 Task: Determine the distance from Los Angeles to Santa Catalina Island.
Action: Mouse moved to (237, 78)
Screenshot: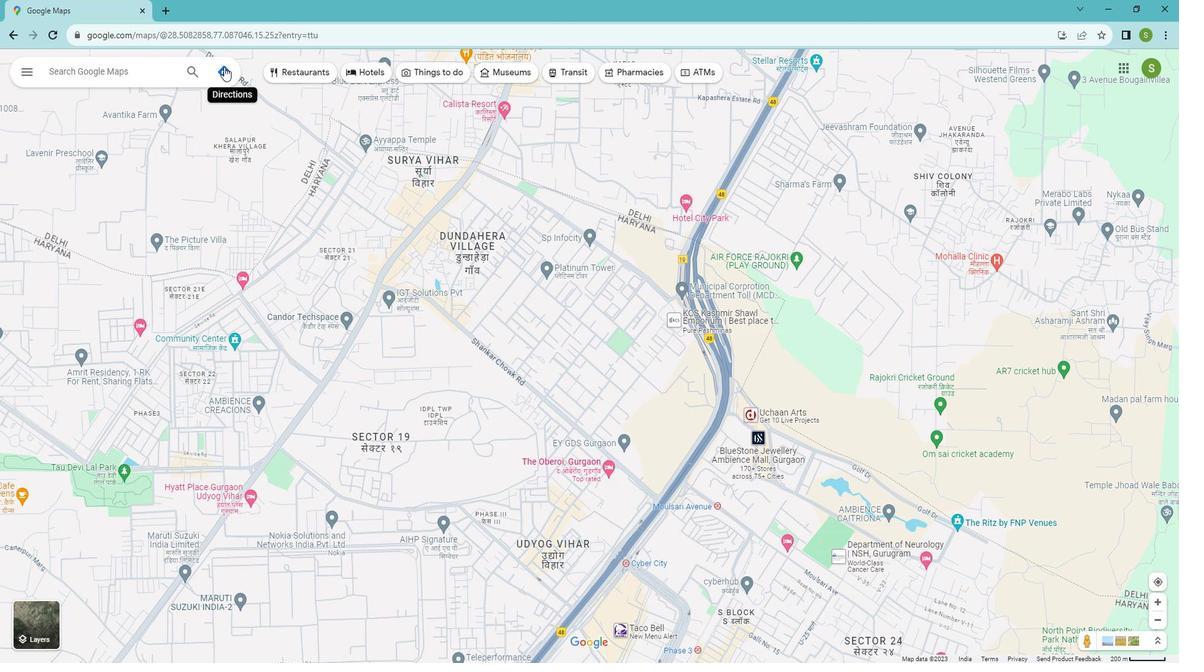 
Action: Mouse pressed left at (237, 78)
Screenshot: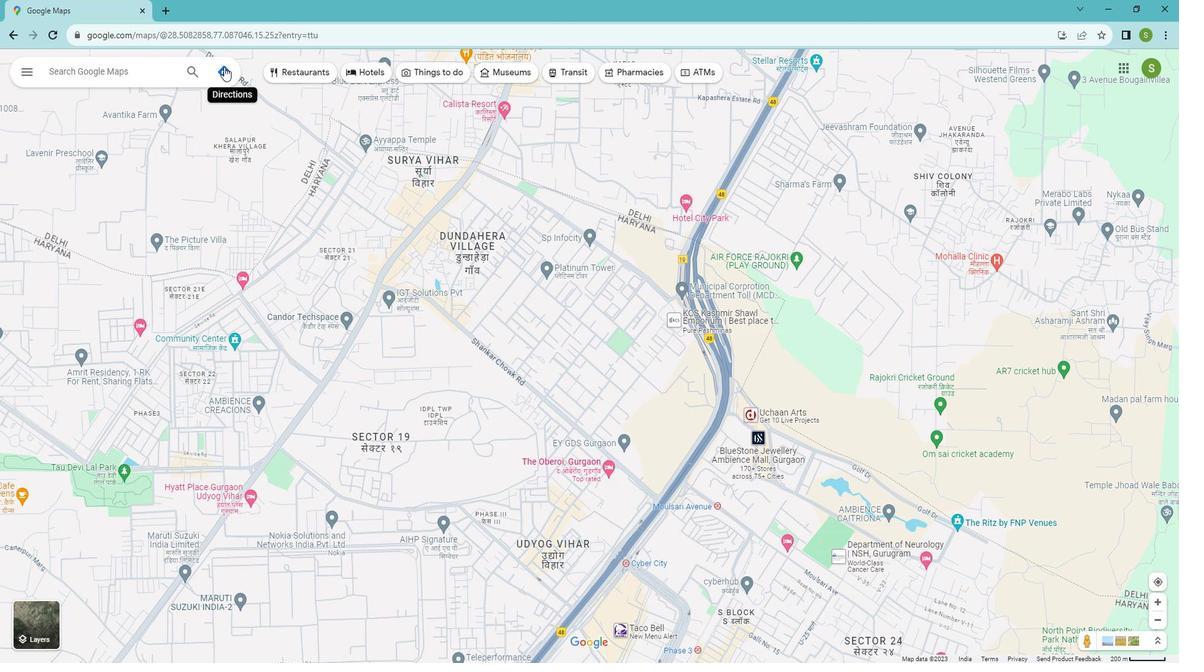 
Action: Mouse moved to (136, 117)
Screenshot: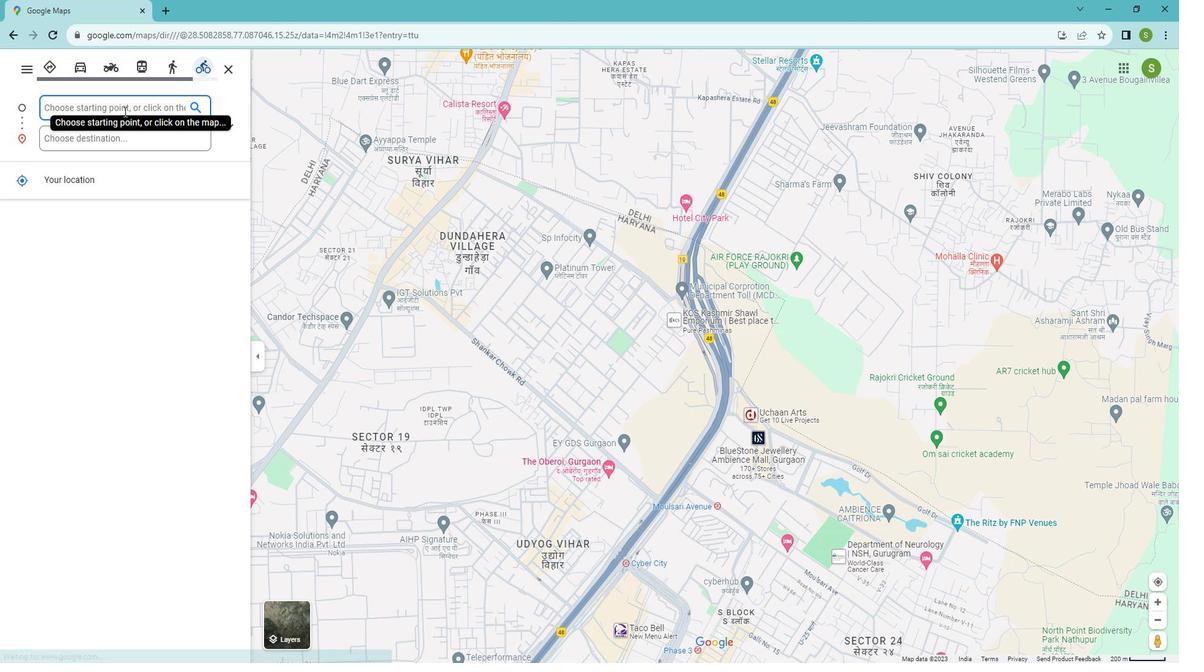 
Action: Mouse pressed left at (136, 117)
Screenshot: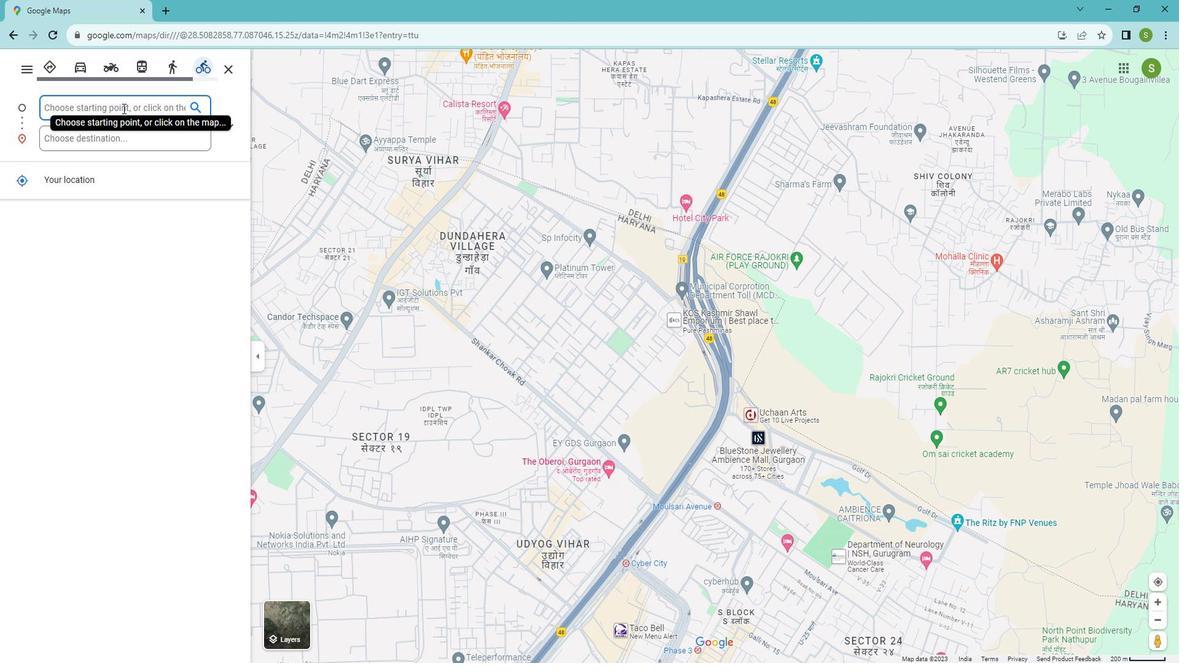 
Action: Key pressed <Key.shift>Los<Key.space><Key.shift>Angeles
Screenshot: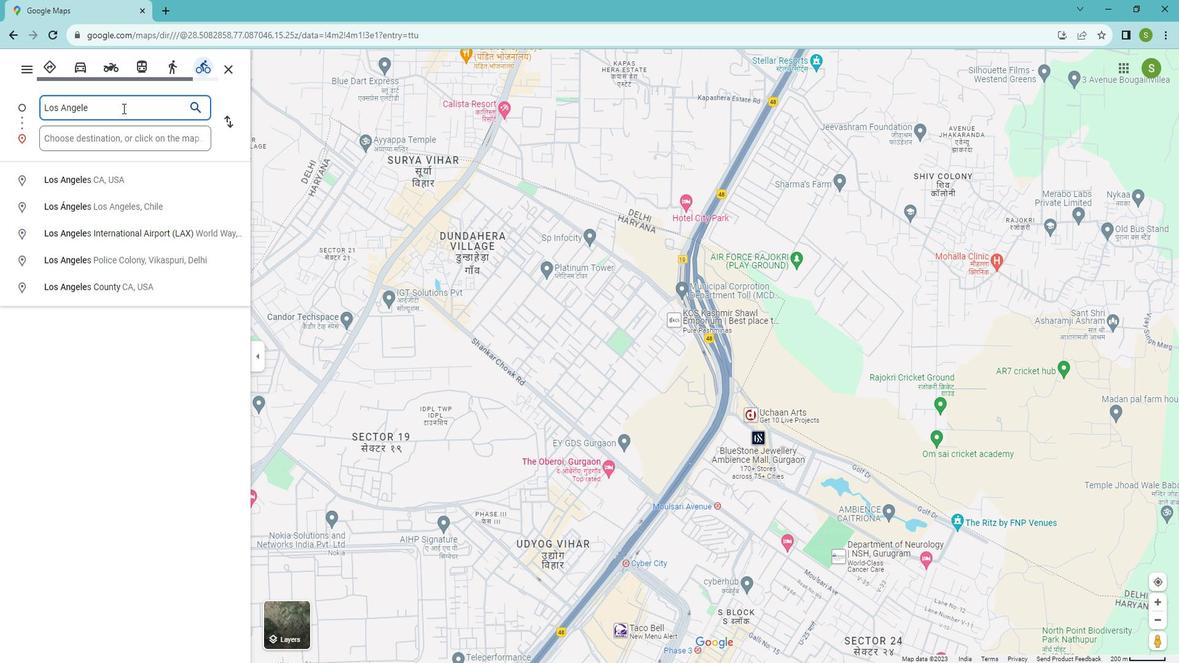 
Action: Mouse moved to (122, 176)
Screenshot: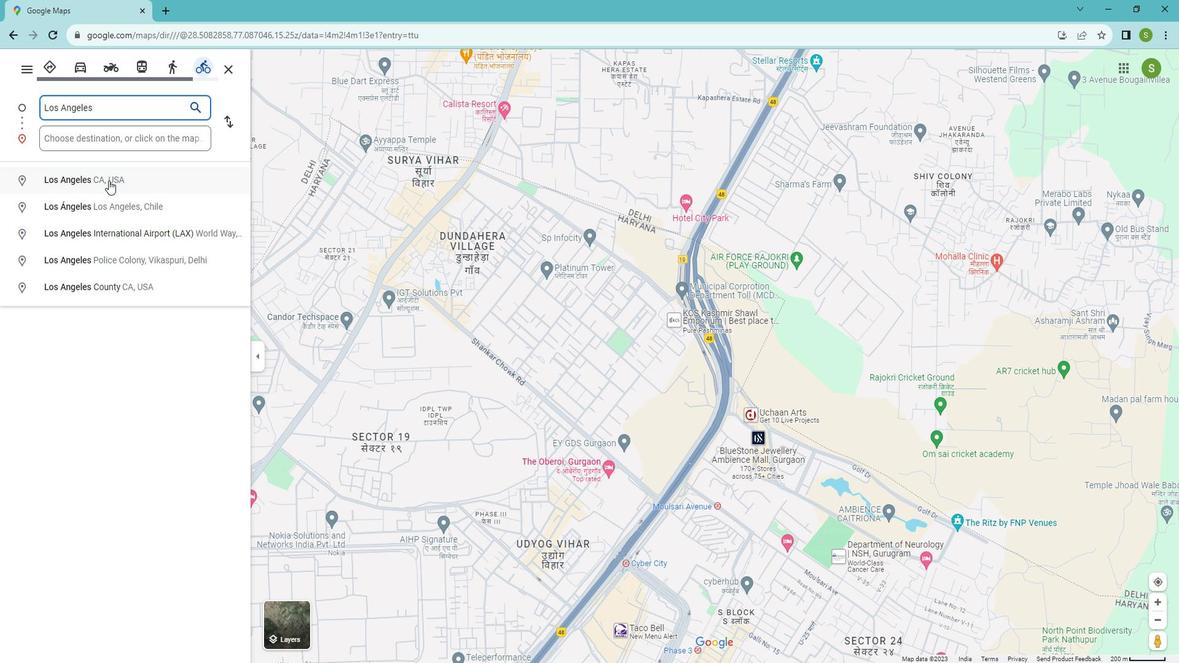
Action: Mouse pressed left at (122, 176)
Screenshot: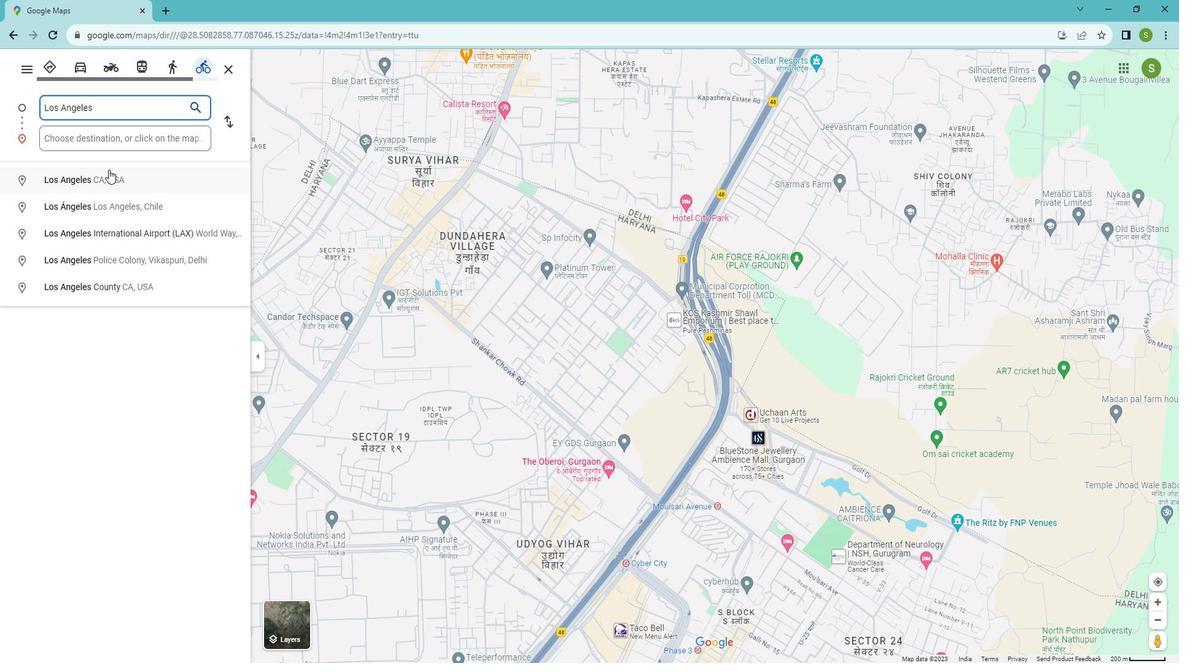 
Action: Mouse moved to (108, 143)
Screenshot: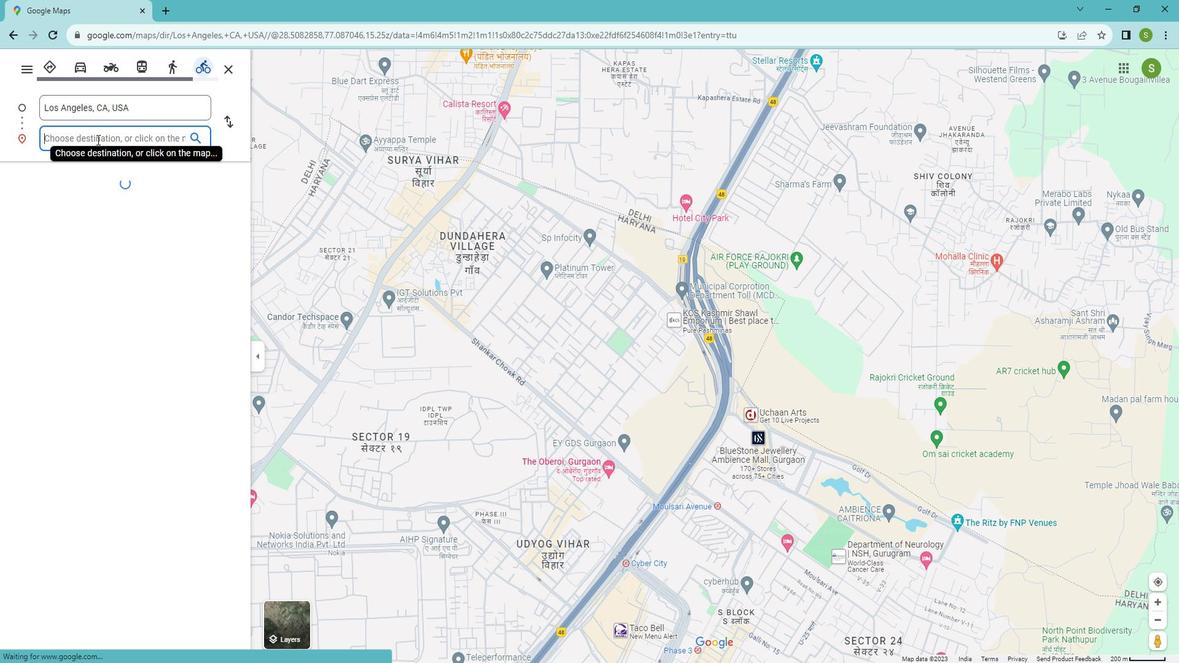 
Action: Mouse pressed left at (108, 143)
Screenshot: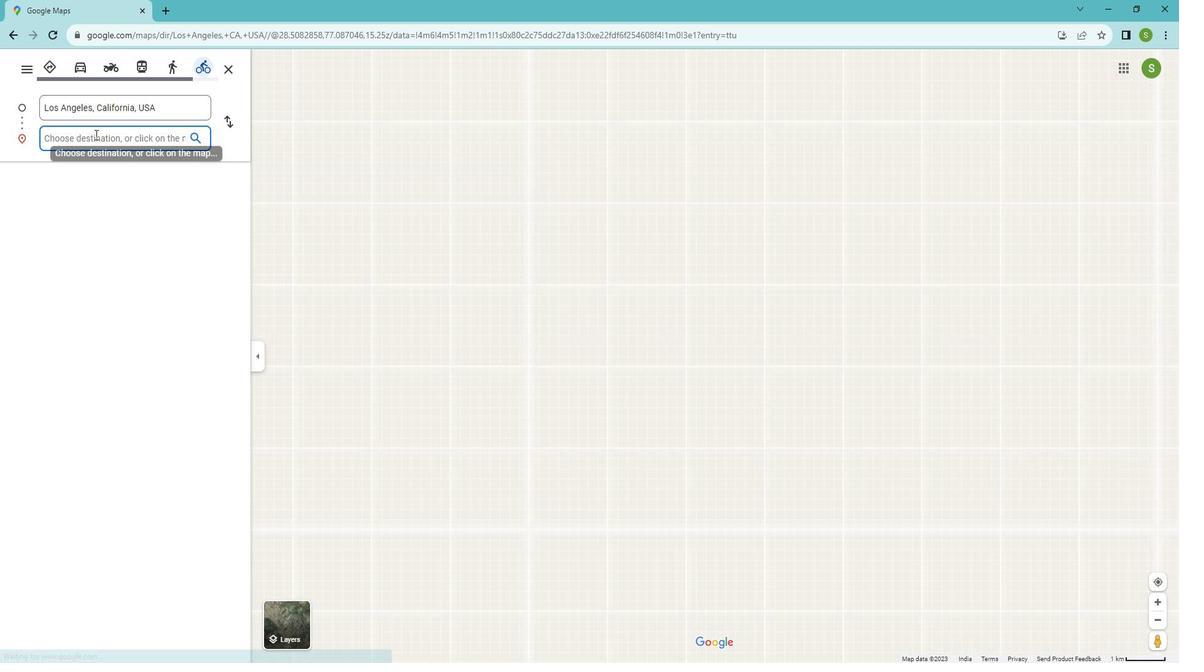 
Action: Mouse moved to (111, 145)
Screenshot: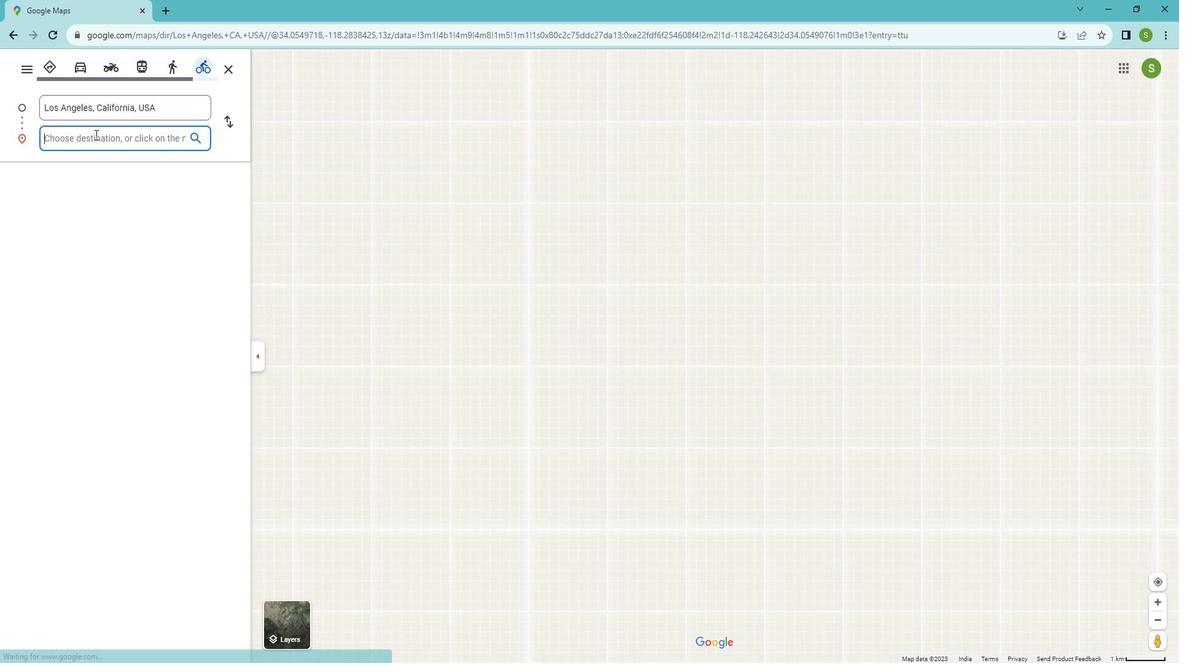 
Action: Key pressed <Key.shift>Santa<Key.space><Key.shift>Catalina<Key.space><Key.shift><Key.shift><Key.shift><Key.shift><Key.shift><Key.shift><Key.shift><Key.shift><Key.shift><Key.shift><Key.shift><Key.shift><Key.shift>Island<Key.enter>
Screenshot: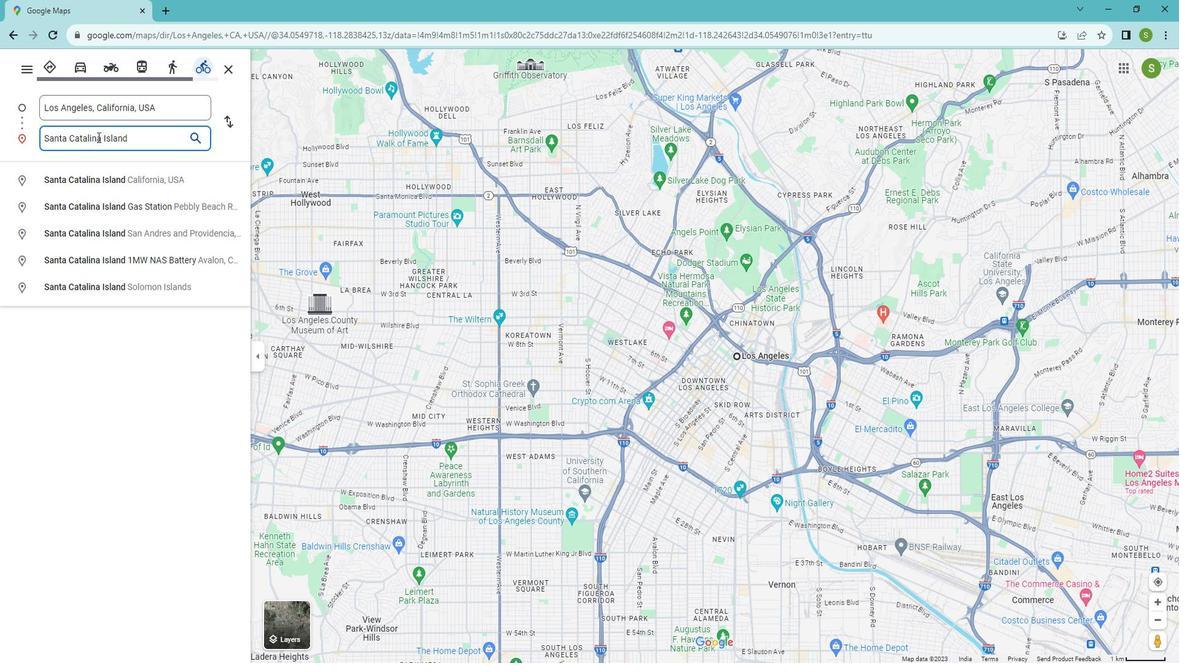 
Action: Mouse moved to (68, 331)
Screenshot: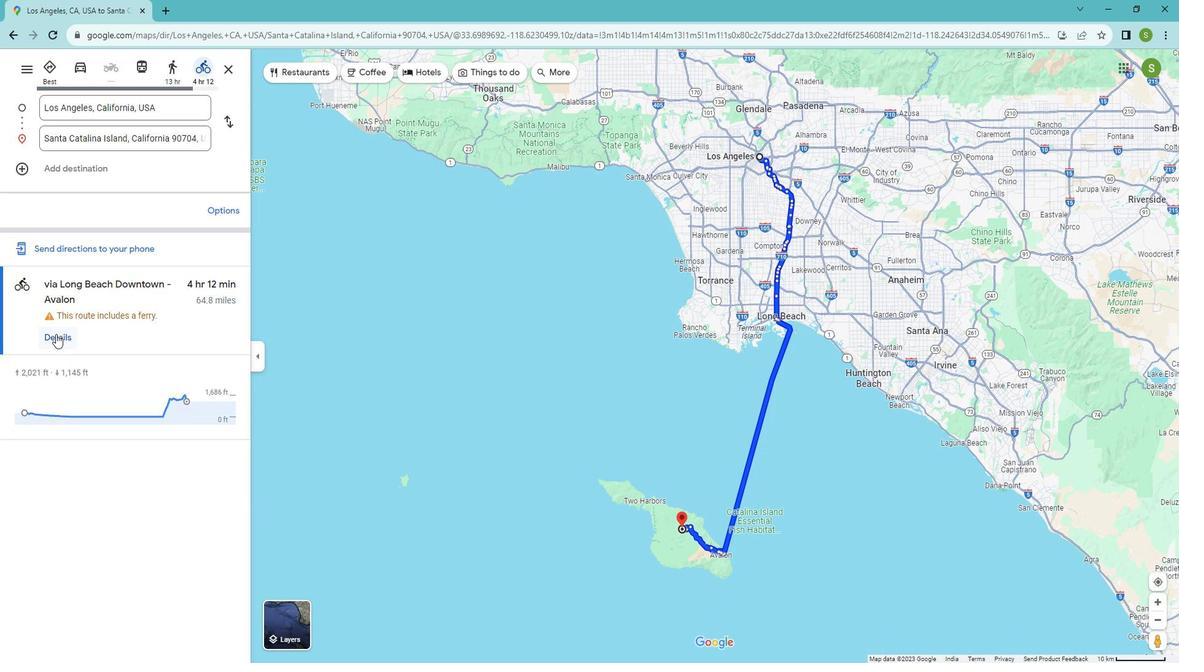 
Action: Mouse pressed left at (68, 331)
Screenshot: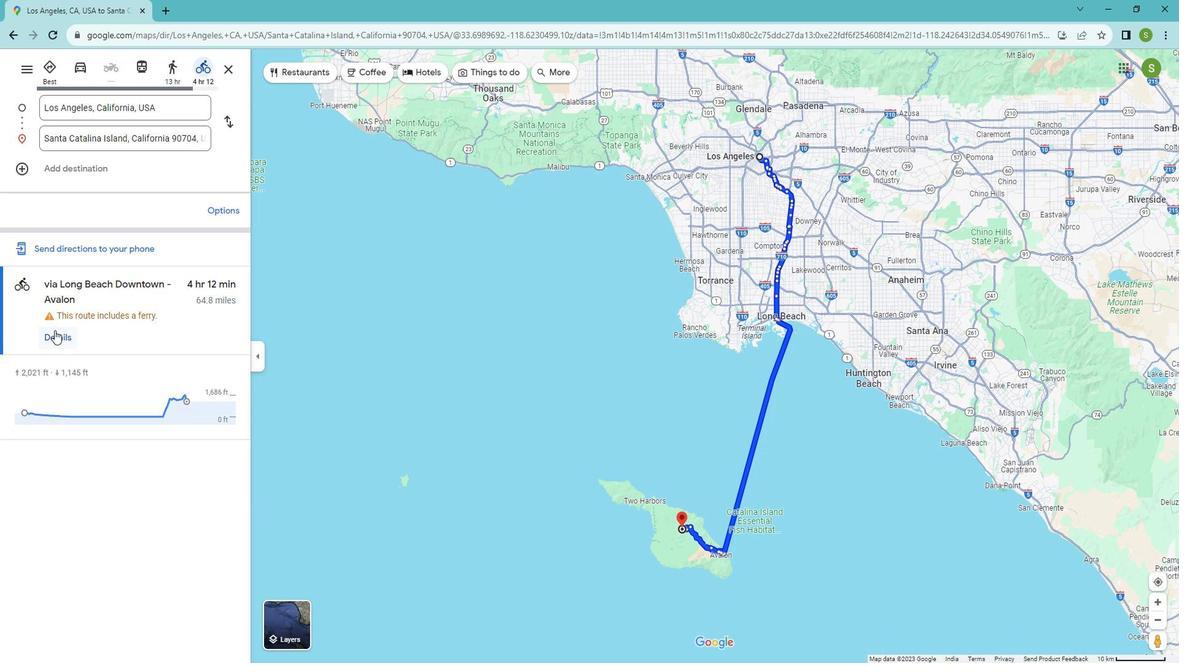 
Action: Mouse moved to (29, 73)
Screenshot: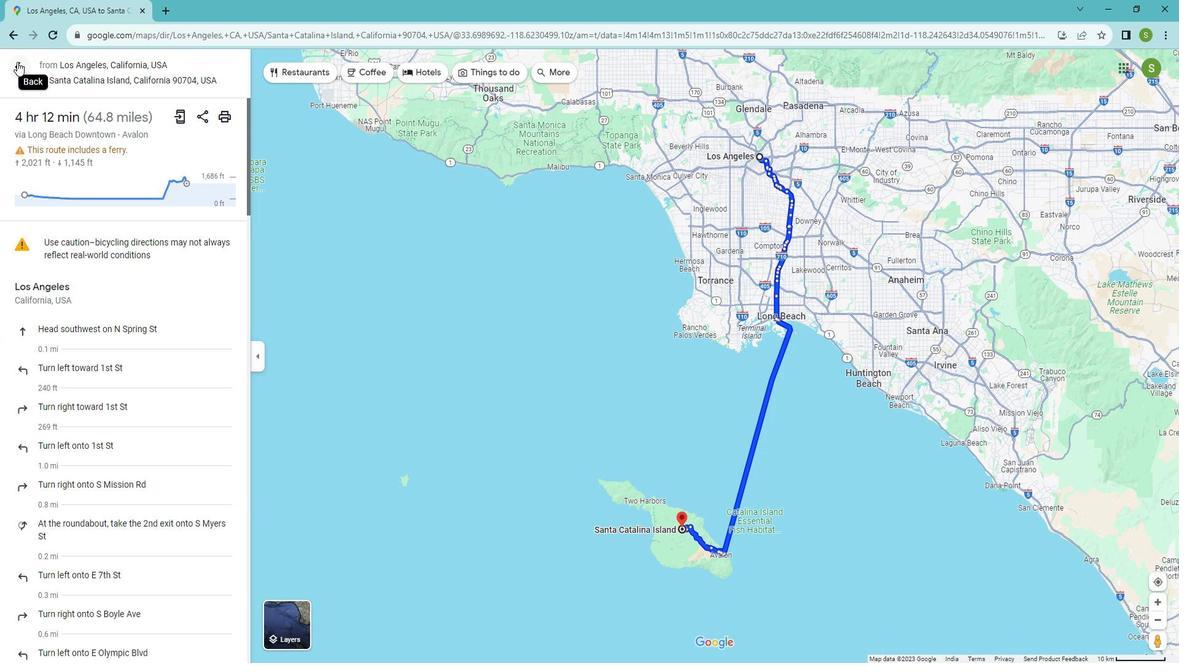 
Action: Mouse pressed left at (29, 73)
Screenshot: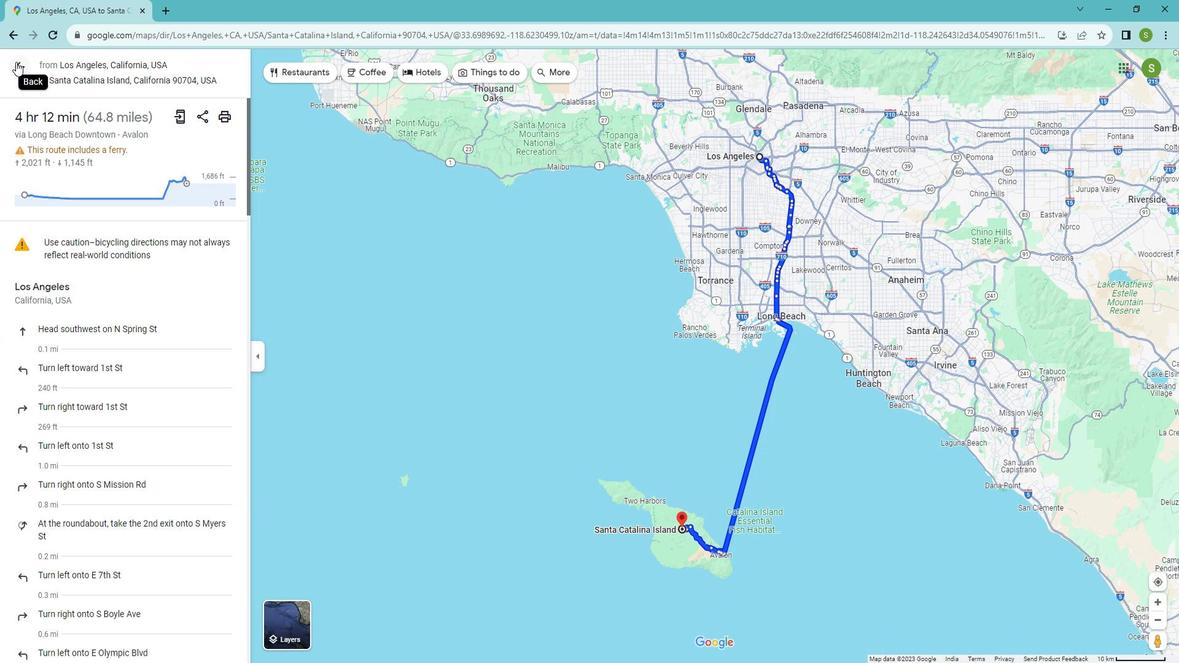 
Action: Mouse moved to (71, 343)
Screenshot: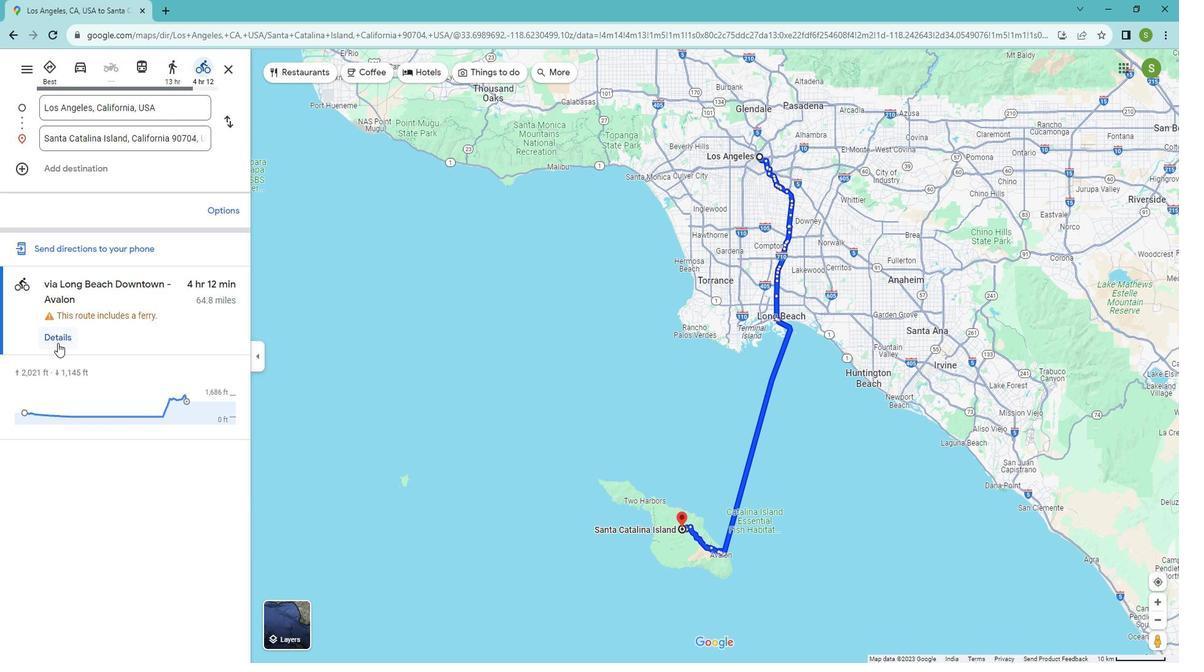 
Action: Mouse pressed left at (71, 343)
Screenshot: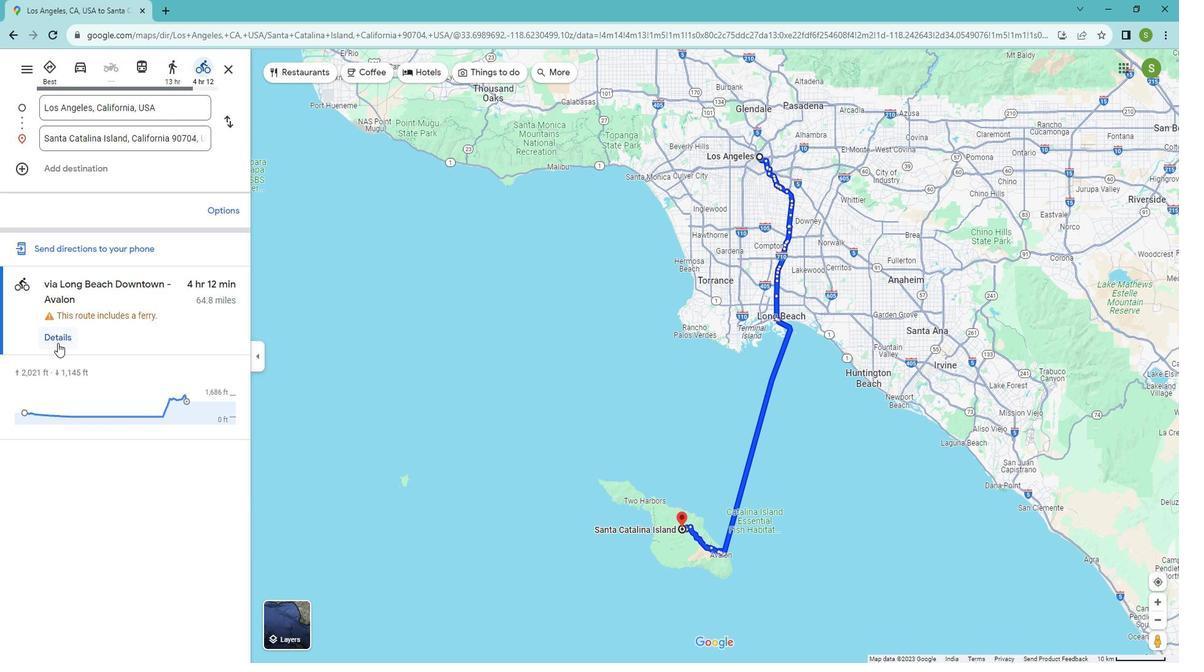 
Action: Mouse moved to (49, 364)
Screenshot: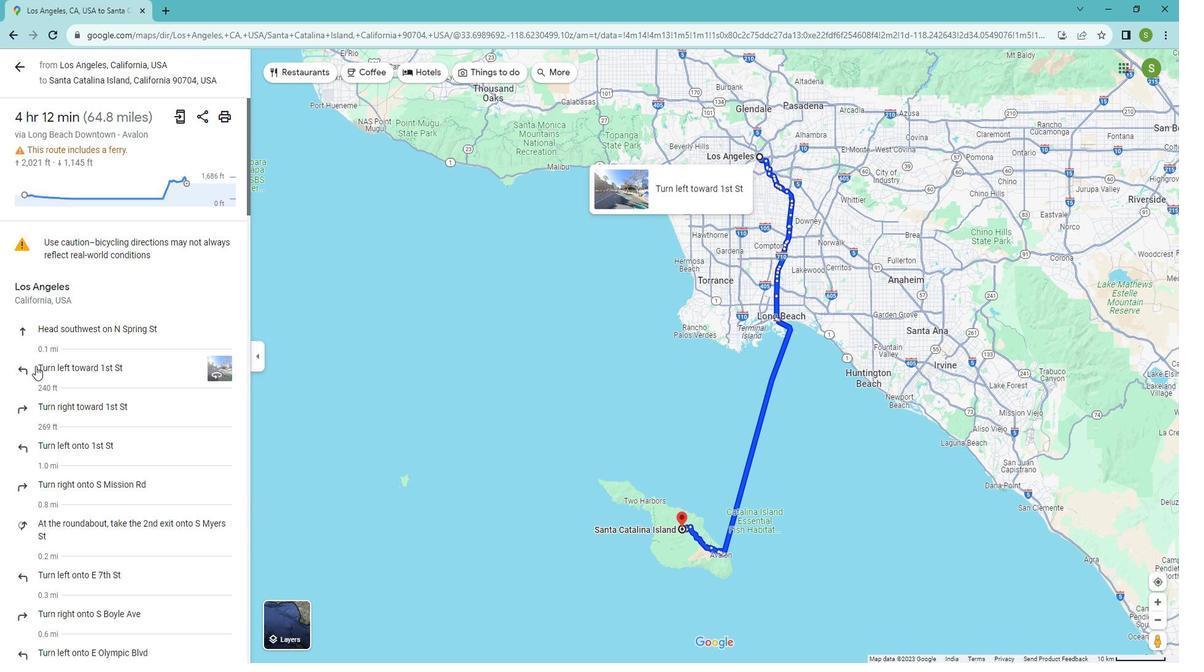 
Action: Mouse scrolled (49, 363) with delta (0, 0)
Screenshot: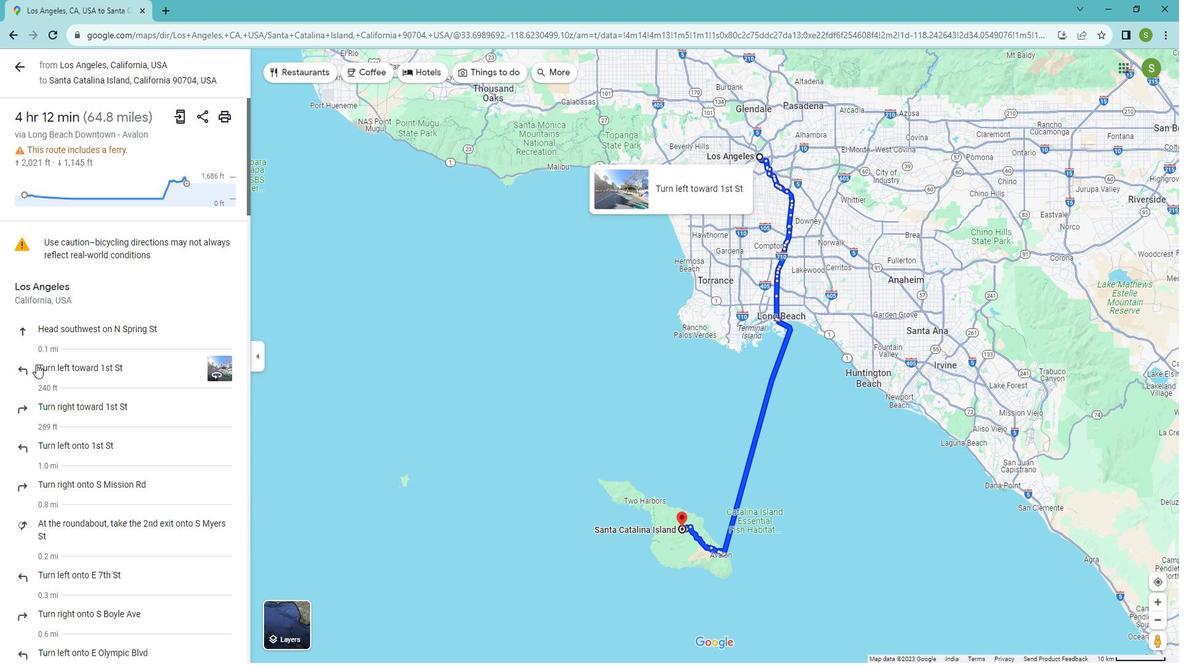 
Action: Mouse scrolled (49, 363) with delta (0, 0)
Screenshot: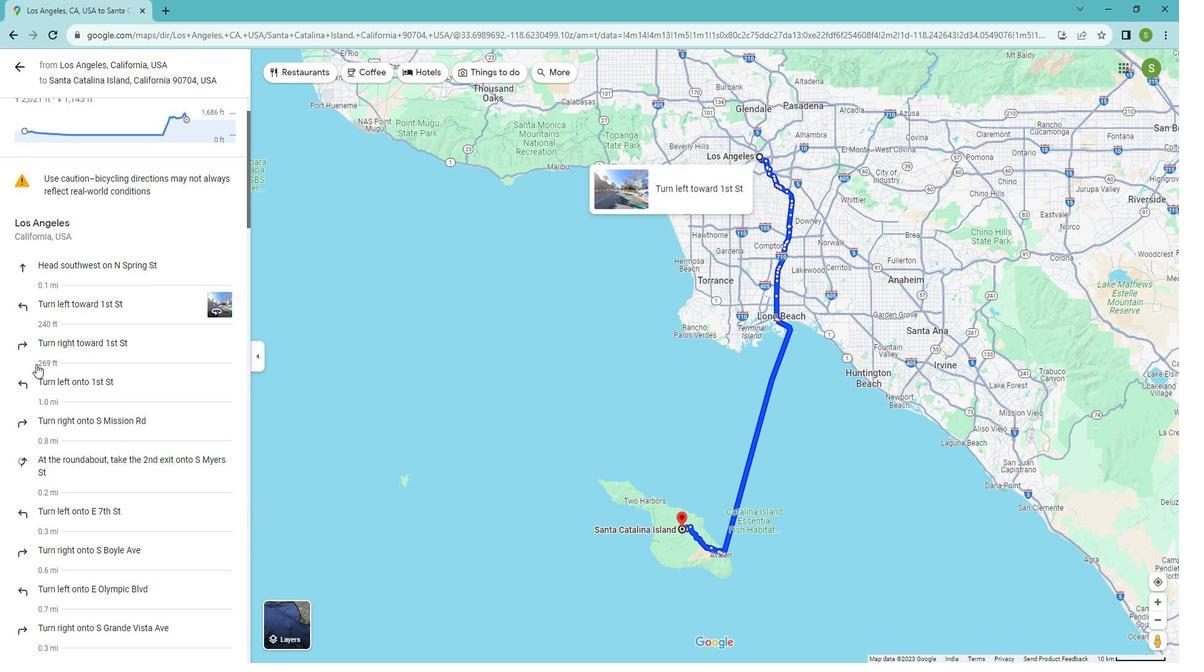 
Action: Mouse scrolled (49, 363) with delta (0, 0)
Screenshot: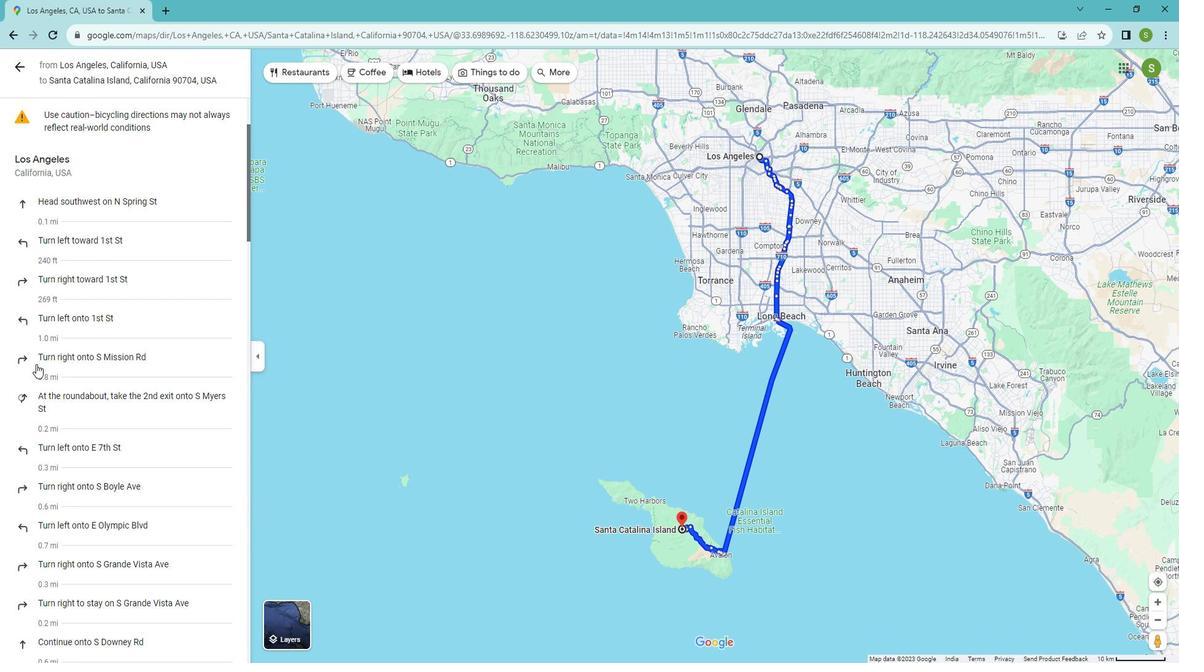 
Action: Mouse moved to (49, 361)
Screenshot: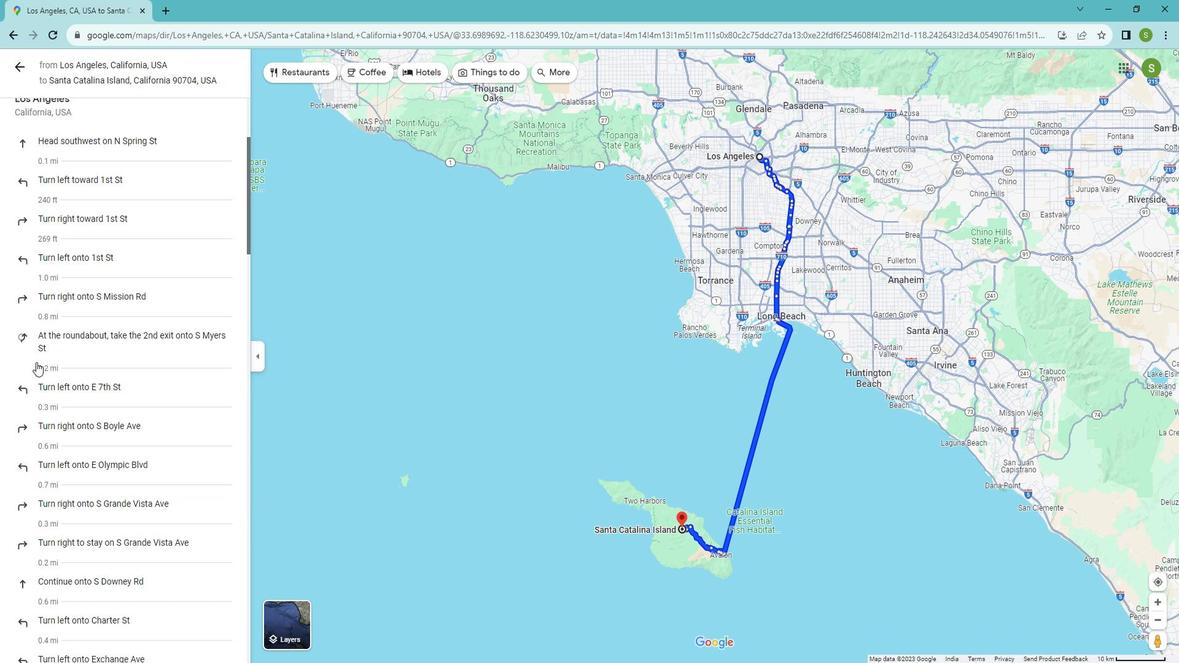 
Action: Mouse scrolled (49, 361) with delta (0, 0)
Screenshot: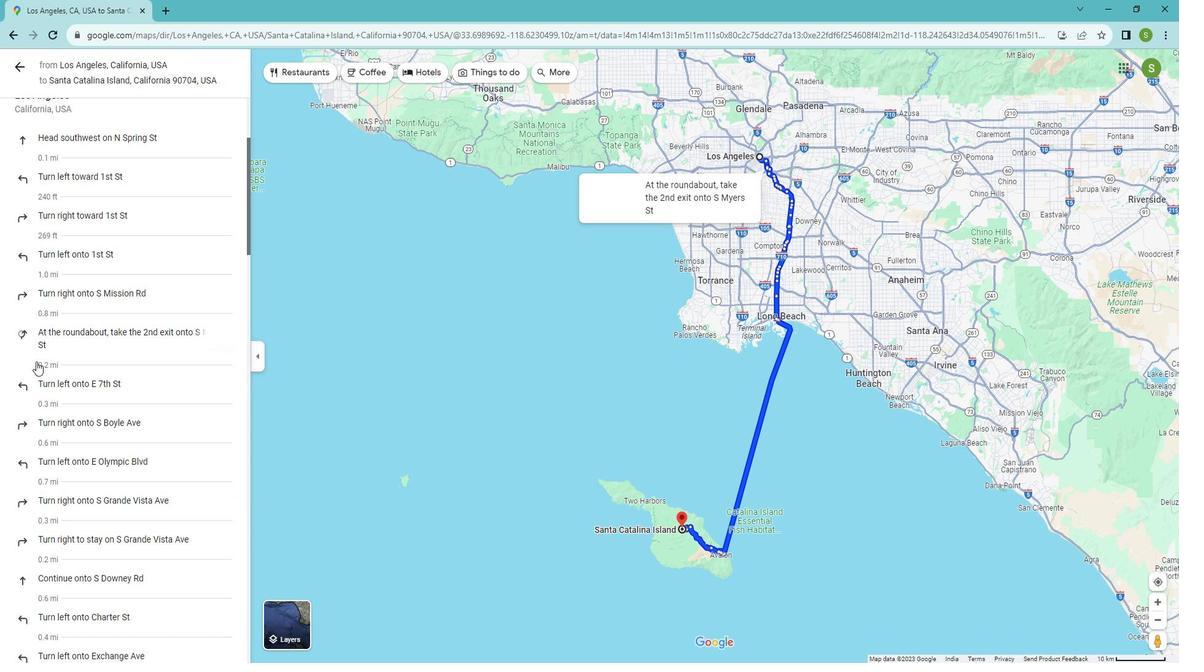 
Action: Mouse moved to (51, 358)
Screenshot: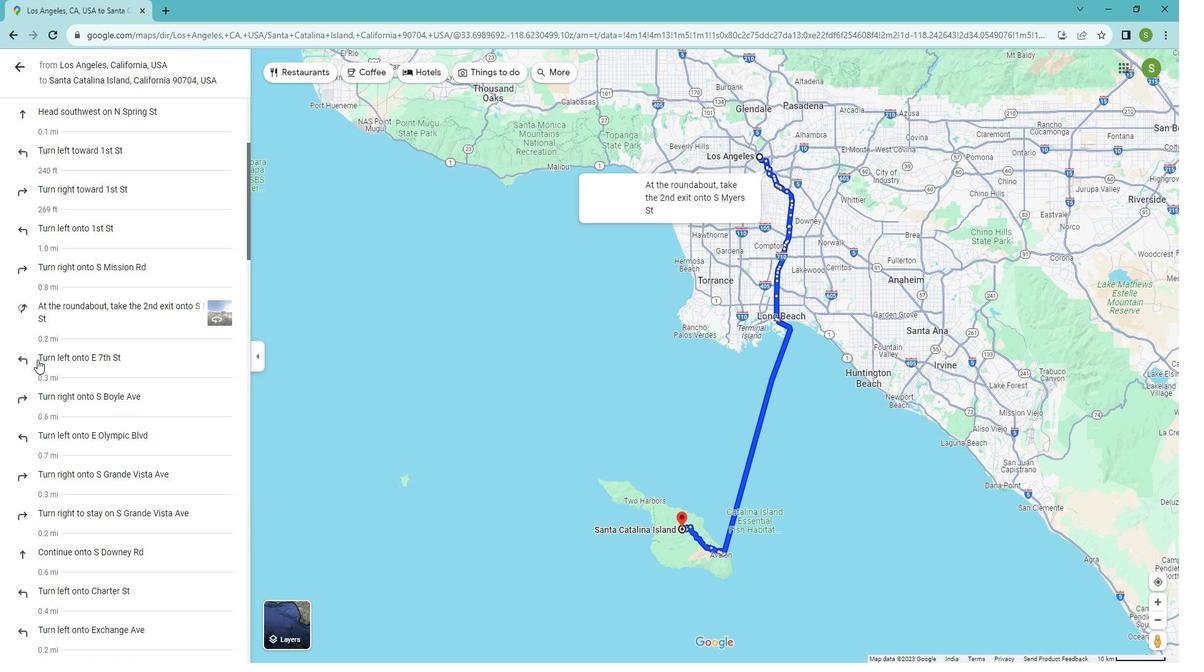 
Action: Mouse scrolled (51, 358) with delta (0, 0)
Screenshot: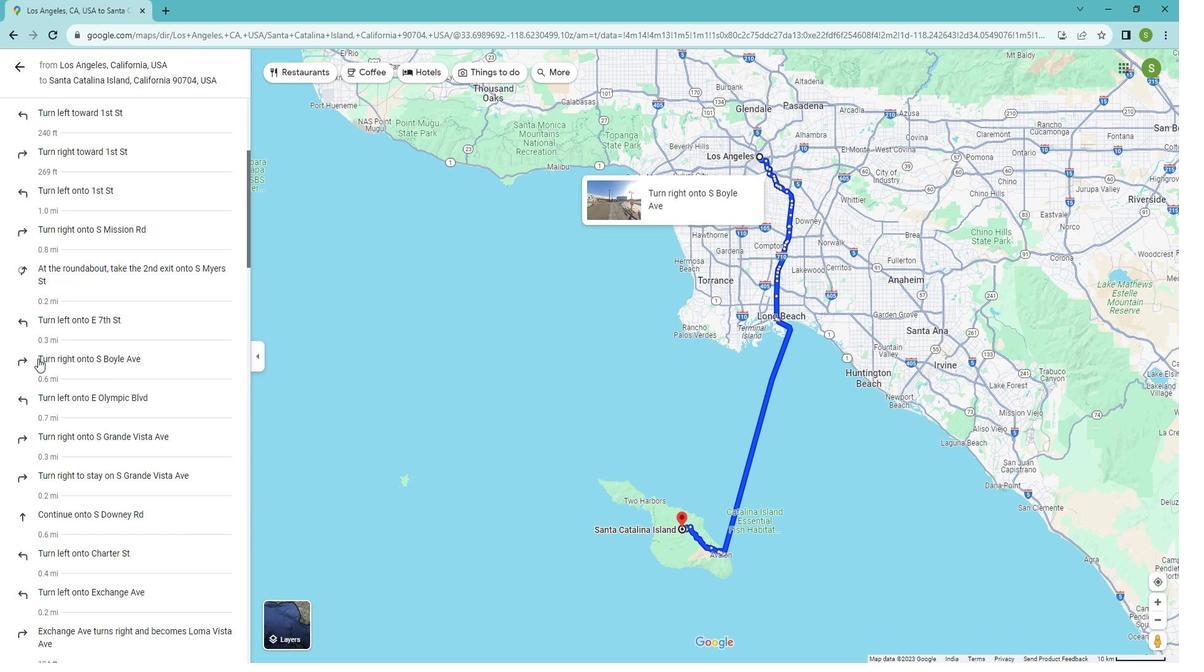 
Action: Mouse moved to (52, 352)
Screenshot: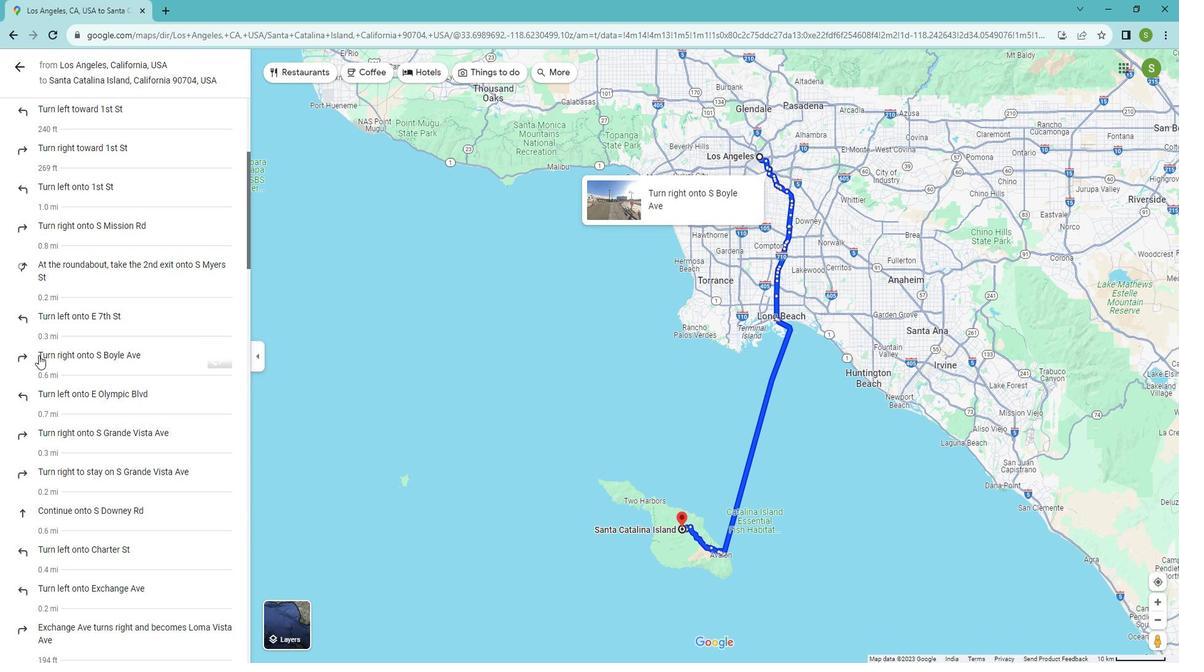 
Action: Mouse scrolled (52, 351) with delta (0, 0)
Screenshot: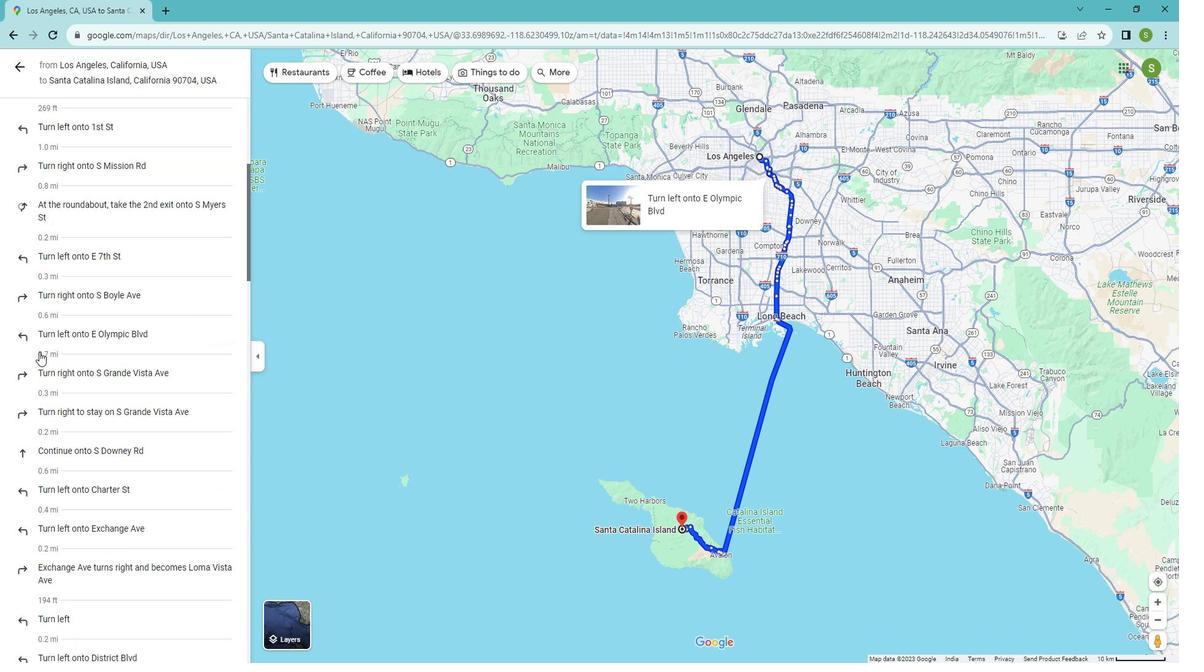 
Action: Mouse scrolled (52, 351) with delta (0, 0)
Screenshot: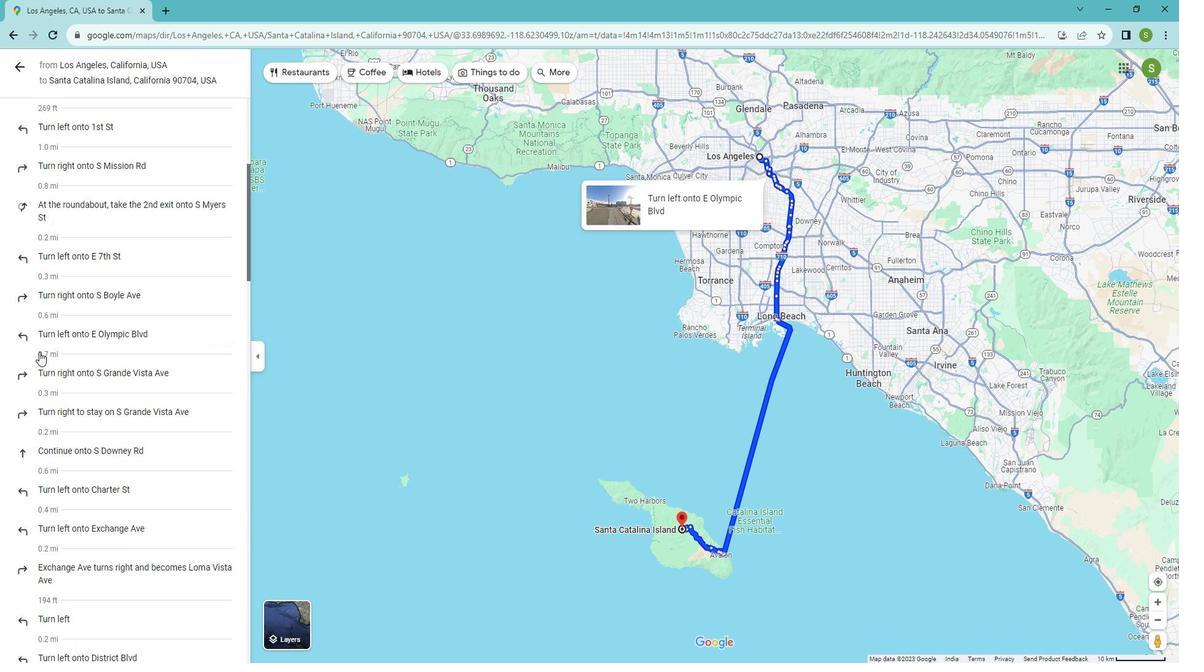 
Action: Mouse moved to (52, 351)
Screenshot: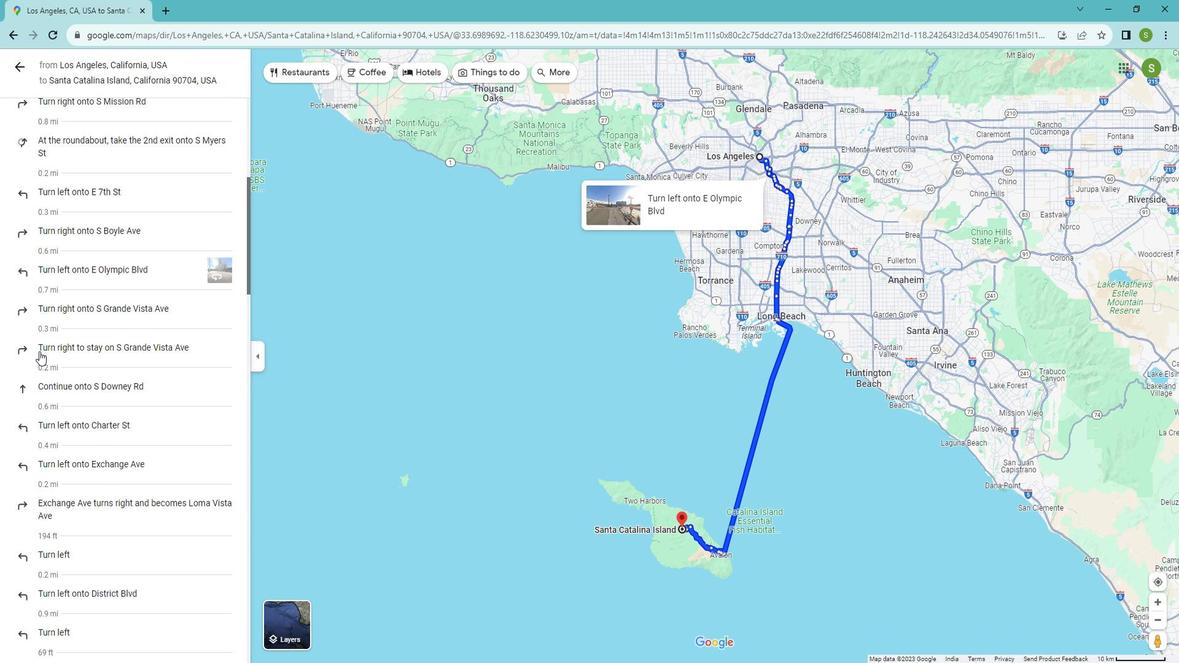 
Action: Mouse scrolled (52, 350) with delta (0, 0)
Screenshot: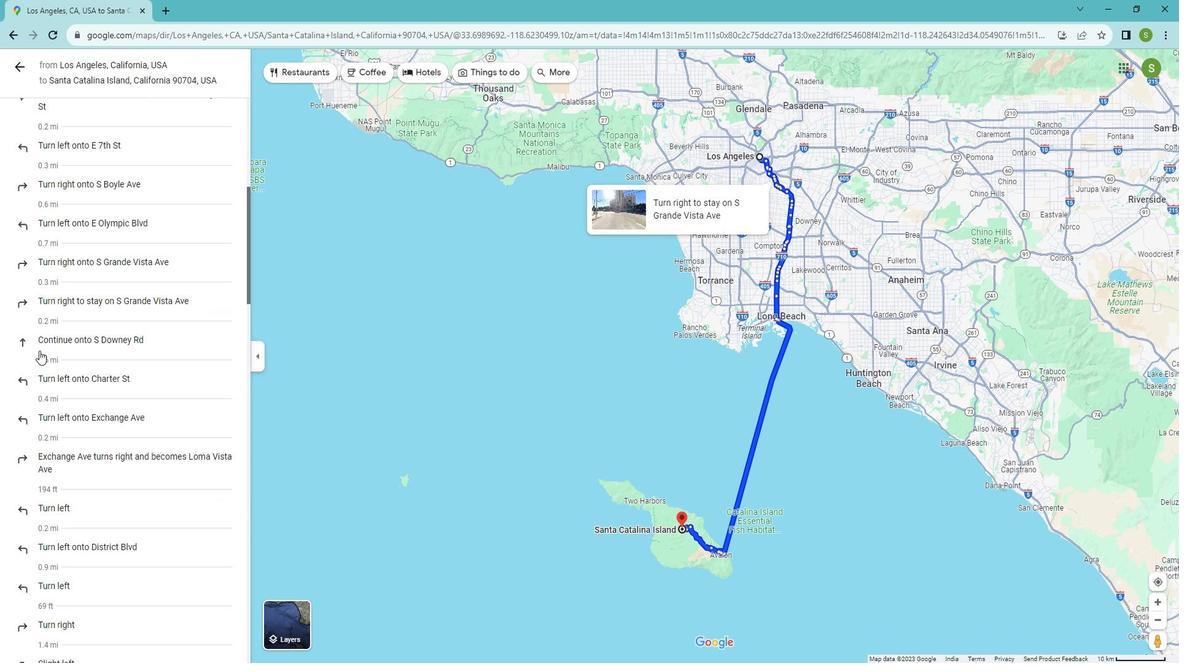 
Action: Mouse scrolled (52, 350) with delta (0, 0)
Screenshot: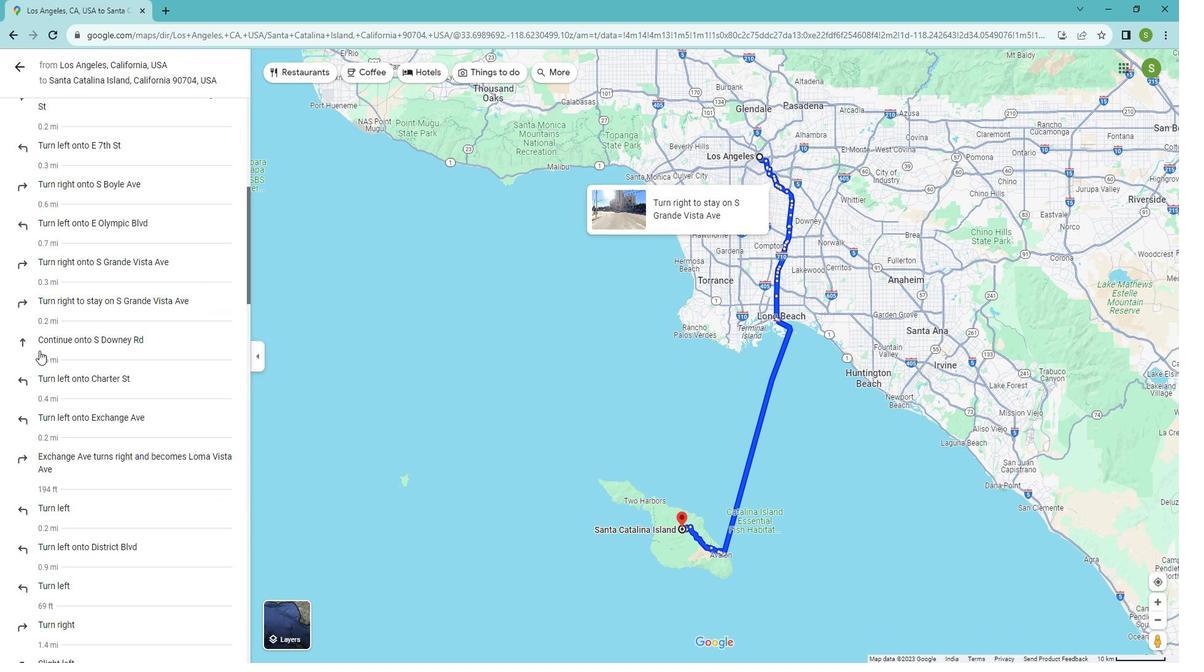 
Action: Mouse scrolled (52, 350) with delta (0, 0)
Screenshot: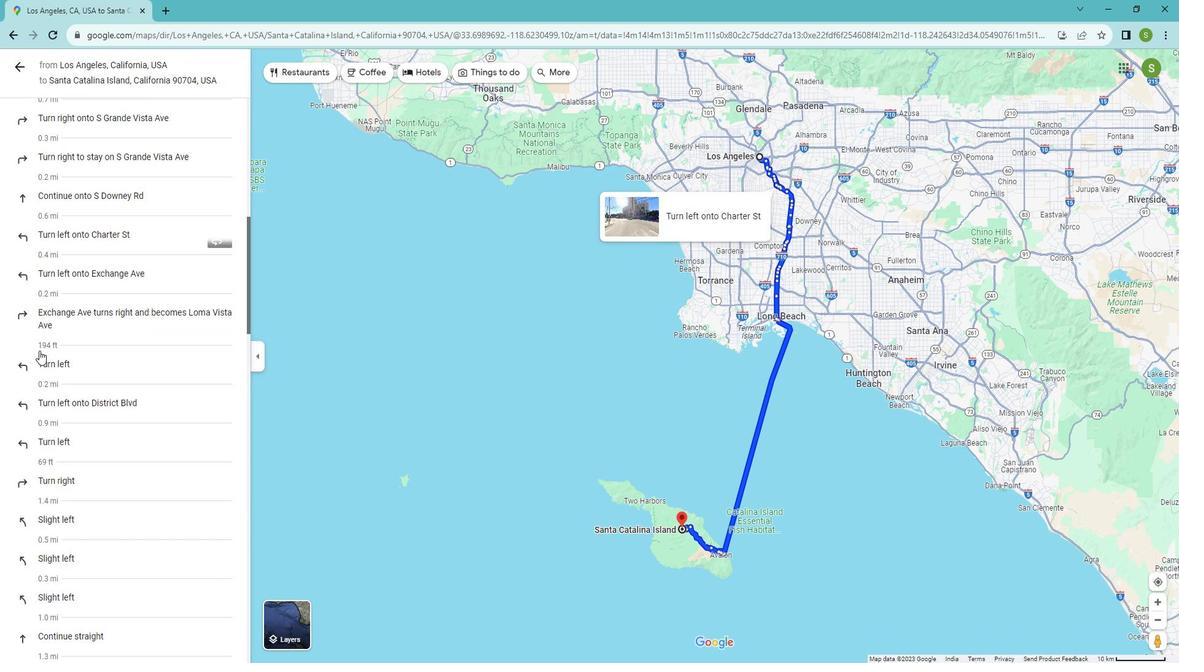 
Action: Mouse scrolled (52, 350) with delta (0, 0)
Screenshot: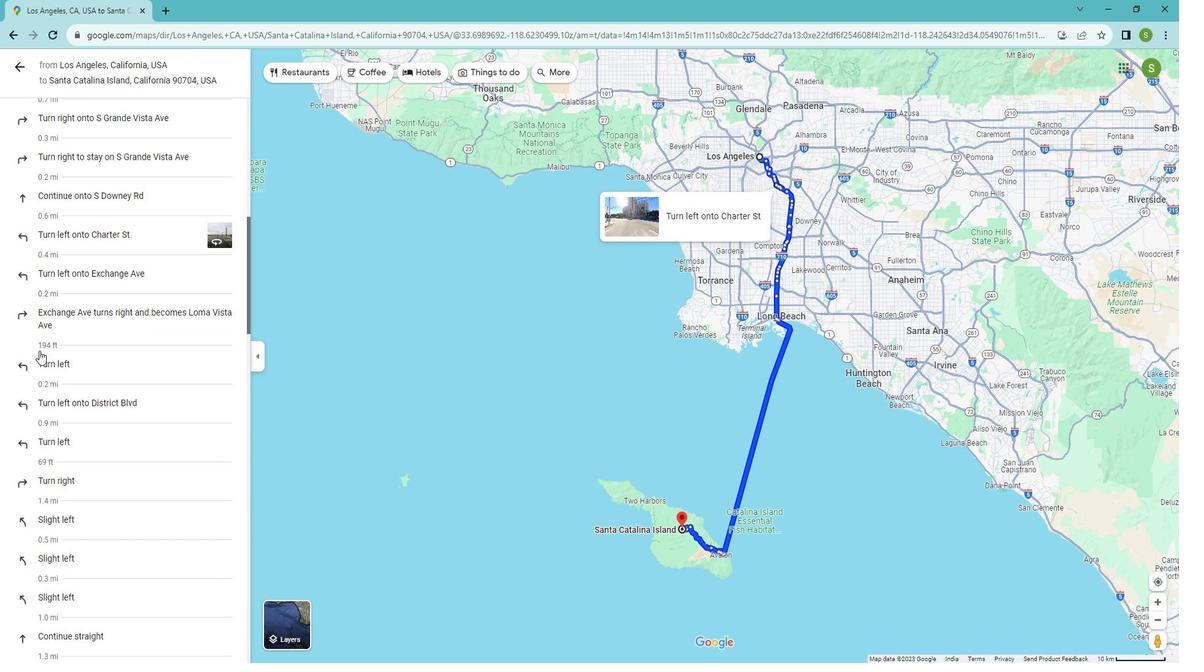 
Action: Mouse scrolled (52, 350) with delta (0, 0)
Screenshot: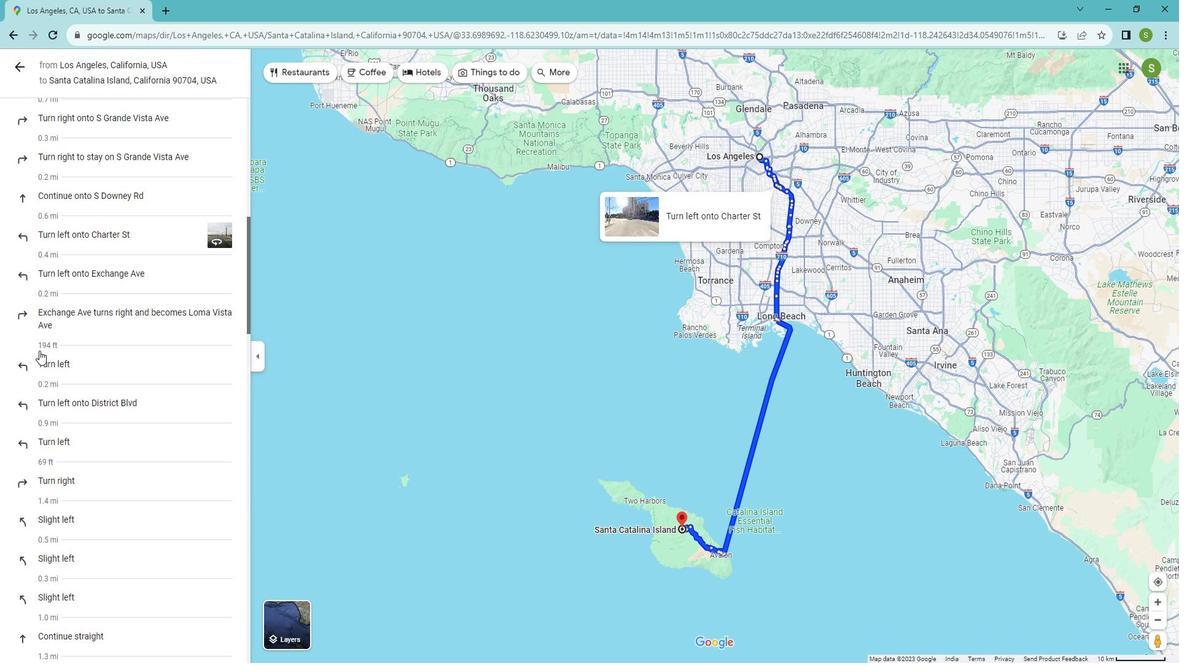 
Action: Mouse scrolled (52, 350) with delta (0, 0)
Screenshot: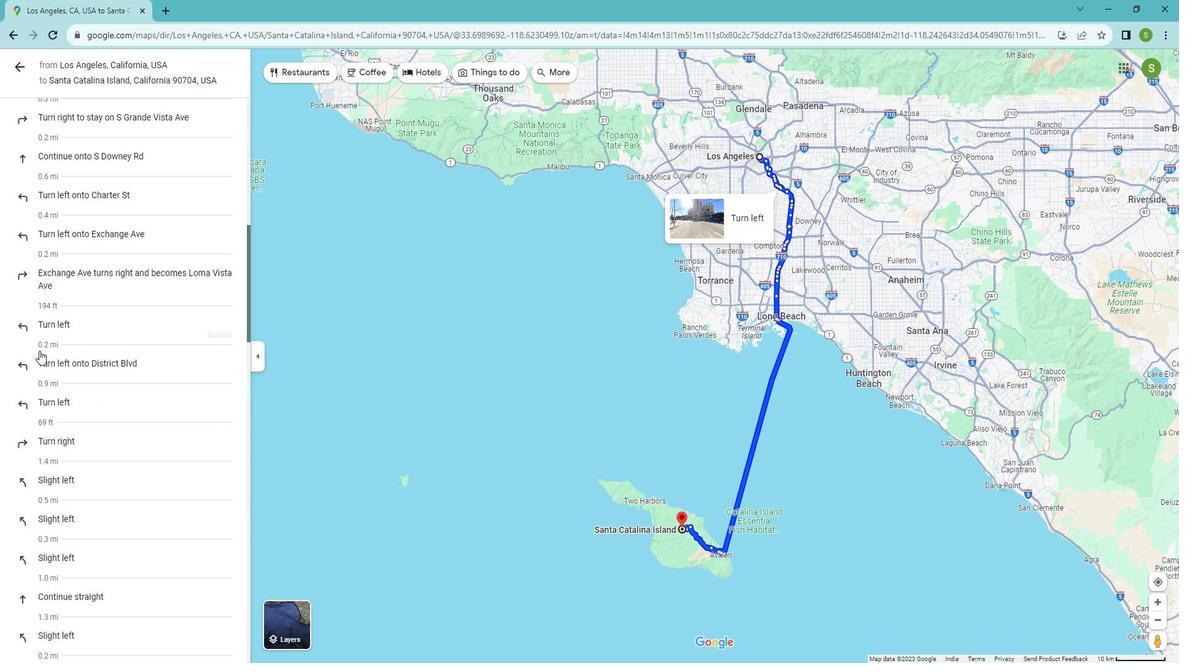
Action: Mouse scrolled (52, 350) with delta (0, 0)
Screenshot: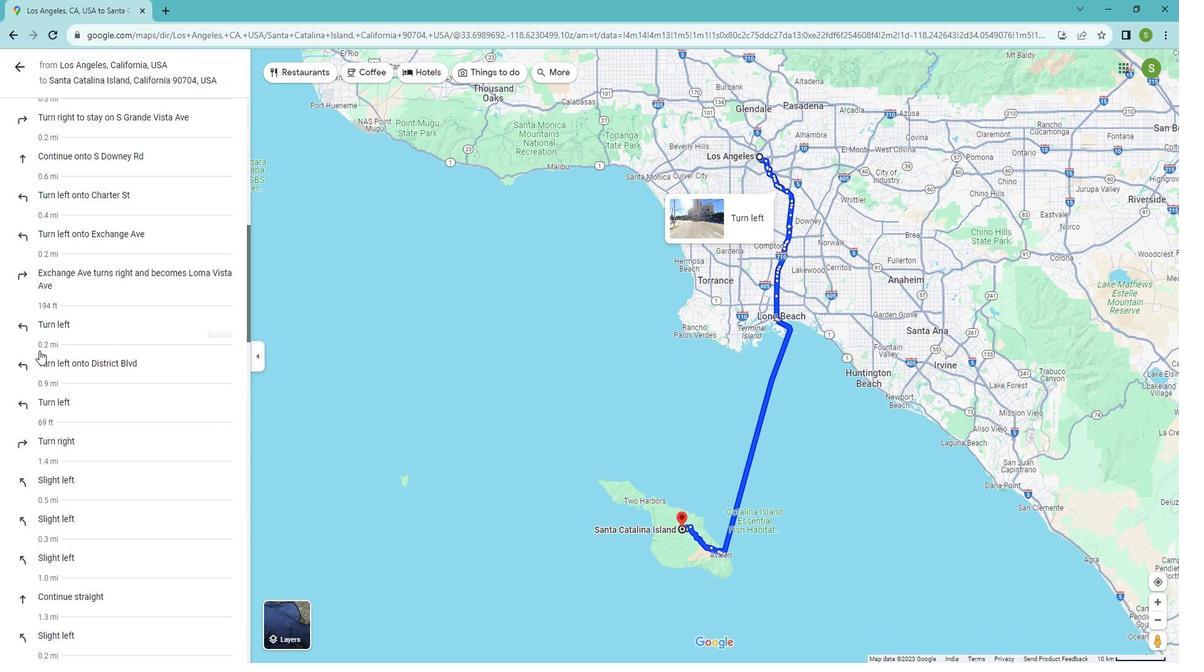 
Action: Mouse moved to (52, 351)
Screenshot: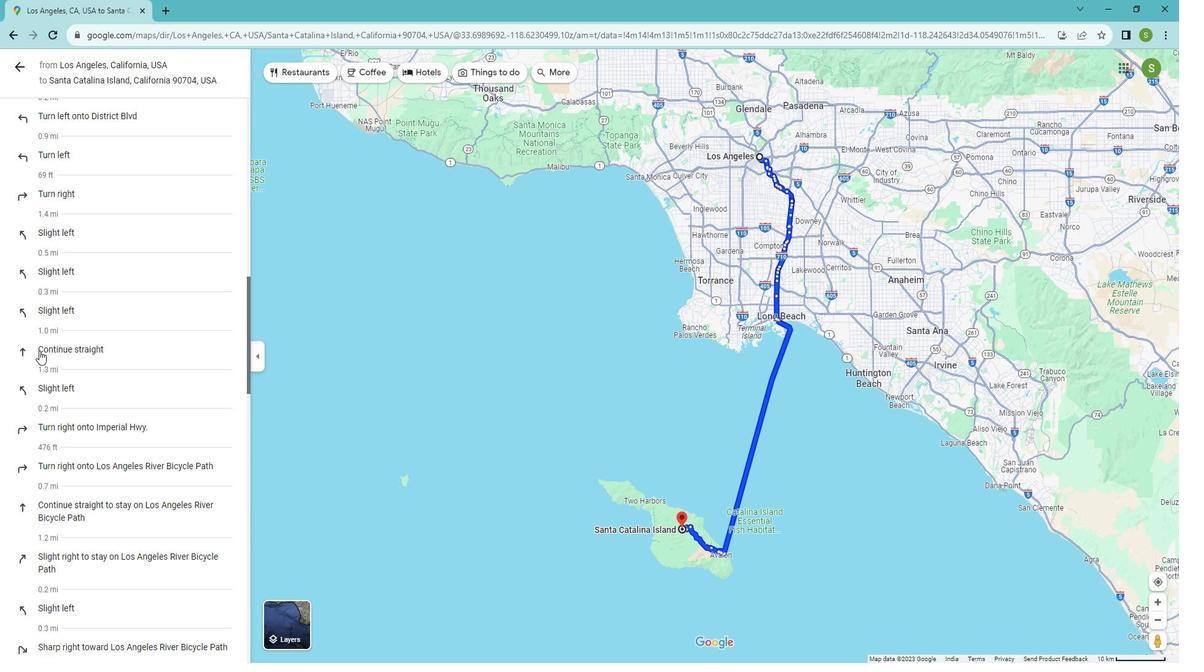 
Action: Mouse scrolled (52, 350) with delta (0, 0)
Screenshot: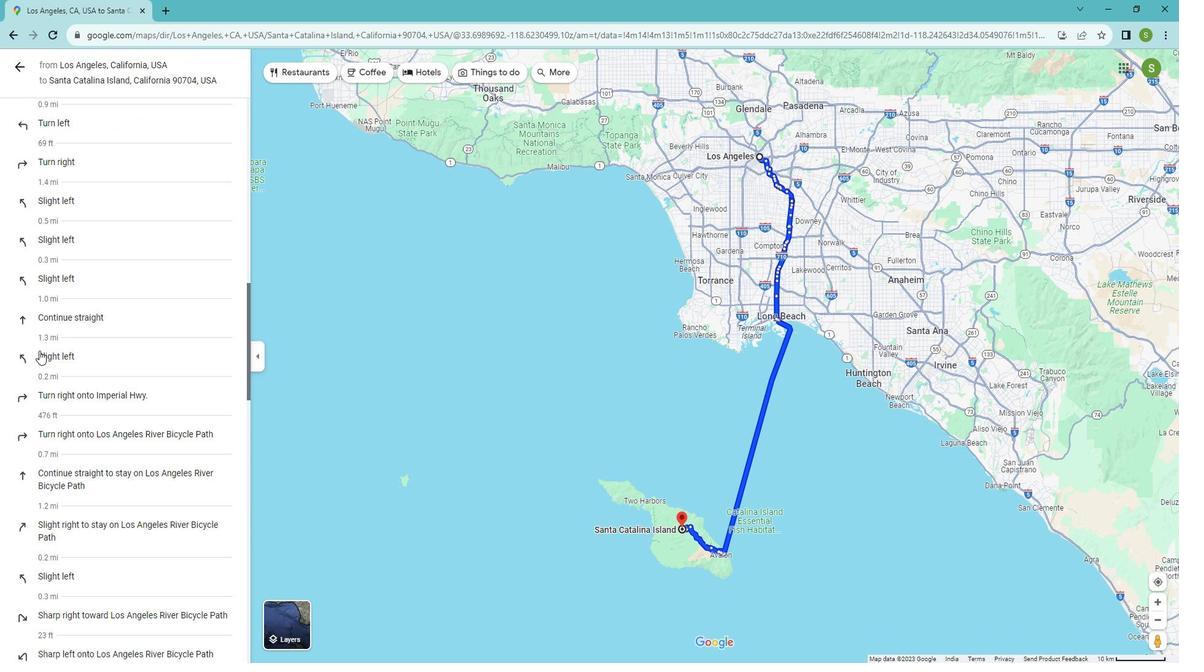 
Action: Mouse scrolled (52, 350) with delta (0, 0)
Screenshot: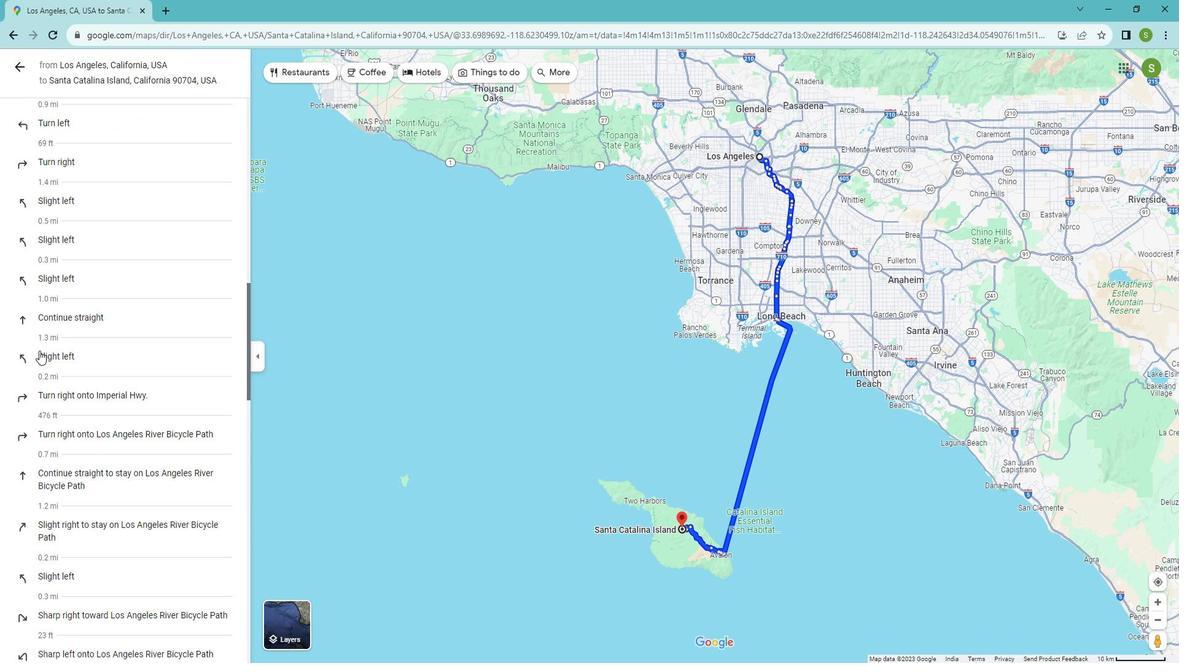 
Action: Mouse scrolled (52, 350) with delta (0, 0)
Screenshot: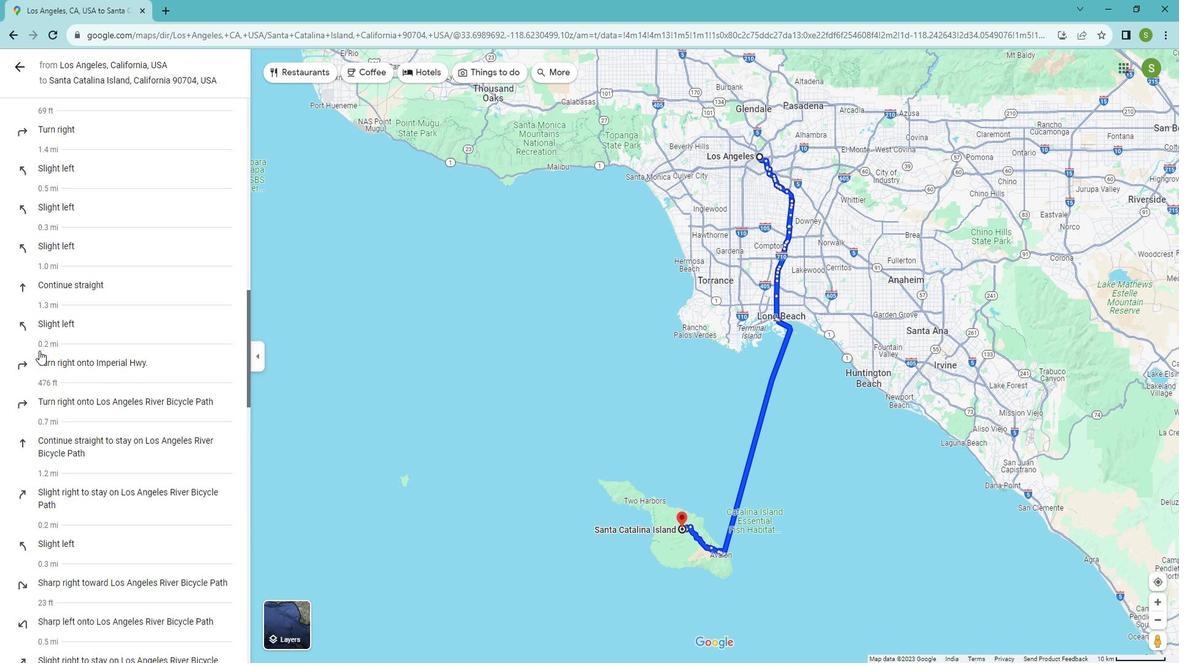 
Action: Mouse moved to (54, 348)
Screenshot: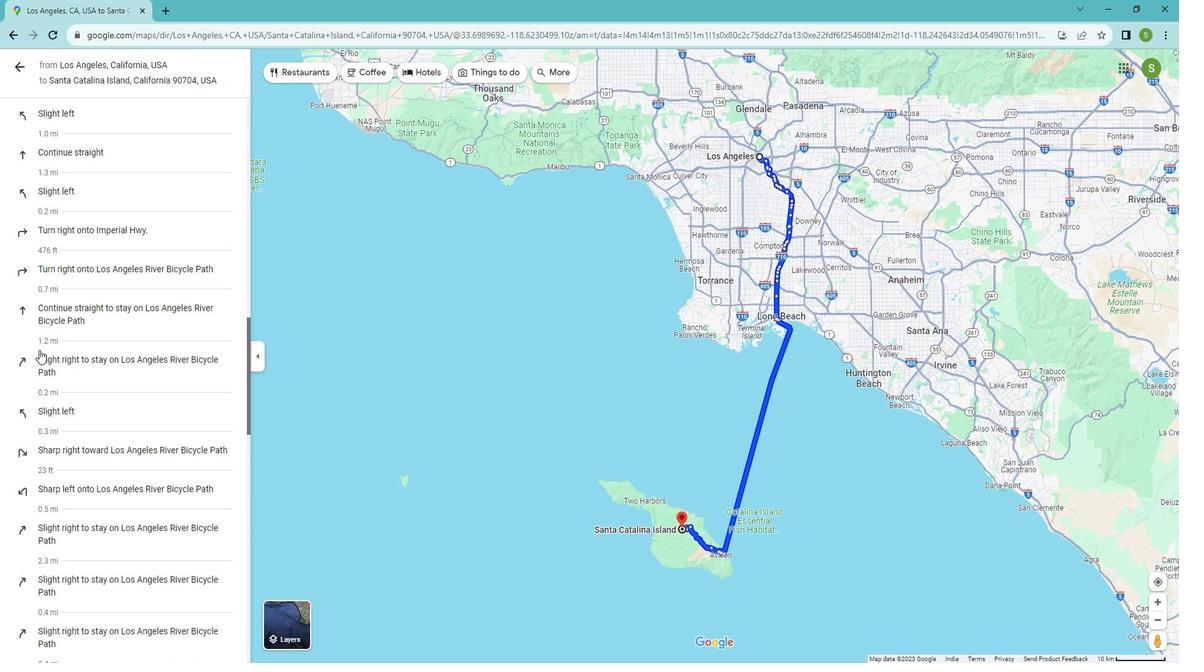 
Action: Mouse scrolled (54, 348) with delta (0, 0)
Screenshot: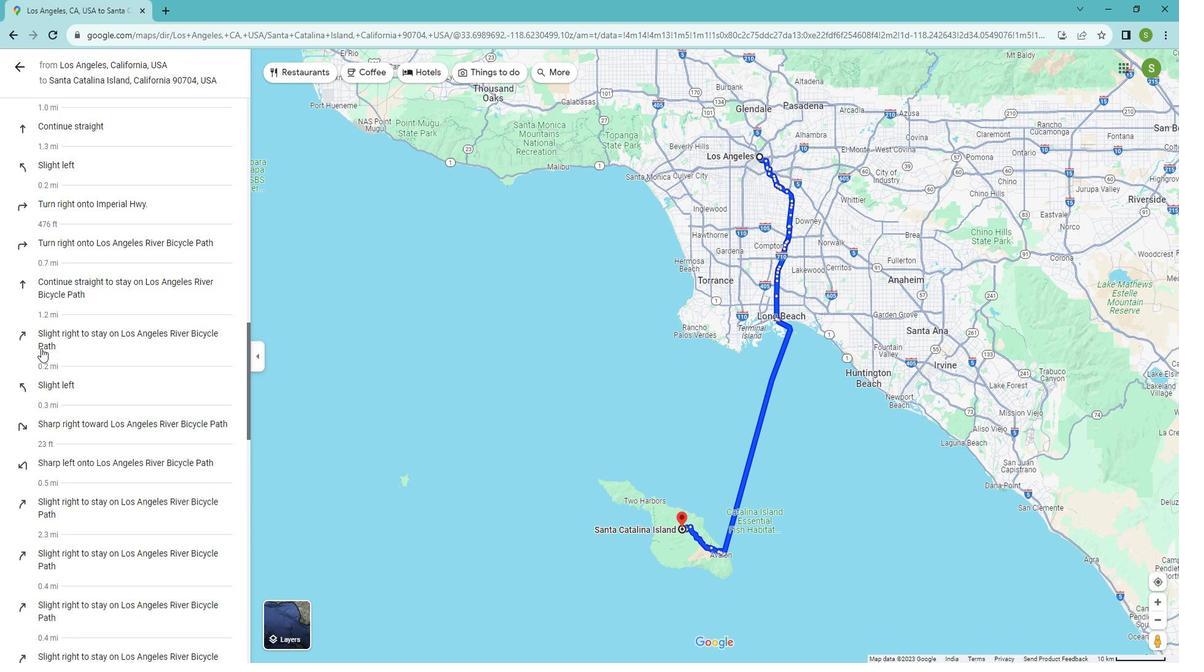 
Action: Mouse scrolled (54, 348) with delta (0, 0)
Screenshot: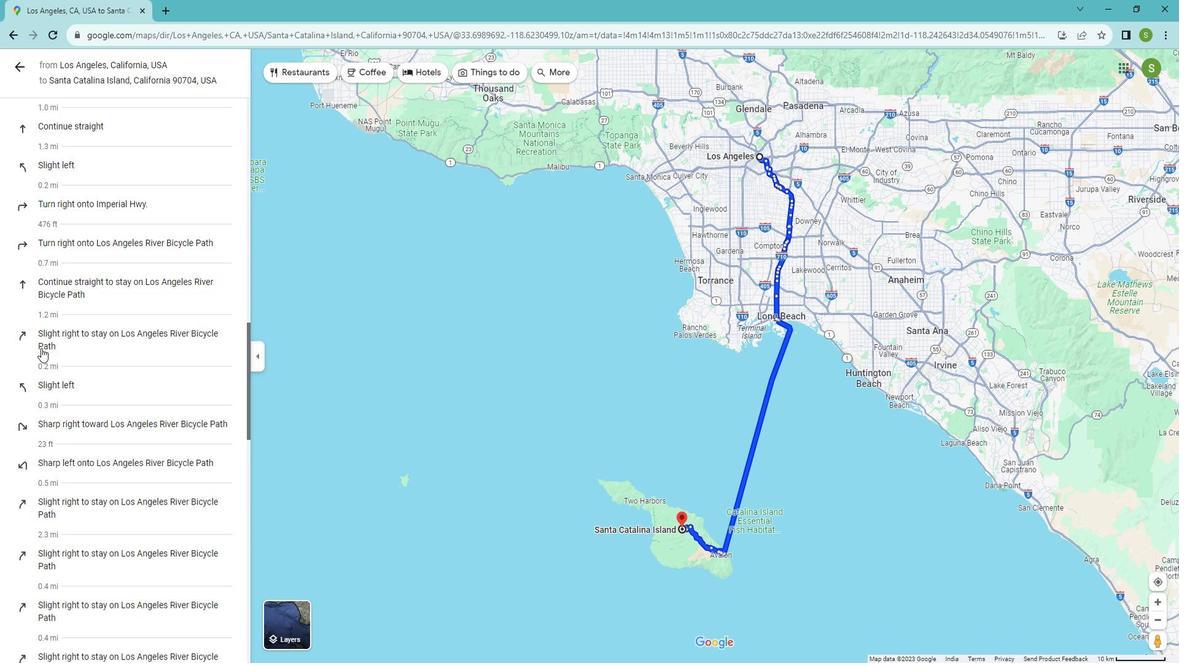 
Action: Mouse scrolled (54, 348) with delta (0, 0)
Screenshot: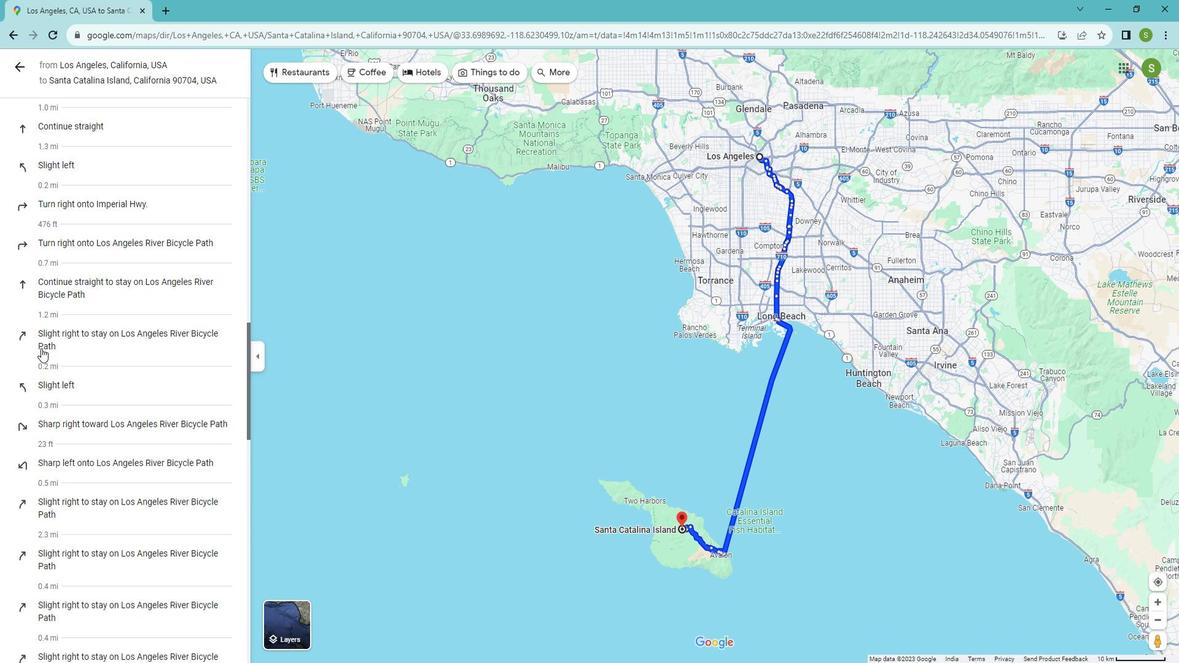 
Action: Mouse scrolled (54, 348) with delta (0, 0)
Screenshot: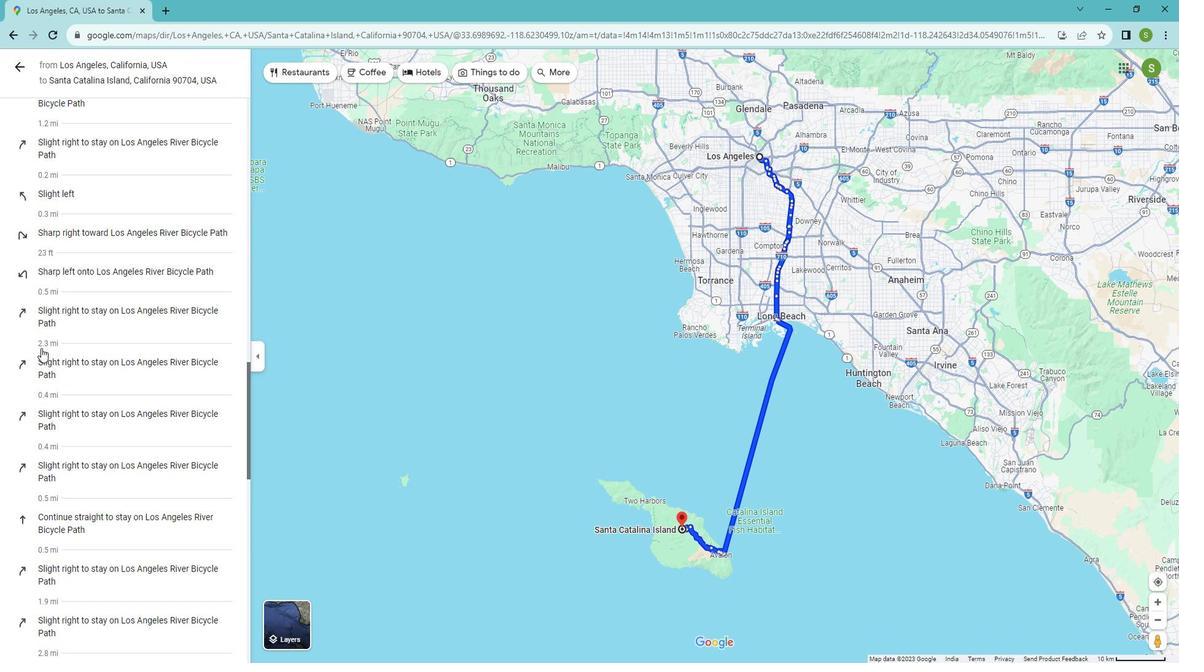 
Action: Mouse scrolled (54, 348) with delta (0, 0)
Screenshot: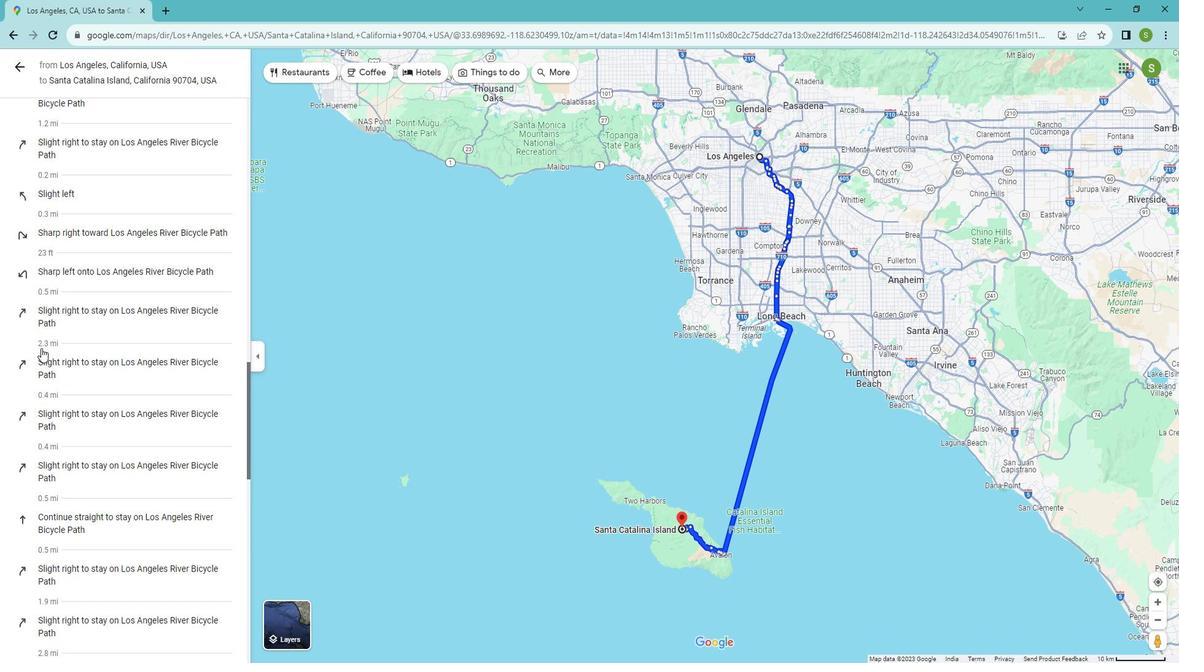 
Action: Mouse scrolled (54, 348) with delta (0, 0)
Screenshot: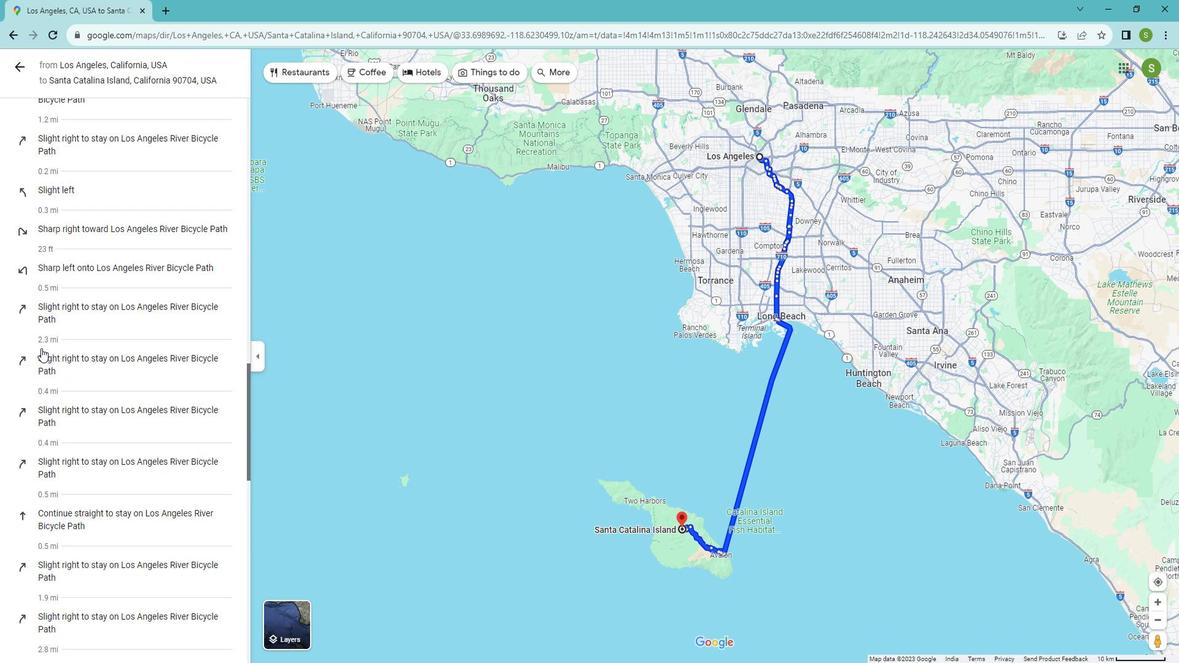 
Action: Mouse scrolled (54, 348) with delta (0, 0)
Screenshot: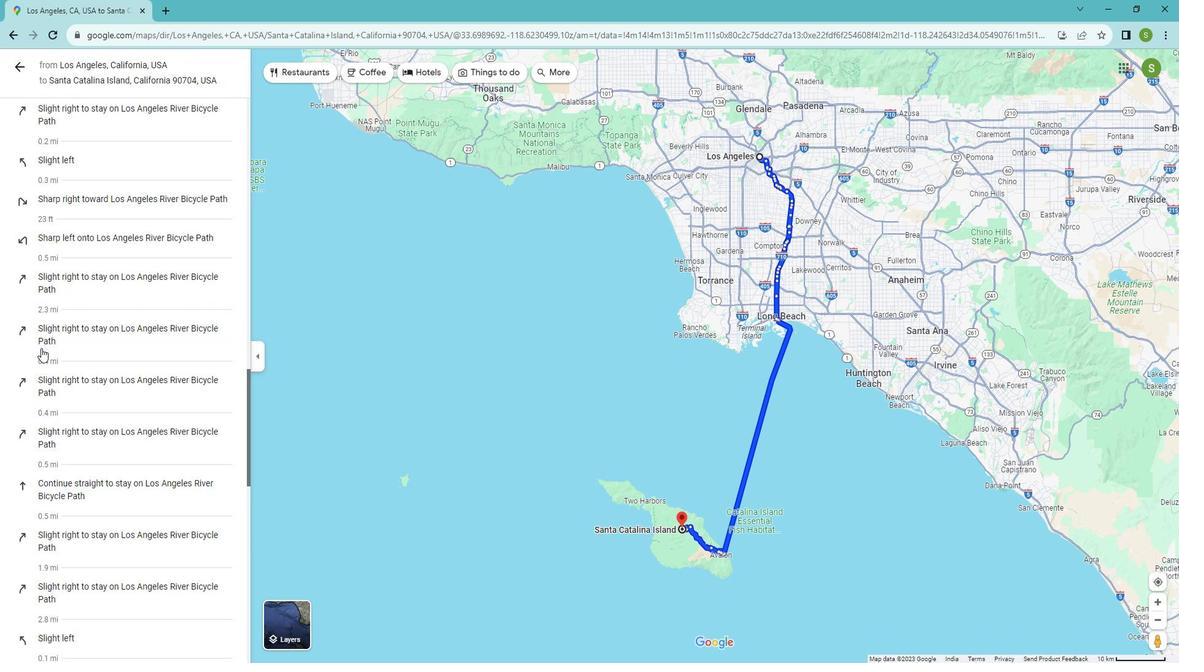 
Action: Mouse moved to (55, 348)
Screenshot: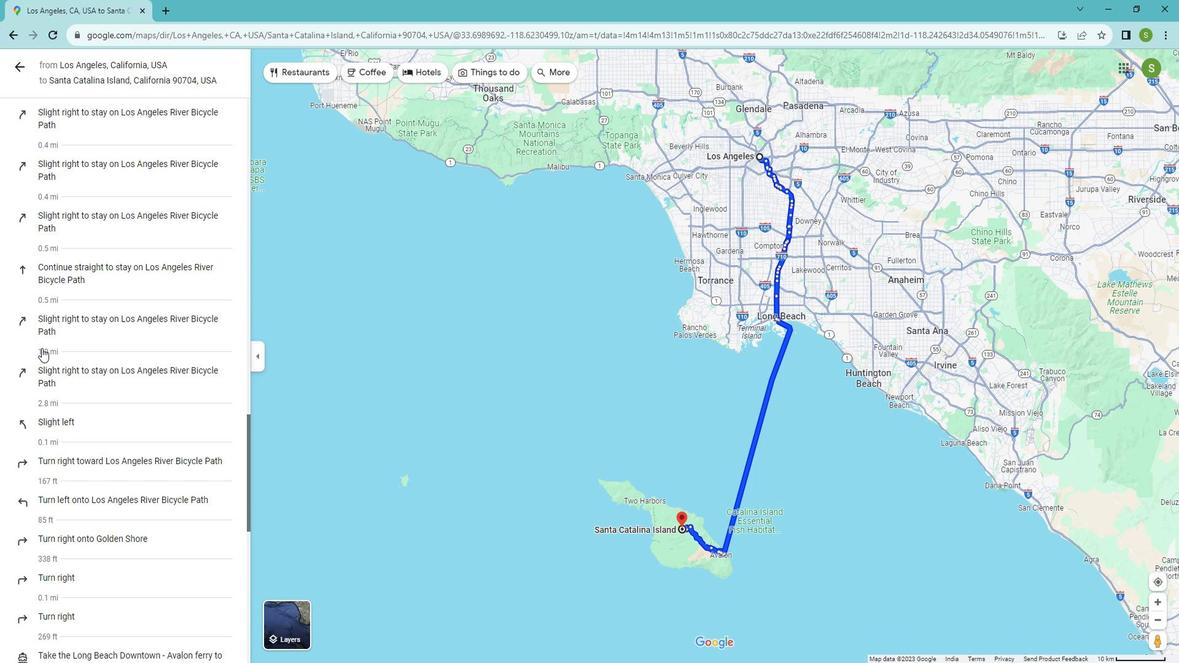 
Action: Mouse scrolled (55, 348) with delta (0, 0)
Screenshot: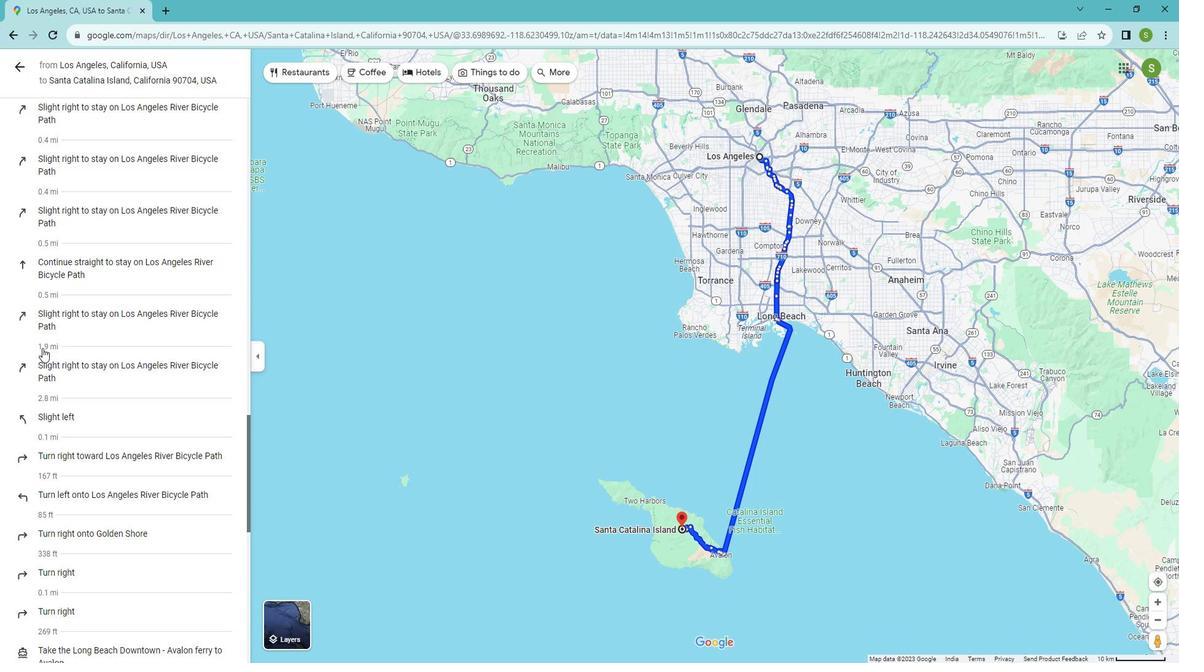 
Action: Mouse scrolled (55, 348) with delta (0, 0)
Screenshot: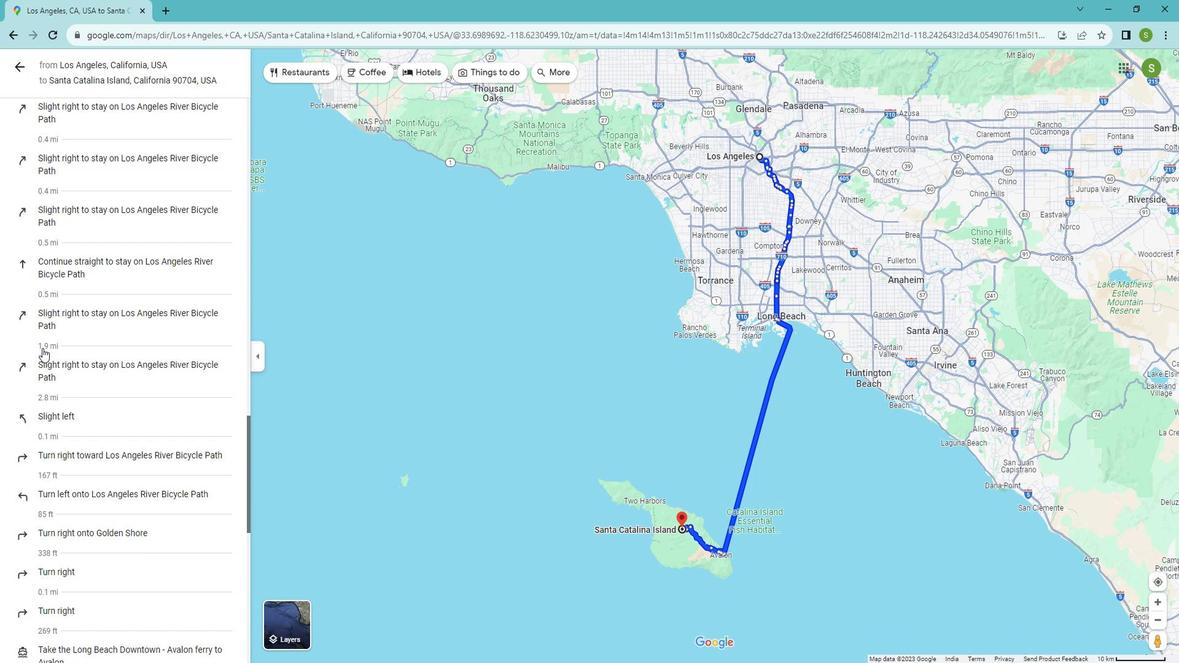 
Action: Mouse moved to (56, 348)
Screenshot: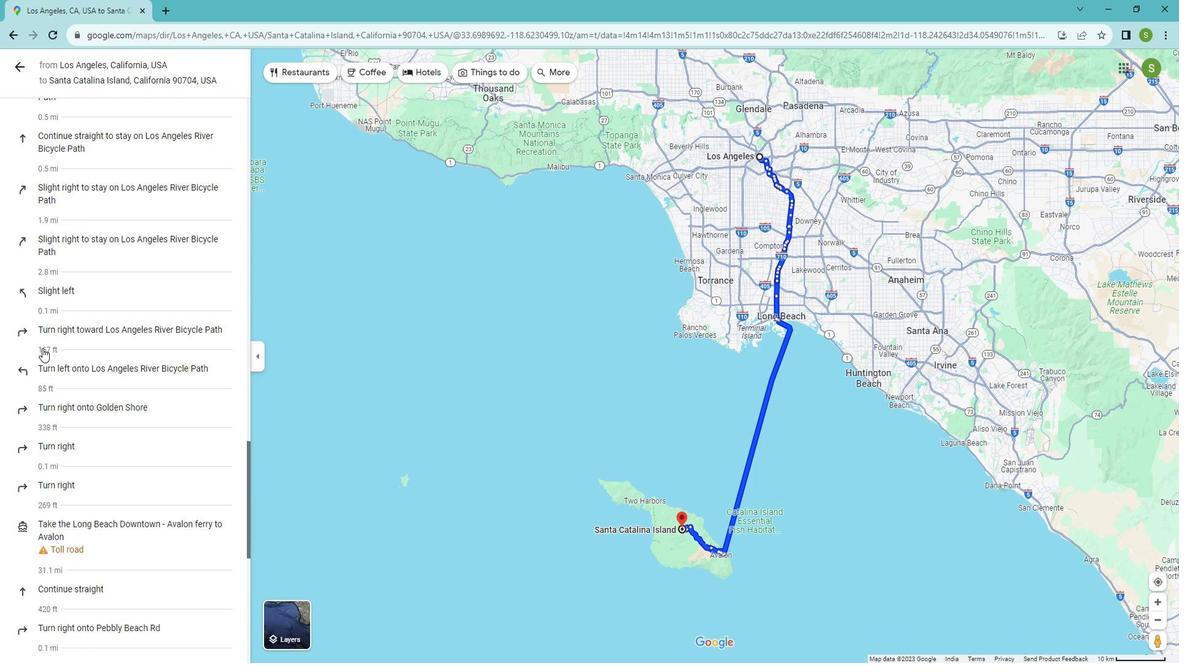 
Action: Mouse scrolled (56, 347) with delta (0, 0)
Screenshot: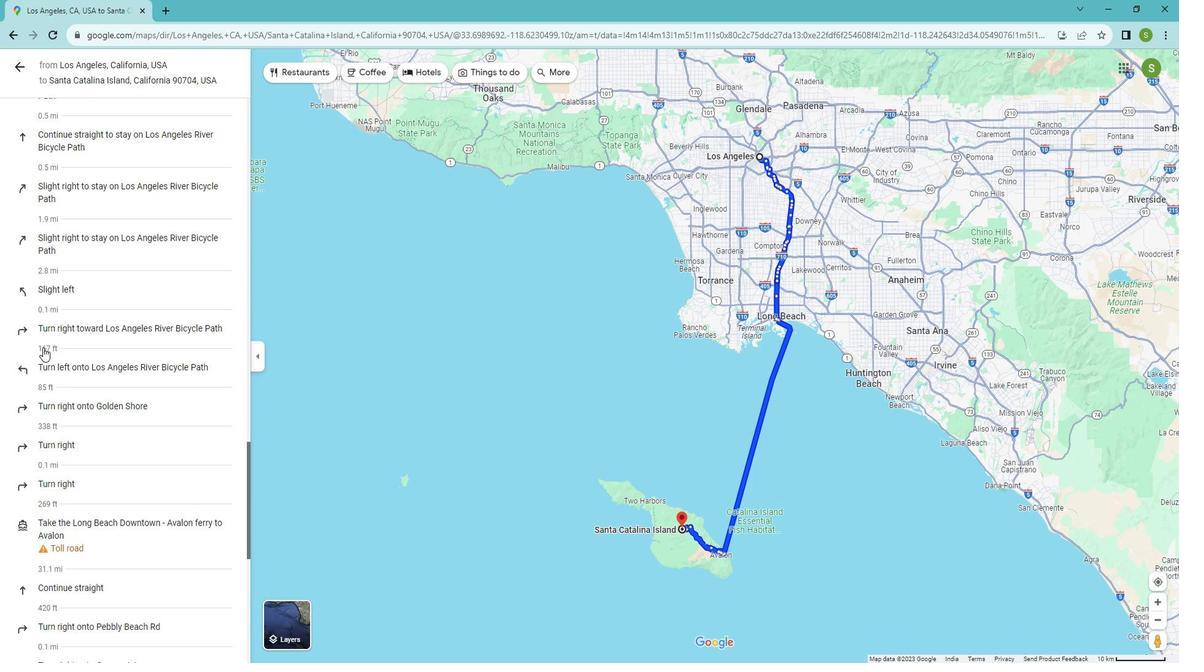 
Action: Mouse scrolled (56, 347) with delta (0, 0)
Screenshot: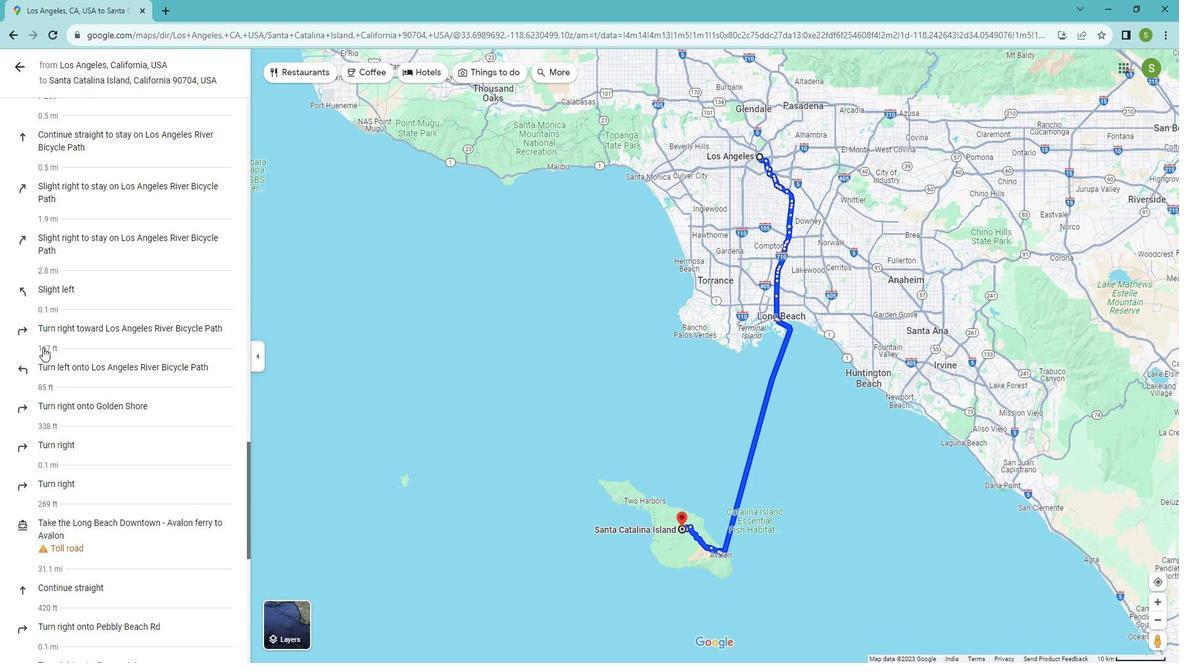 
Action: Mouse scrolled (56, 347) with delta (0, 0)
Screenshot: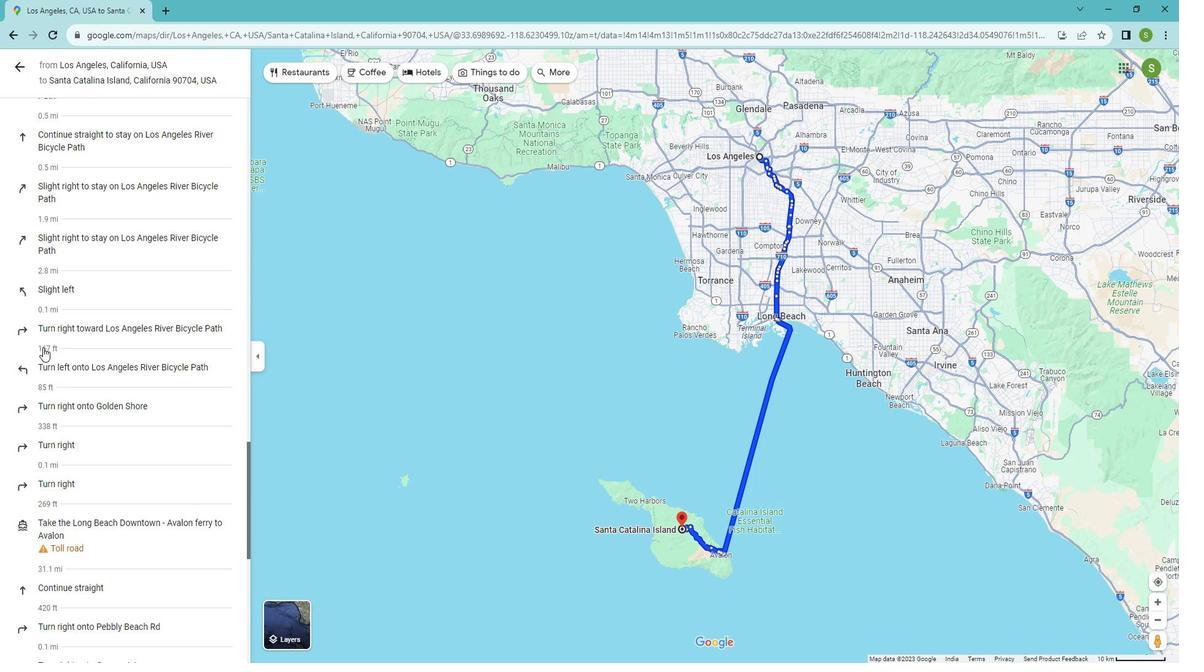 
Action: Mouse moved to (57, 347)
Screenshot: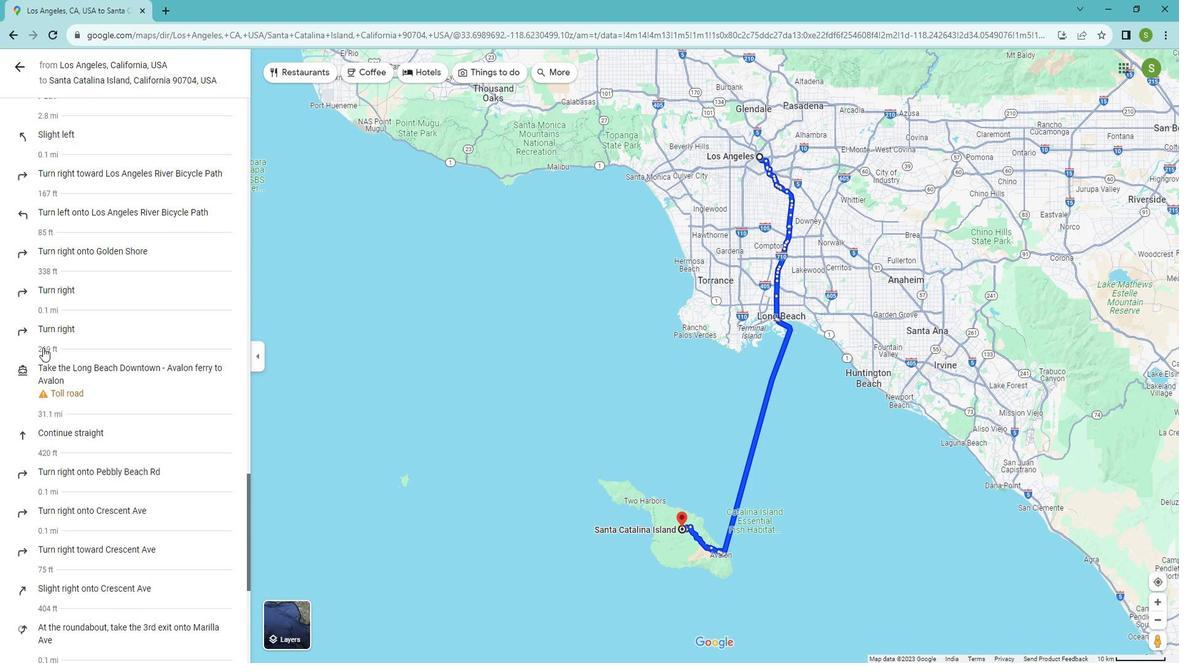 
Action: Mouse scrolled (57, 347) with delta (0, 0)
Screenshot: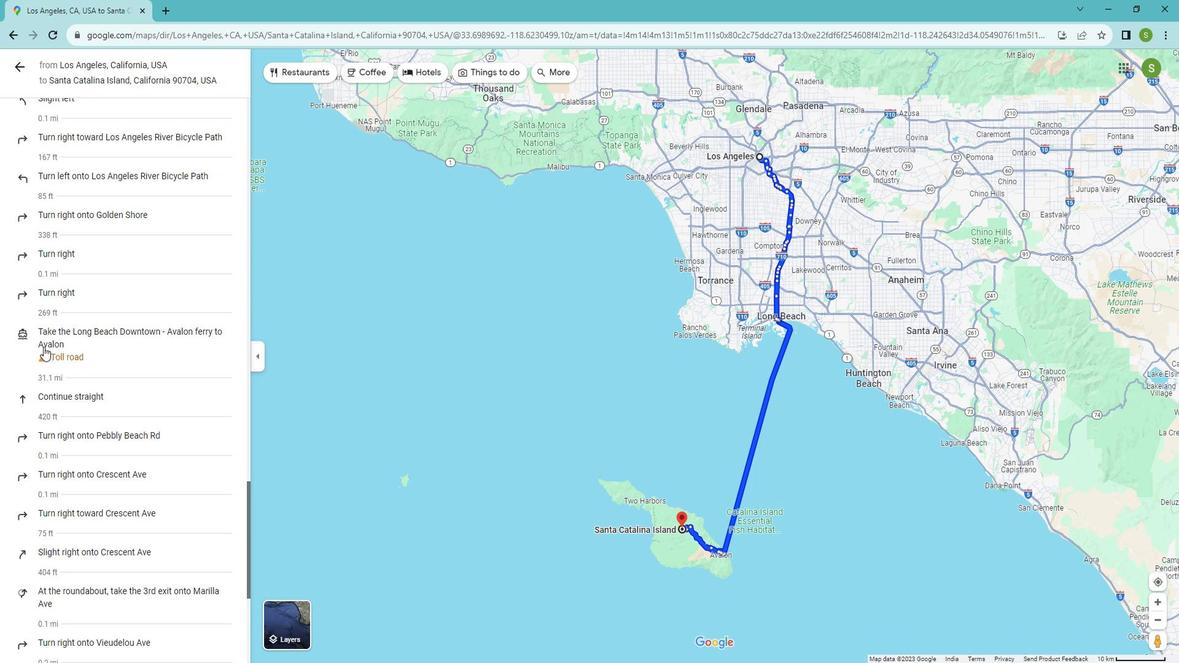 
Action: Mouse scrolled (57, 347) with delta (0, 0)
Screenshot: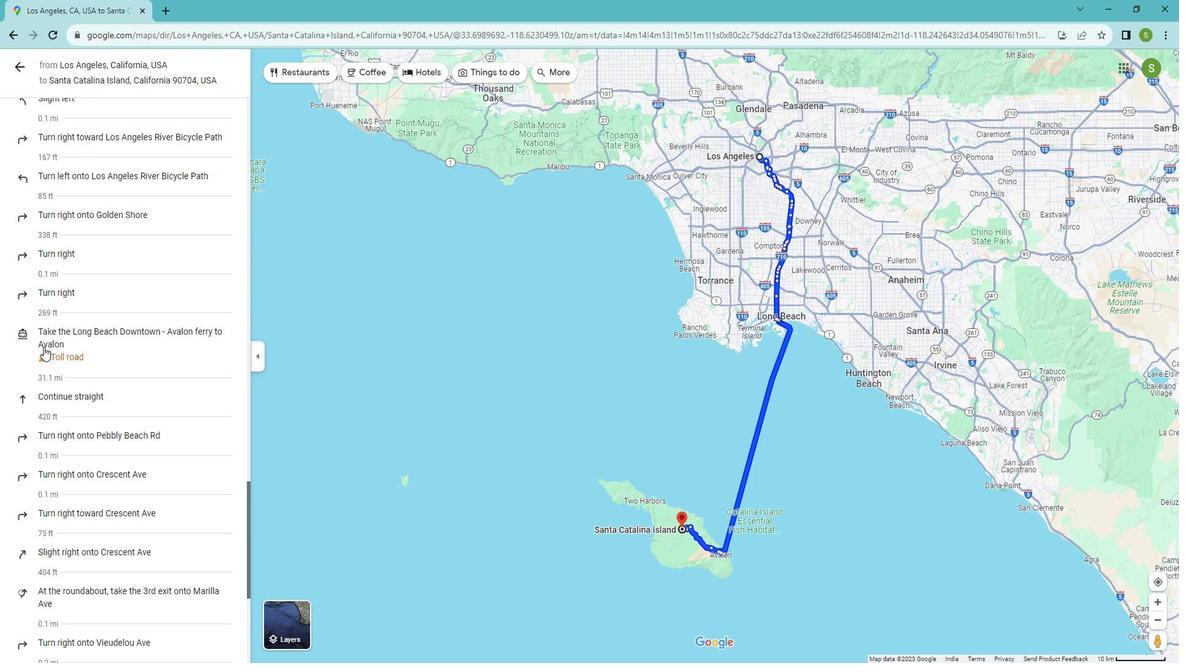 
Action: Mouse moved to (58, 347)
Screenshot: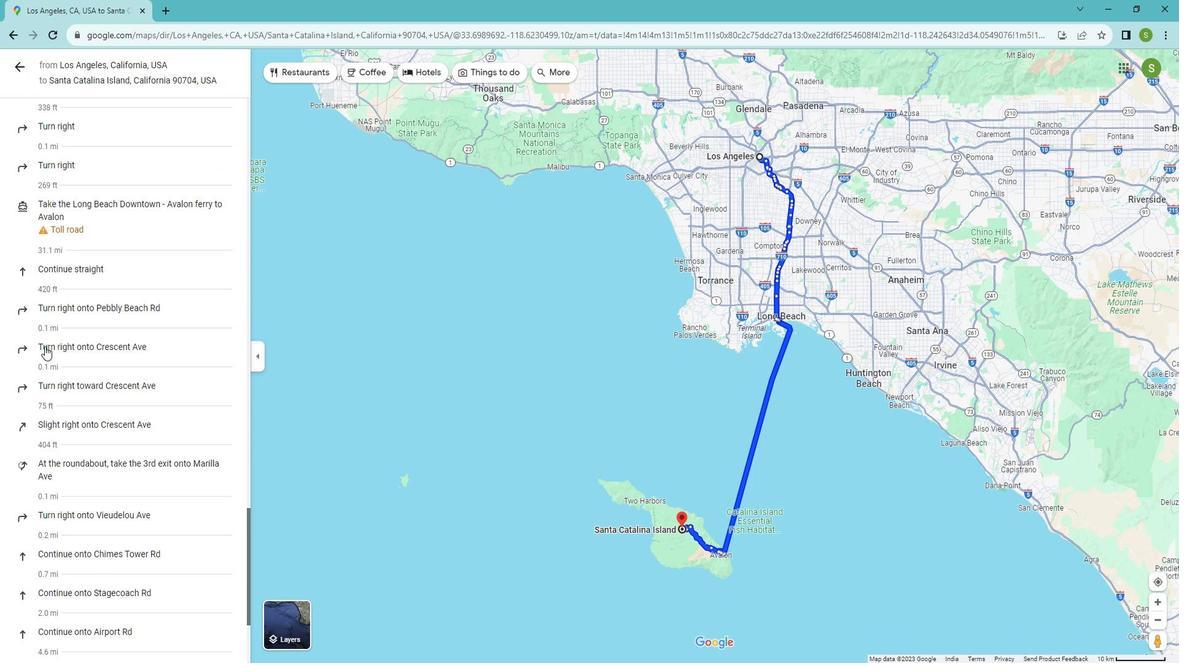
Action: Mouse scrolled (58, 346) with delta (0, 0)
Screenshot: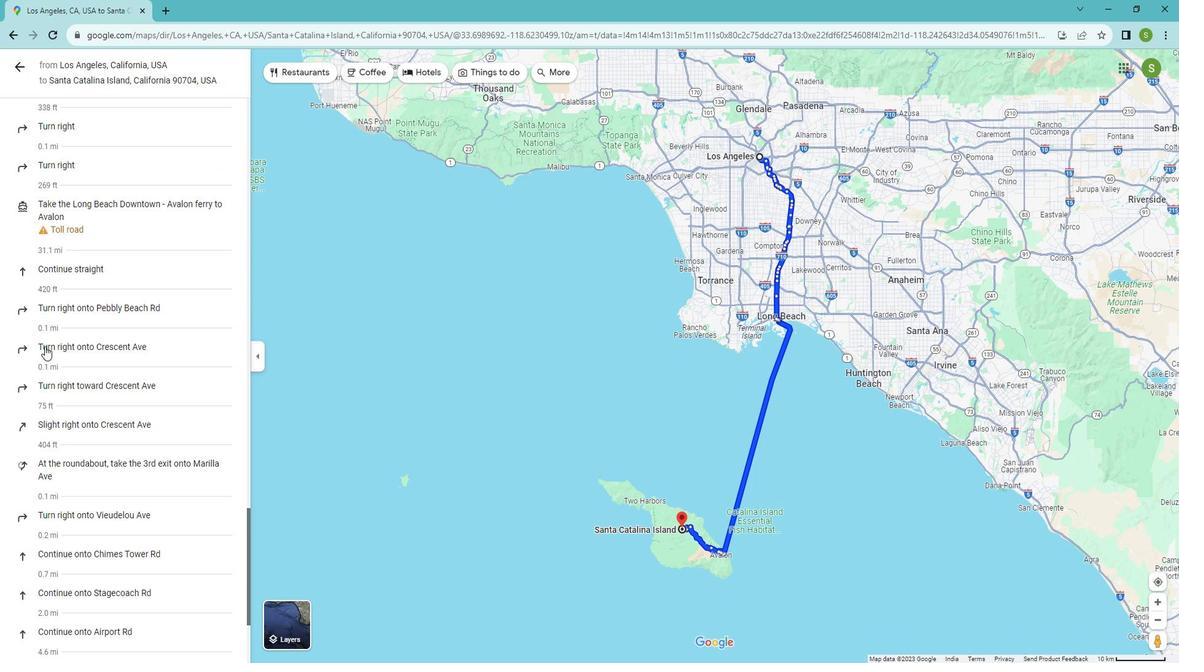 
Action: Mouse moved to (58, 347)
Screenshot: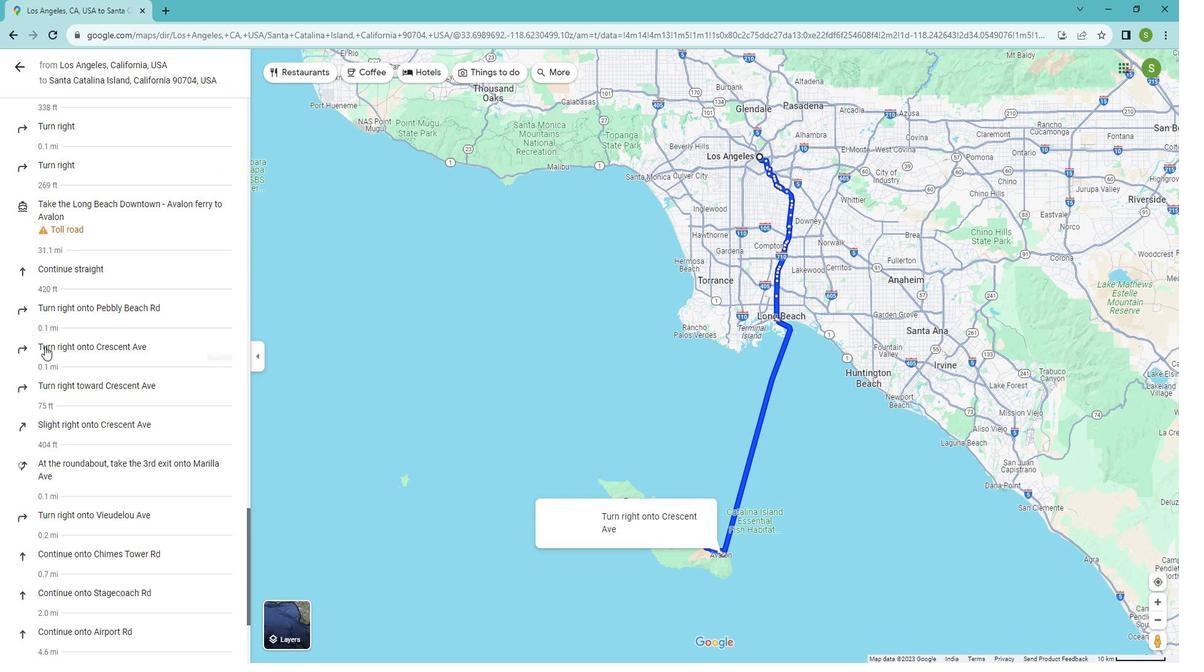 
Action: Mouse scrolled (58, 346) with delta (0, 0)
Screenshot: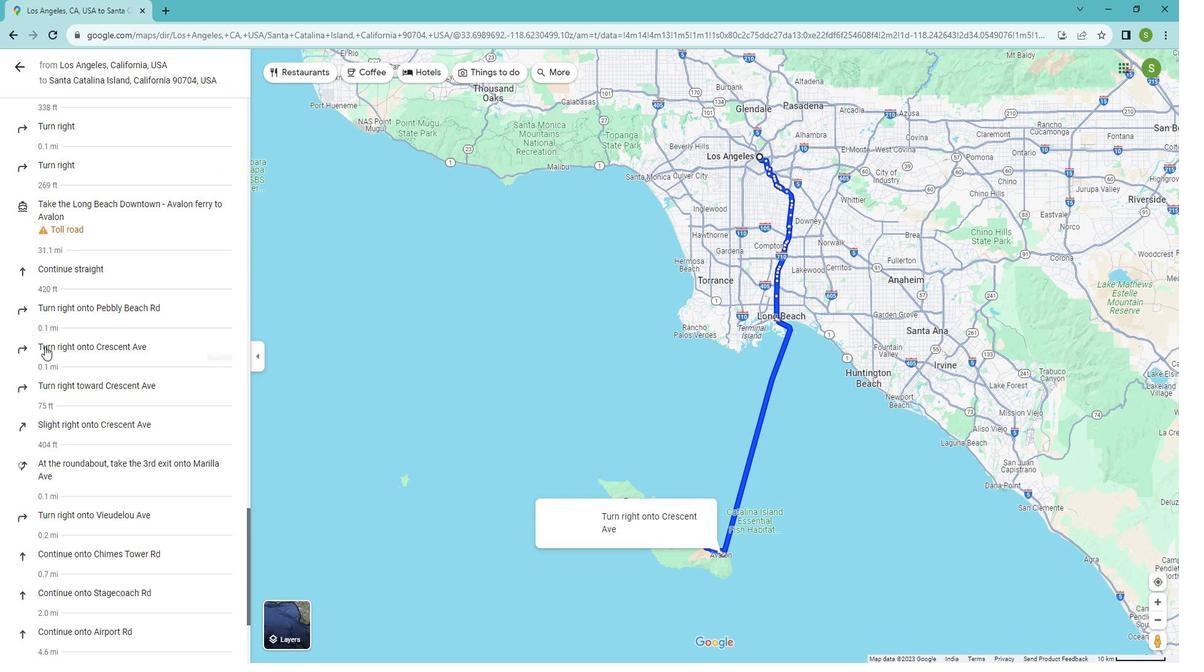 
Action: Mouse moved to (60, 347)
Screenshot: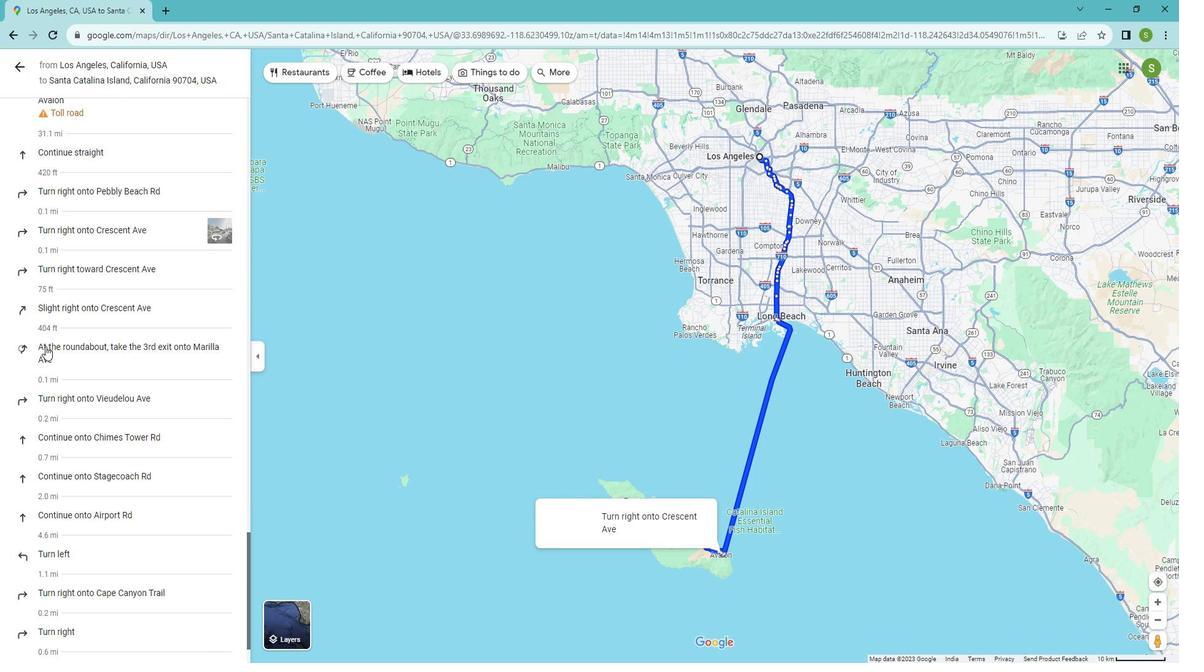 
Action: Mouse scrolled (60, 346) with delta (0, 0)
Screenshot: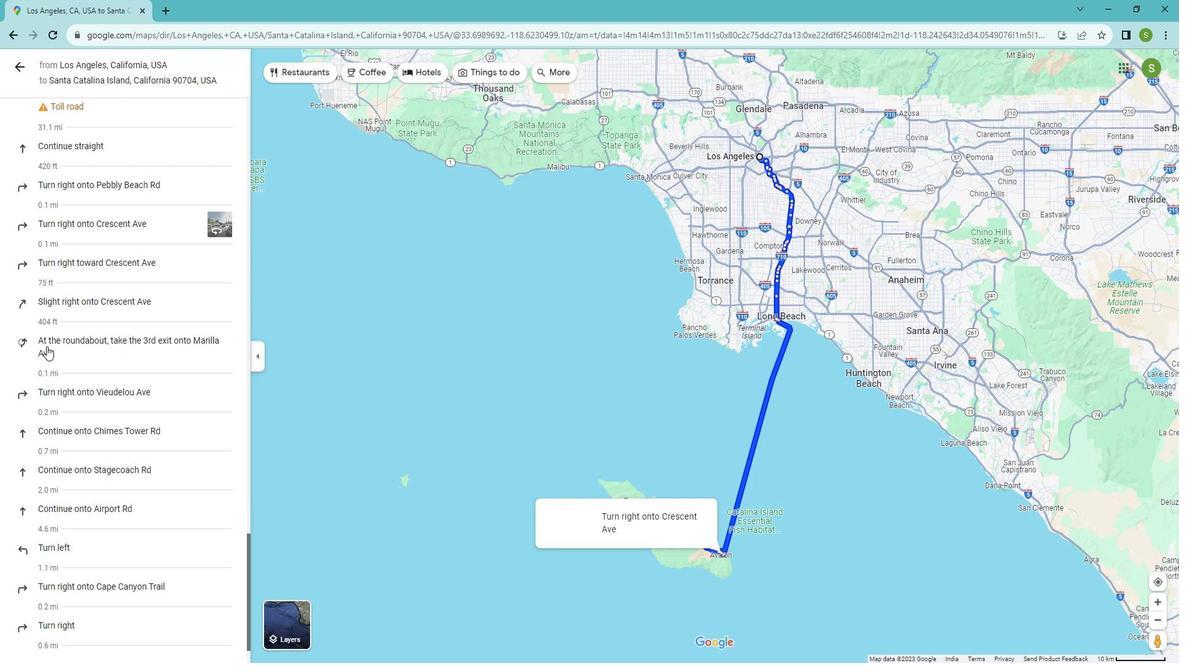 
Action: Mouse scrolled (60, 346) with delta (0, 0)
Screenshot: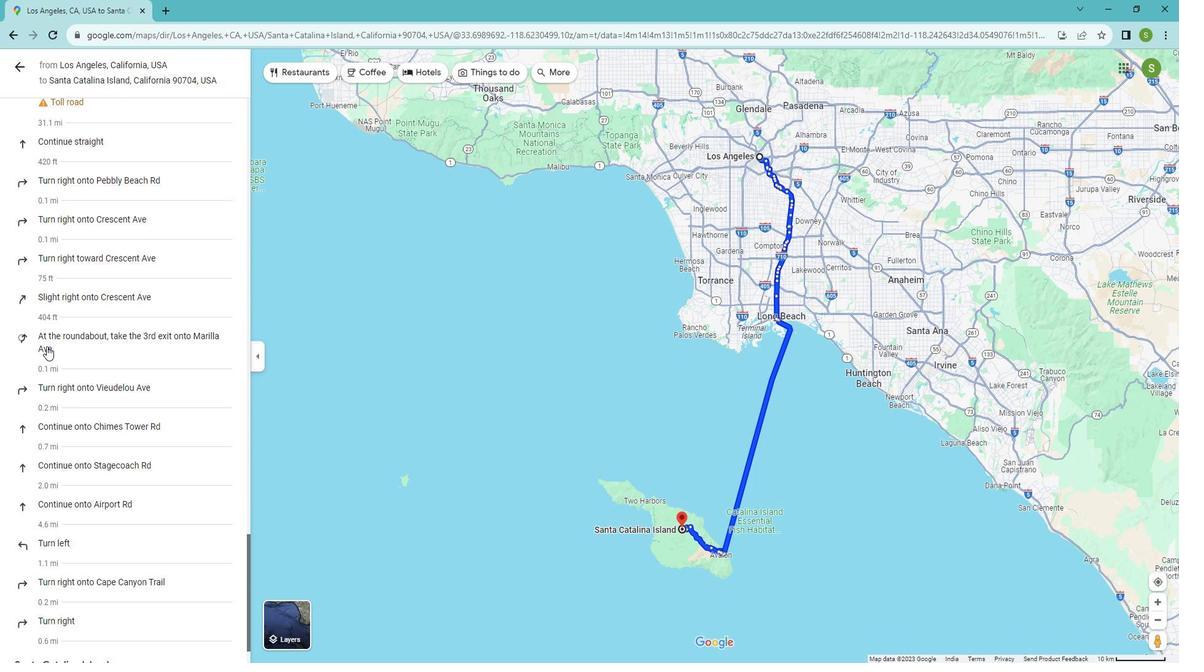 
Action: Mouse scrolled (60, 346) with delta (0, 0)
Screenshot: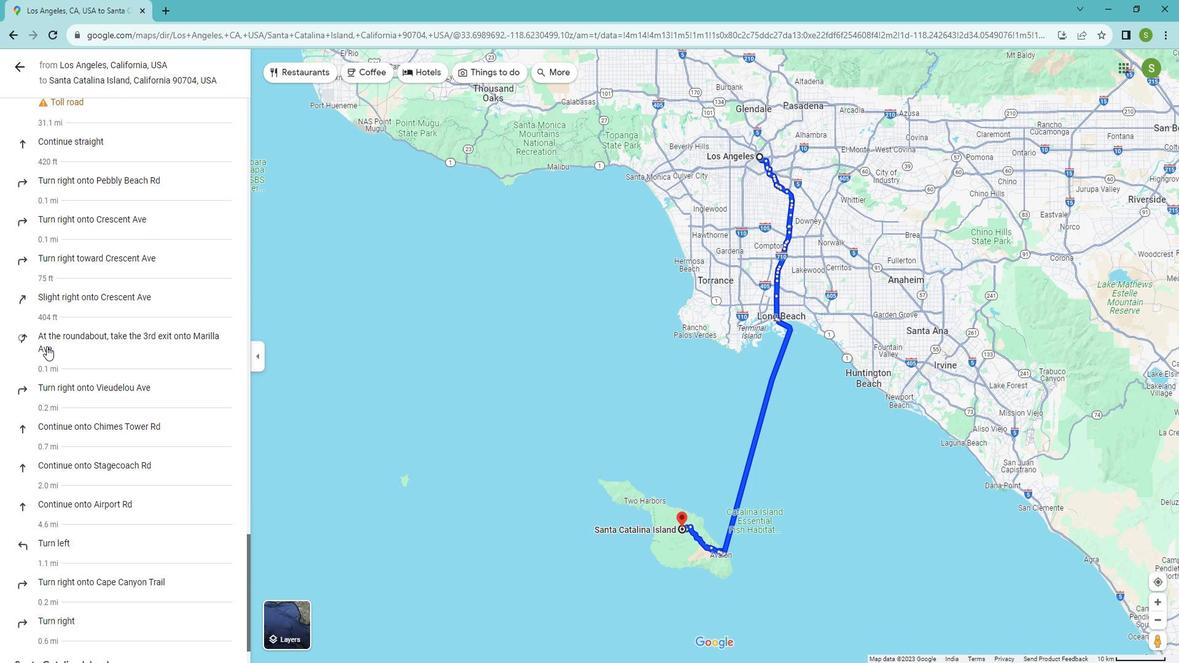 
Action: Mouse moved to (60, 347)
Screenshot: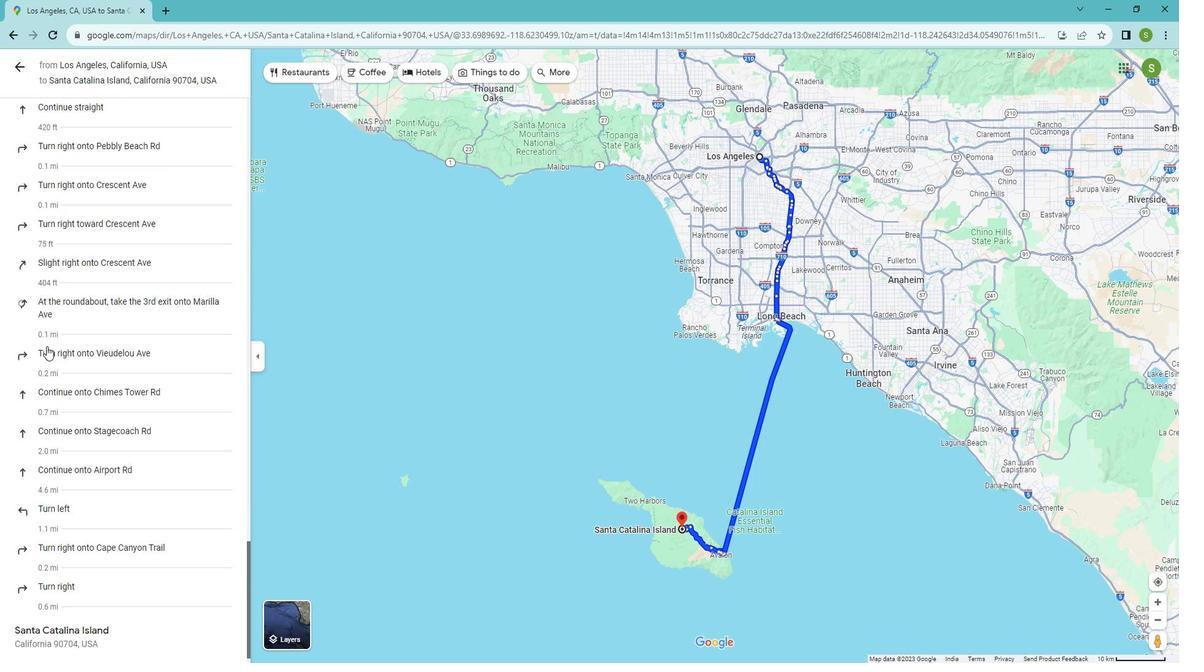 
Action: Mouse scrolled (60, 346) with delta (0, 0)
Screenshot: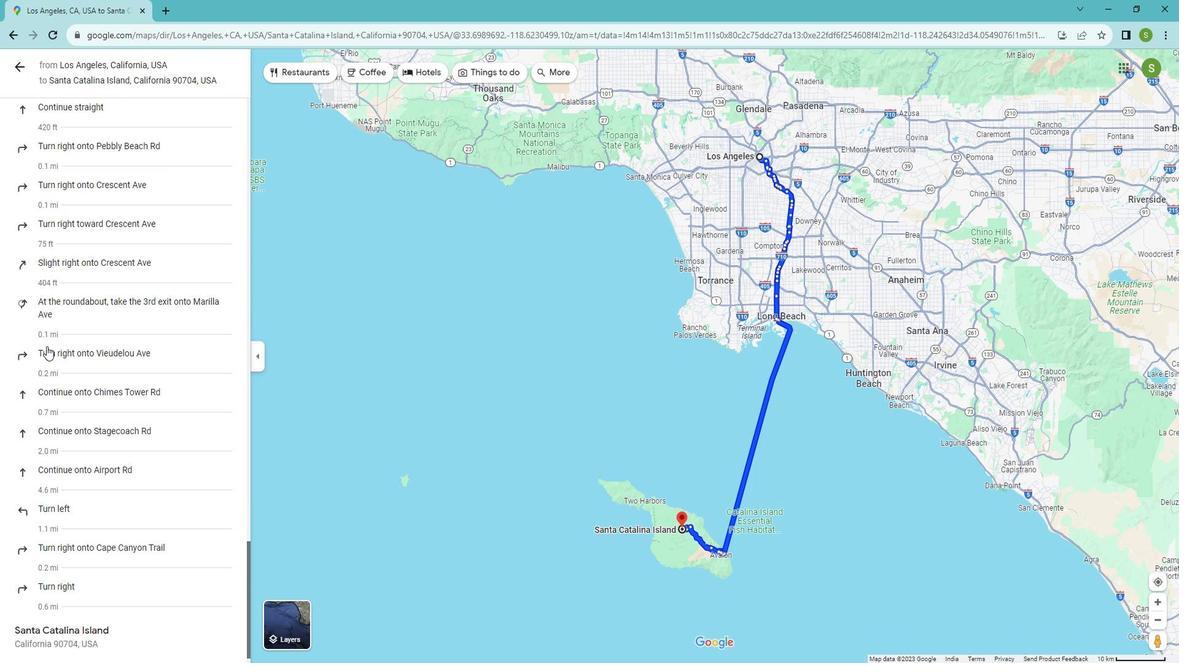 
Action: Mouse moved to (60, 347)
Screenshot: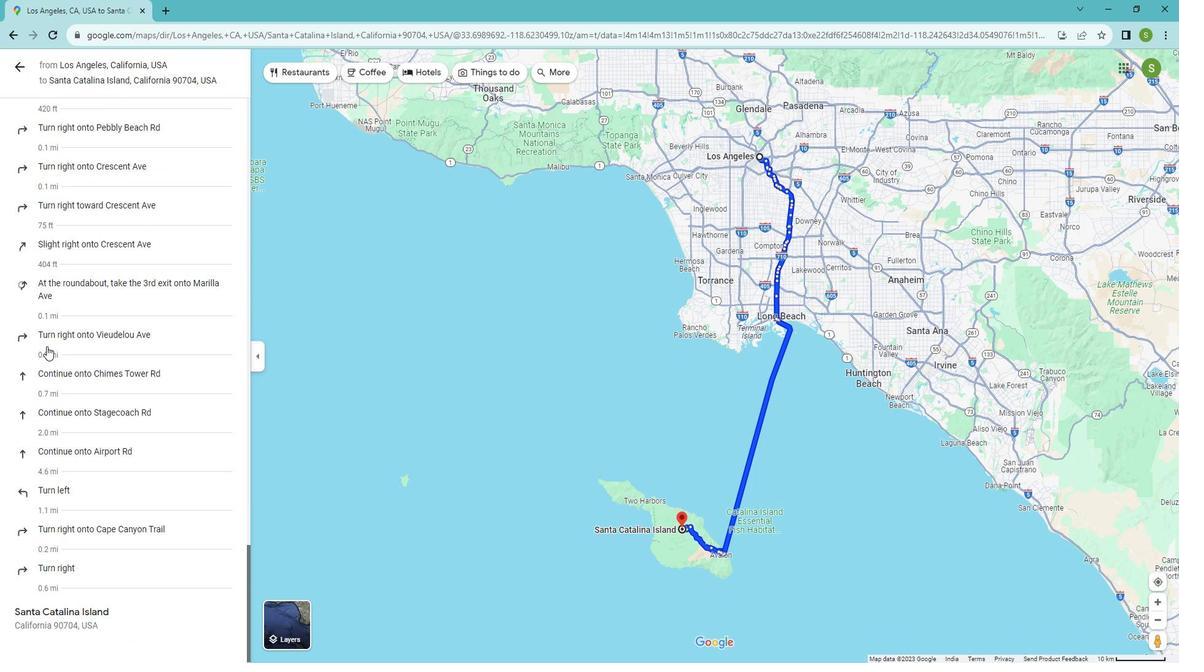 
Action: Mouse scrolled (60, 346) with delta (0, 0)
Screenshot: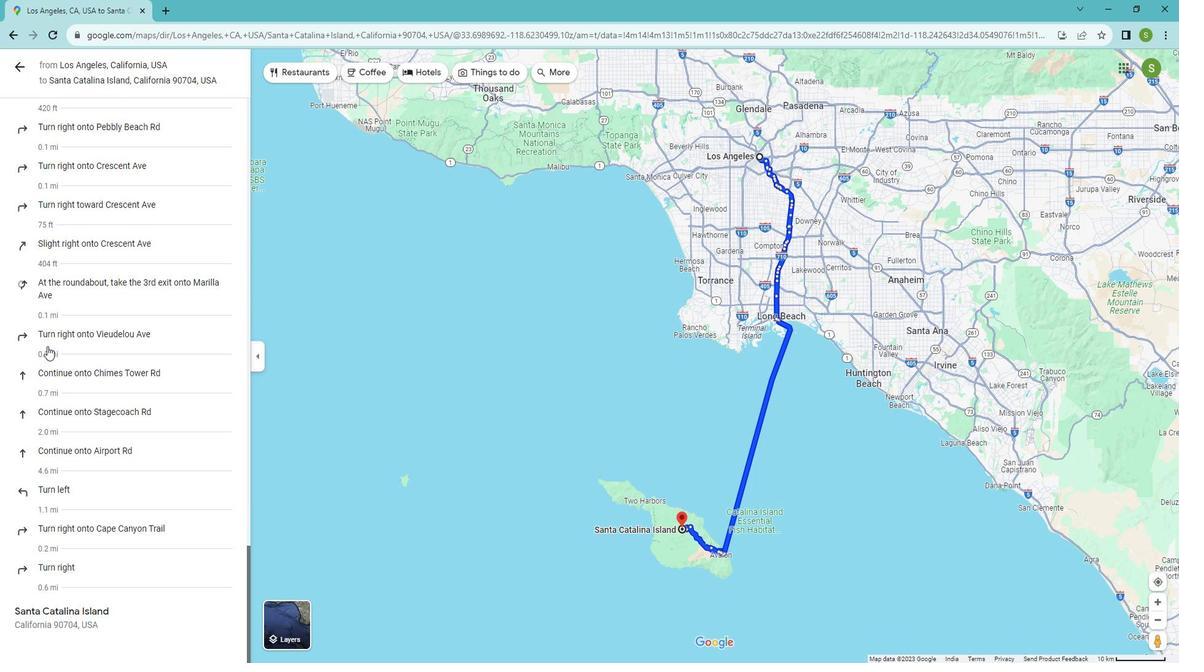 
Action: Mouse moved to (33, 78)
Screenshot: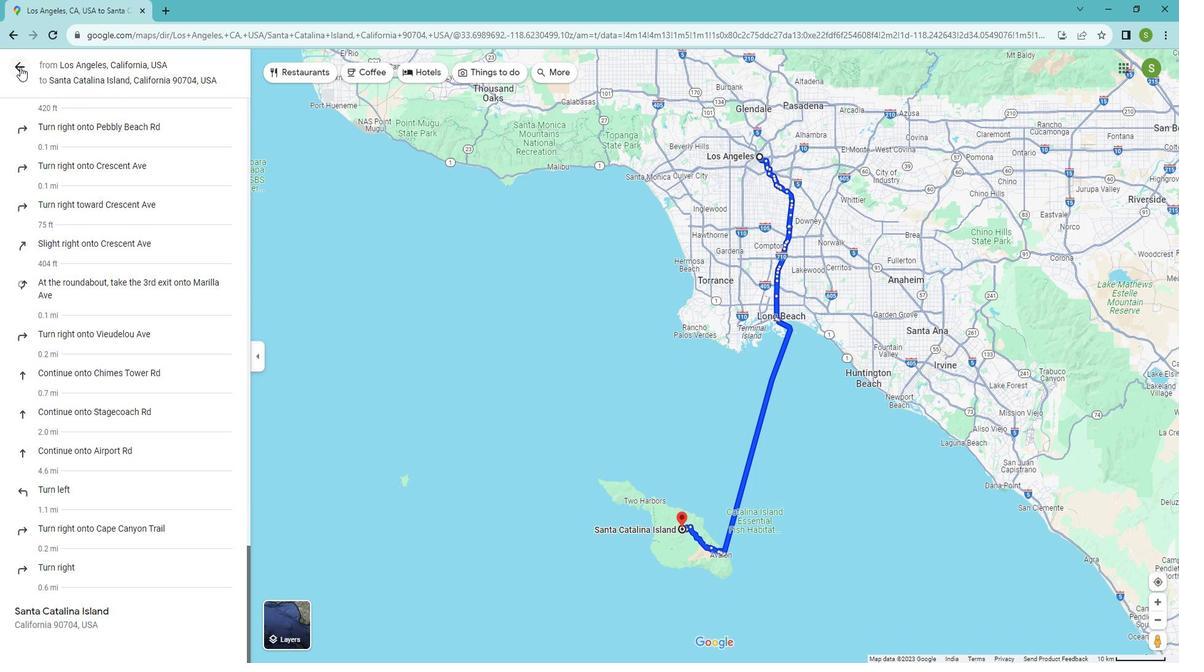 
Action: Mouse pressed left at (33, 78)
Screenshot: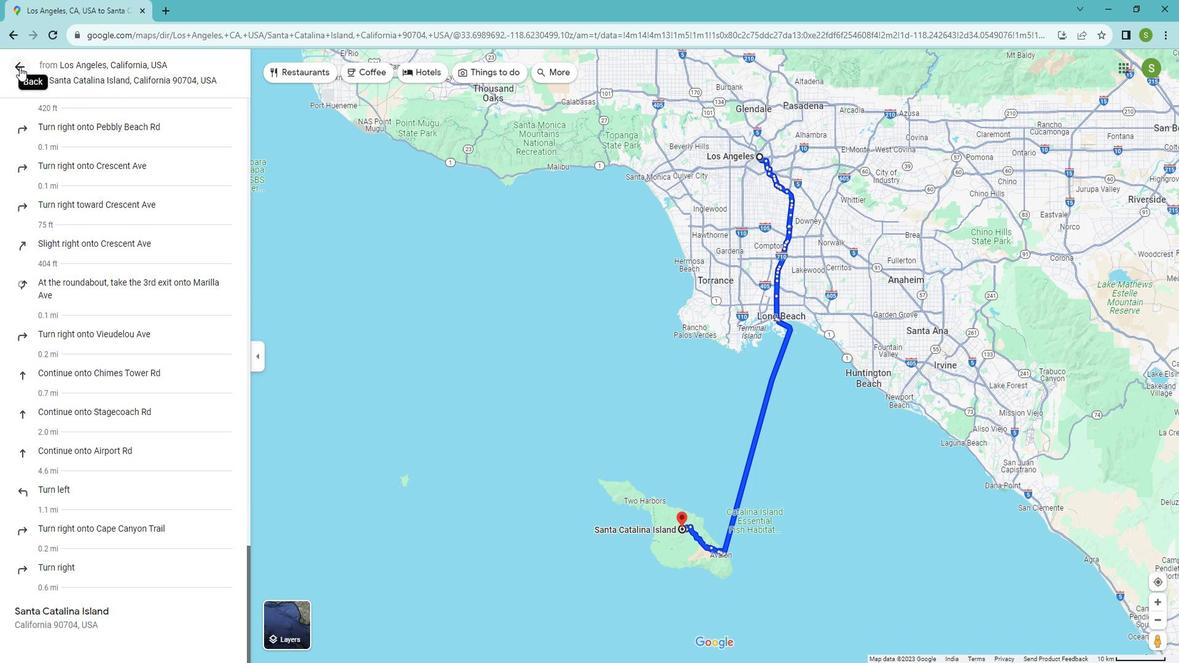 
Action: Mouse moved to (92, 78)
Screenshot: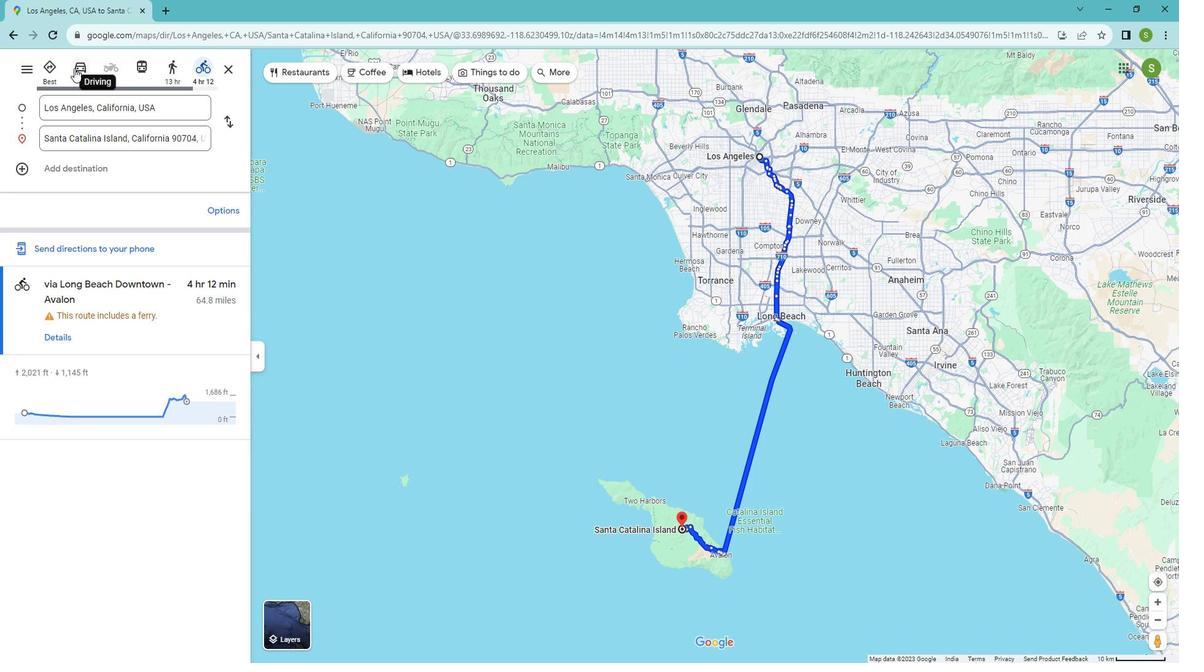 
Action: Mouse pressed left at (92, 78)
Screenshot: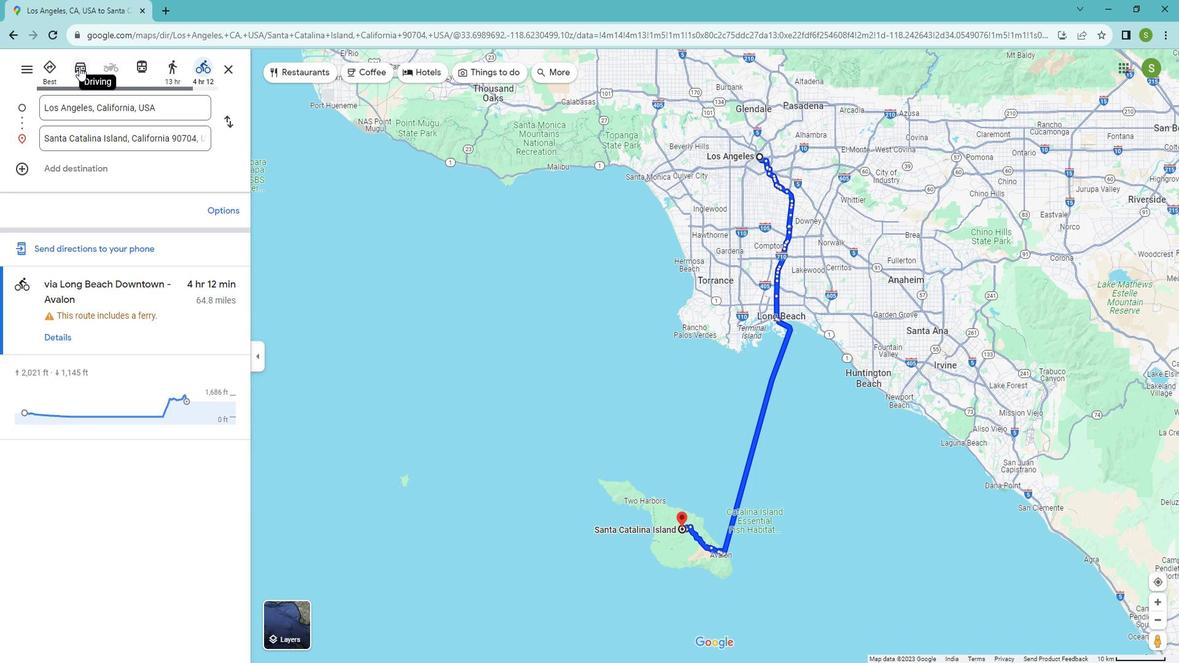 
Action: Mouse moved to (181, 79)
Screenshot: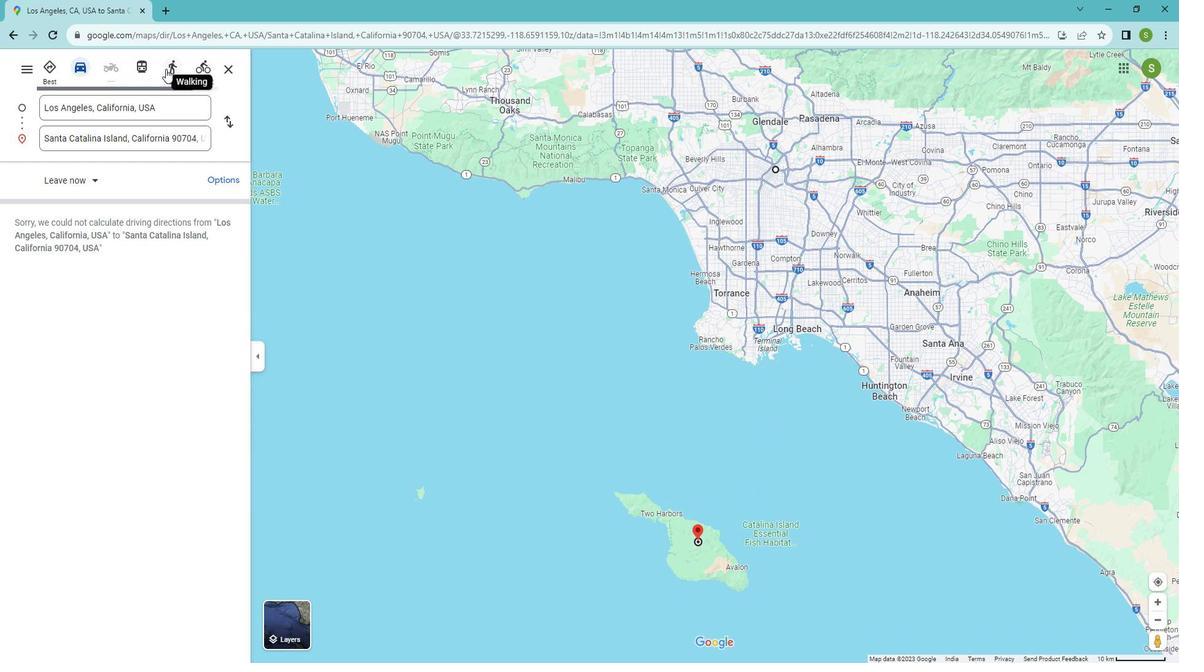 
Action: Mouse pressed left at (181, 79)
Screenshot: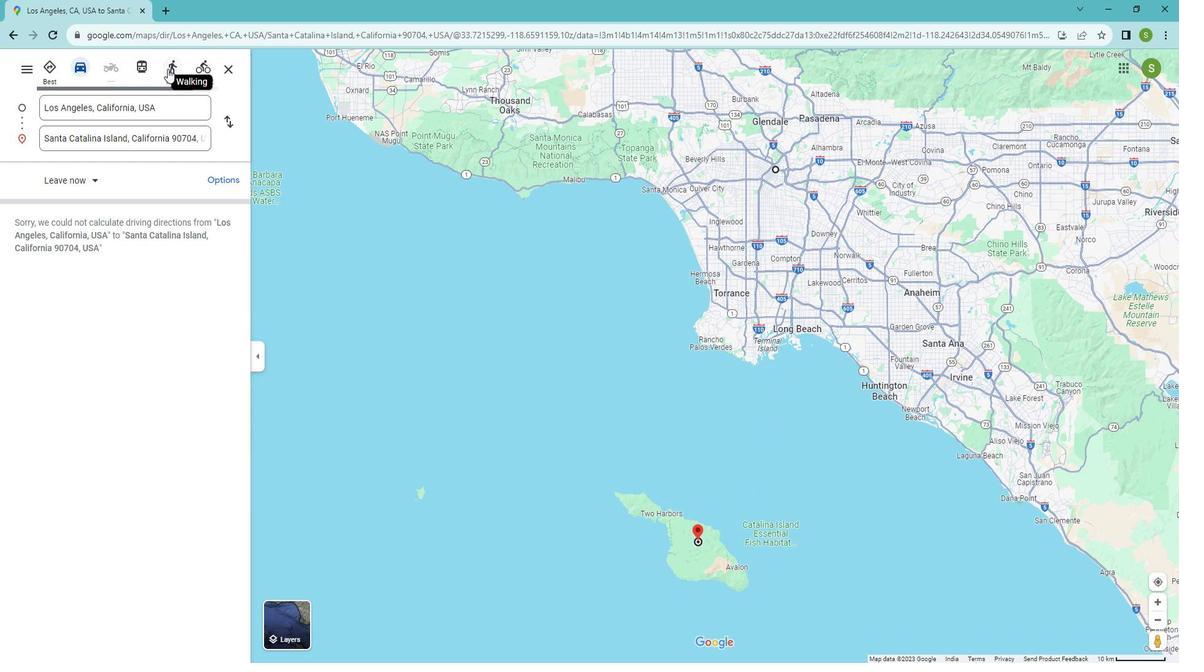 
Action: Mouse moved to (65, 343)
Screenshot: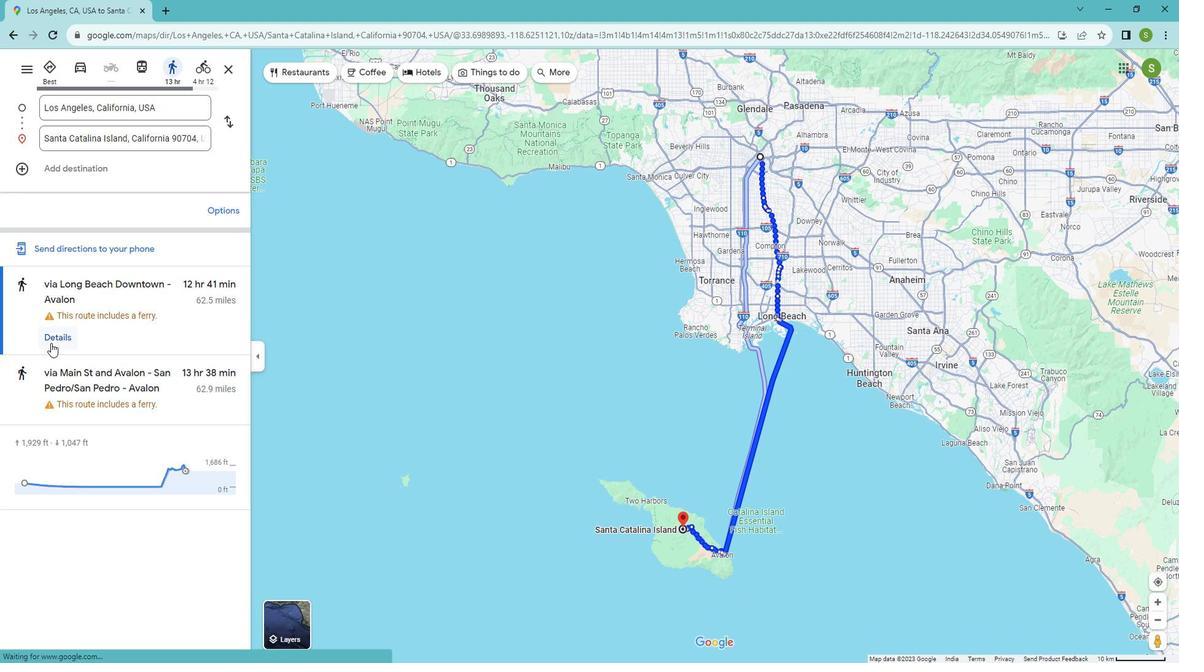 
Action: Mouse pressed left at (65, 343)
Screenshot: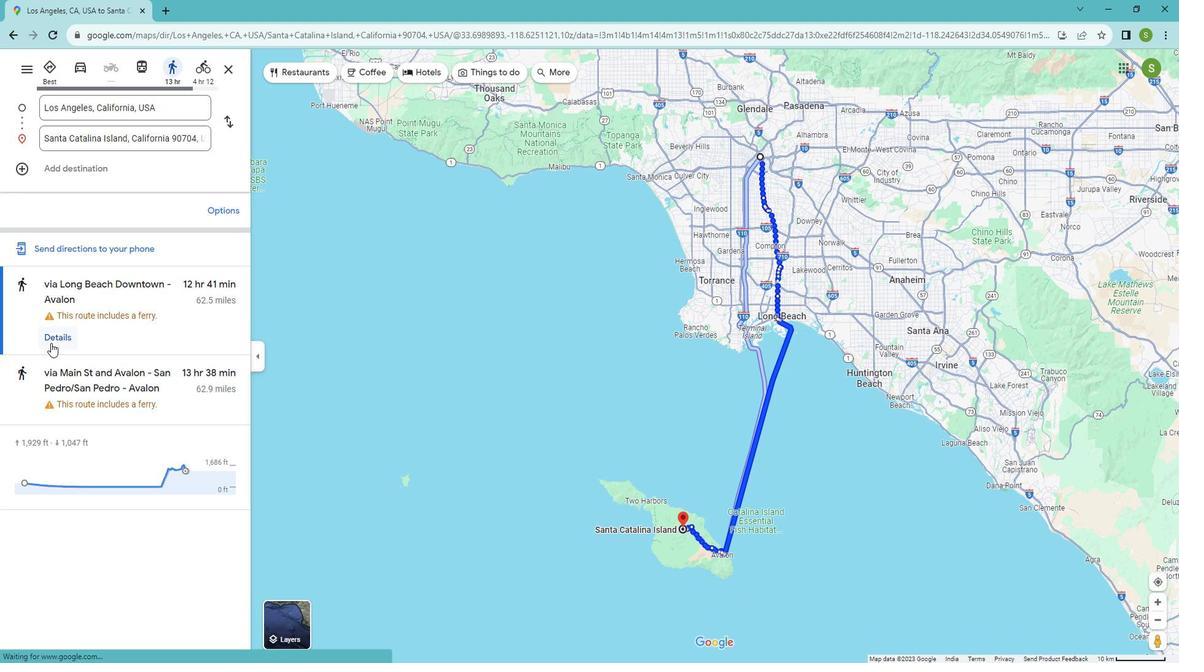 
Action: Mouse moved to (65, 343)
Screenshot: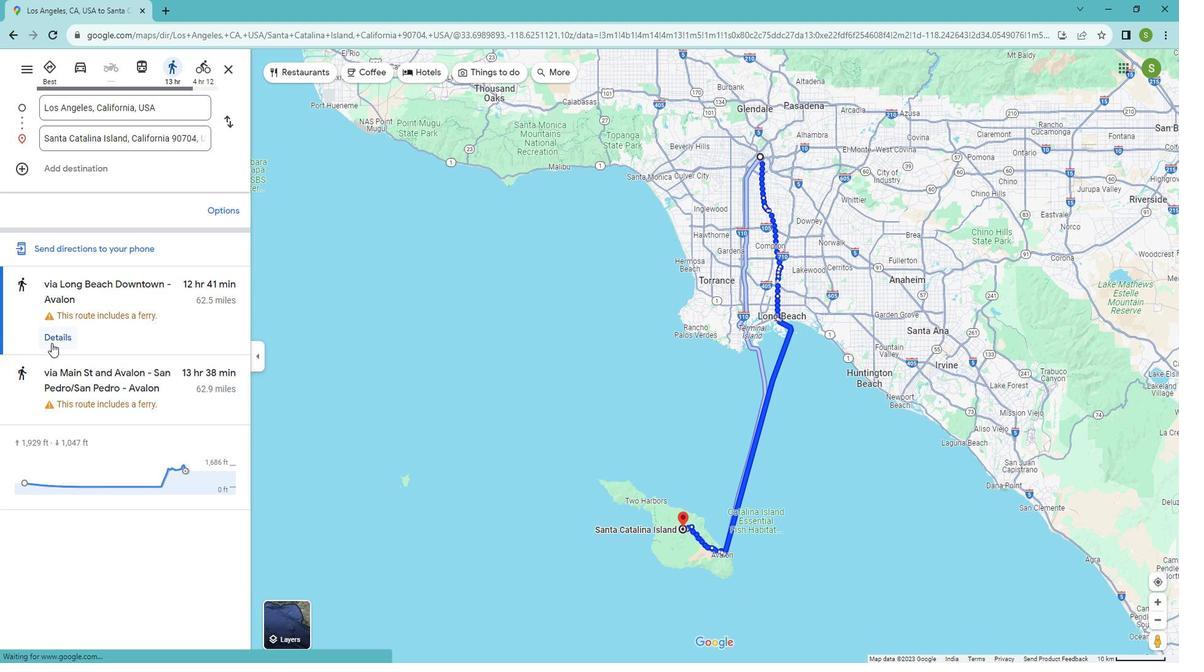 
Action: Mouse scrolled (65, 343) with delta (0, 0)
Screenshot: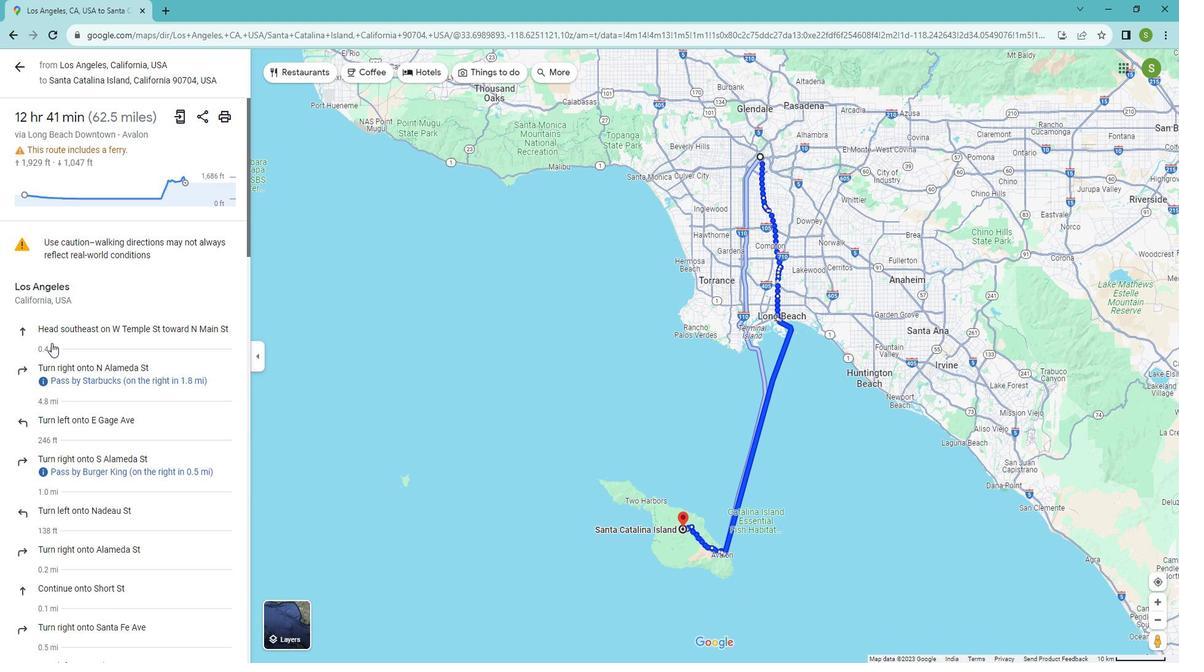 
Action: Mouse scrolled (65, 343) with delta (0, 0)
Screenshot: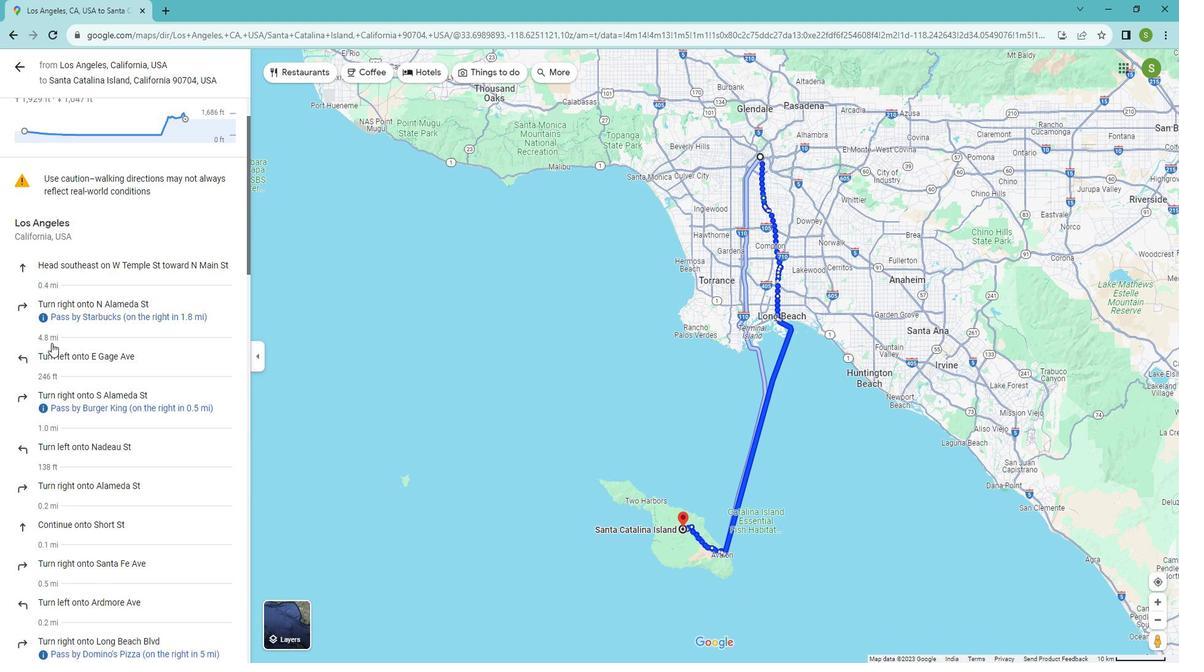 
Action: Mouse scrolled (65, 343) with delta (0, 0)
Screenshot: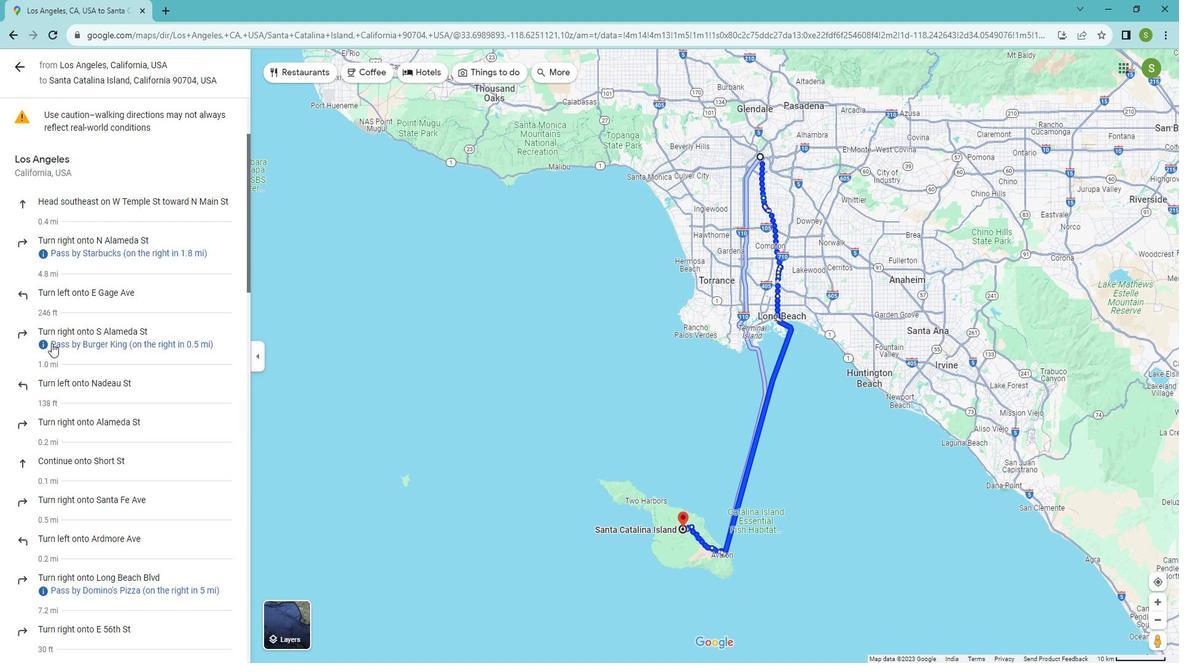 
Action: Mouse scrolled (65, 343) with delta (0, 0)
Screenshot: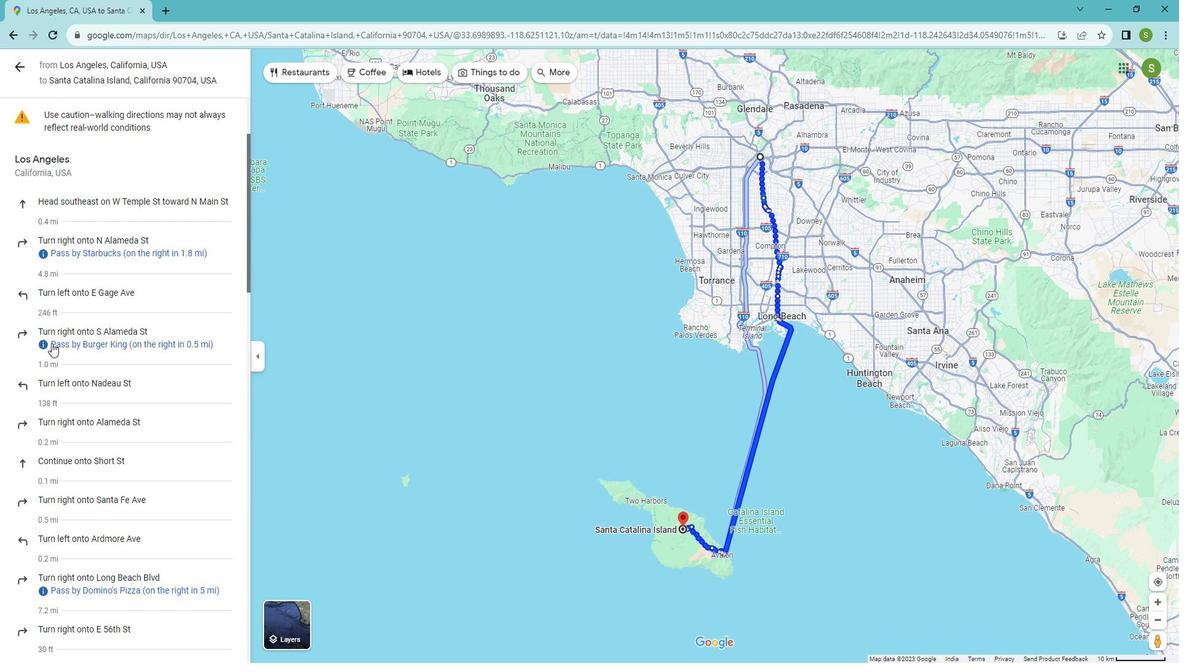 
Action: Mouse scrolled (65, 343) with delta (0, 0)
Screenshot: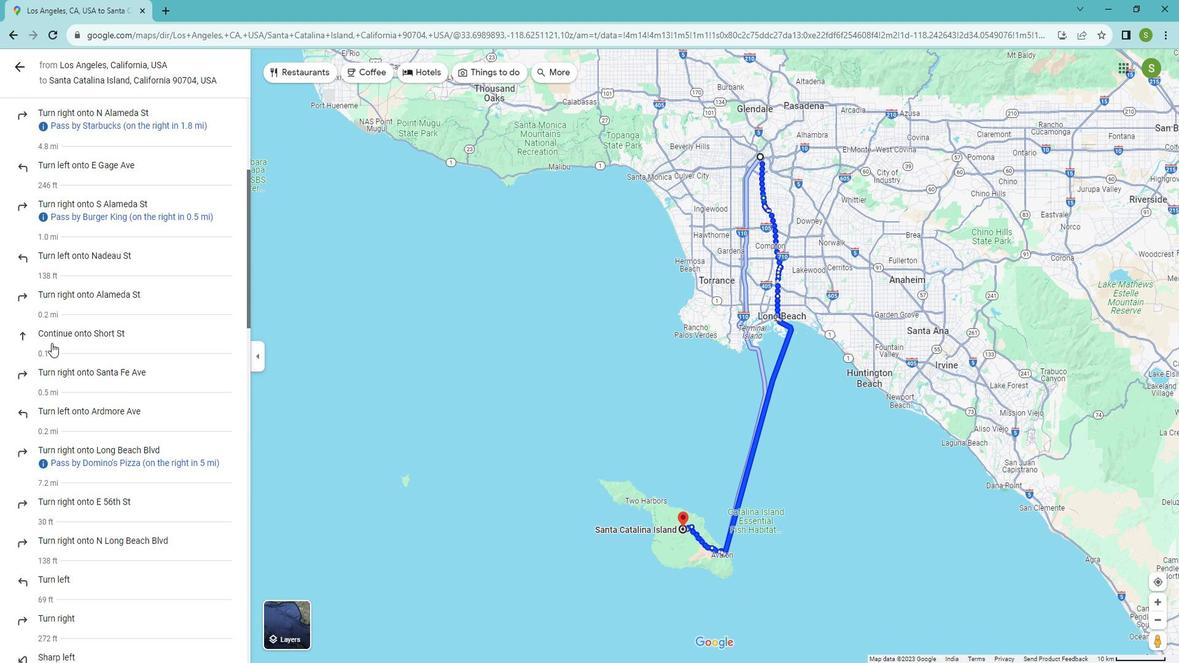 
Action: Mouse scrolled (65, 343) with delta (0, 0)
Screenshot: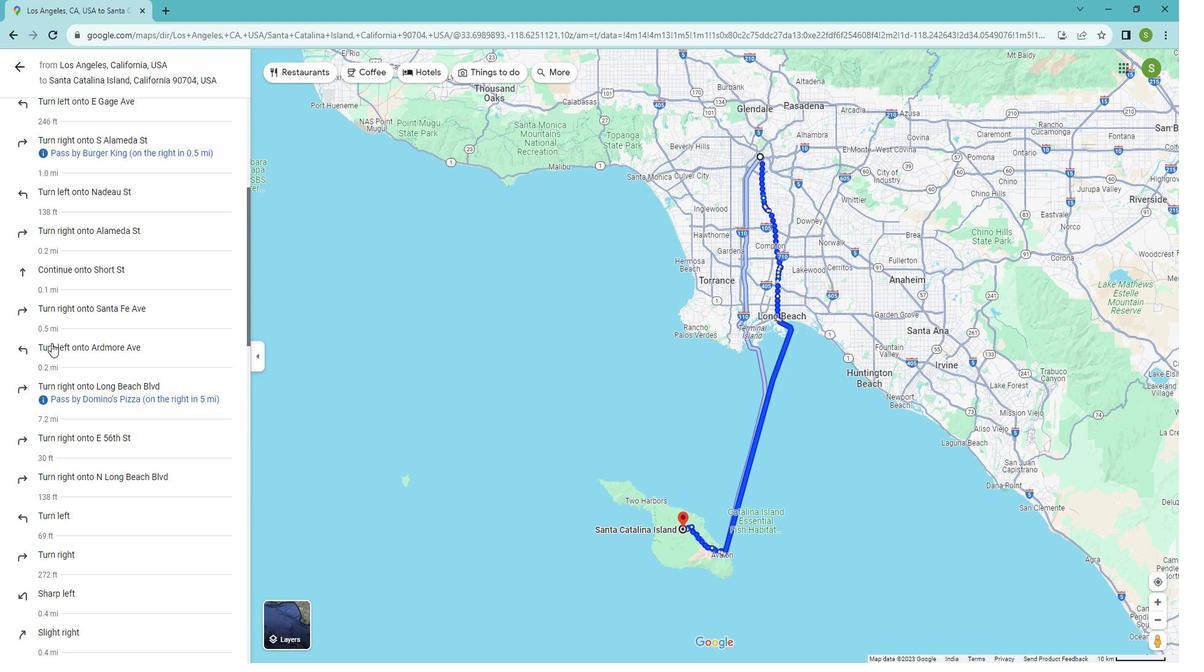 
Action: Mouse scrolled (65, 343) with delta (0, 0)
Screenshot: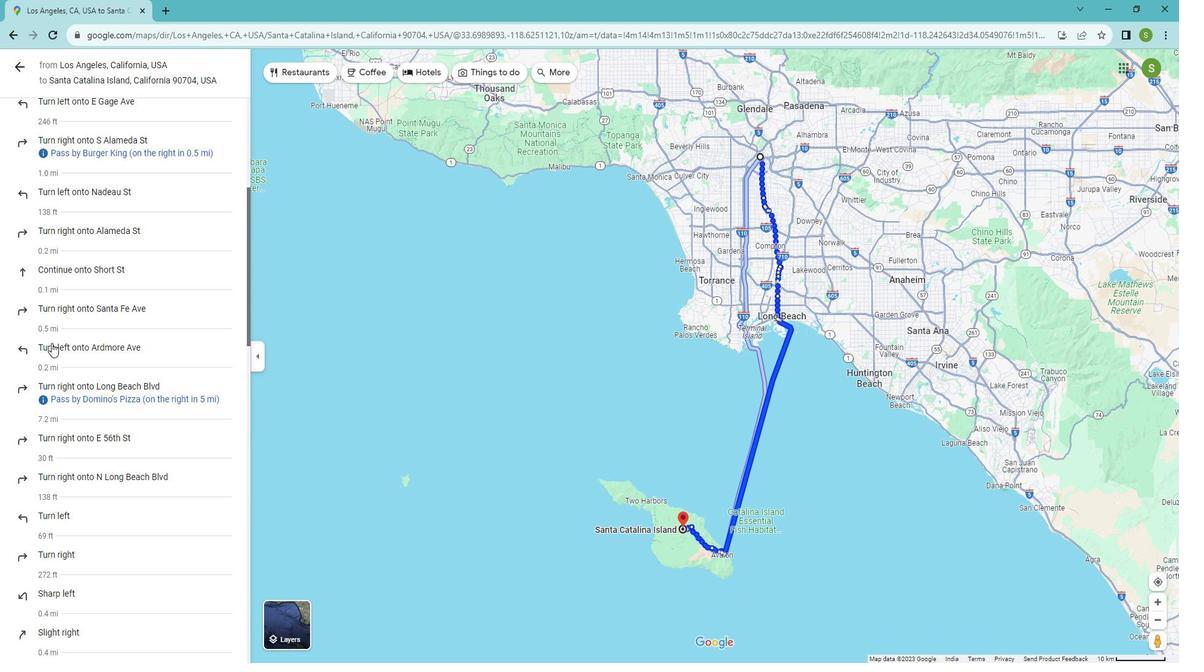 
Action: Mouse scrolled (65, 343) with delta (0, 0)
Screenshot: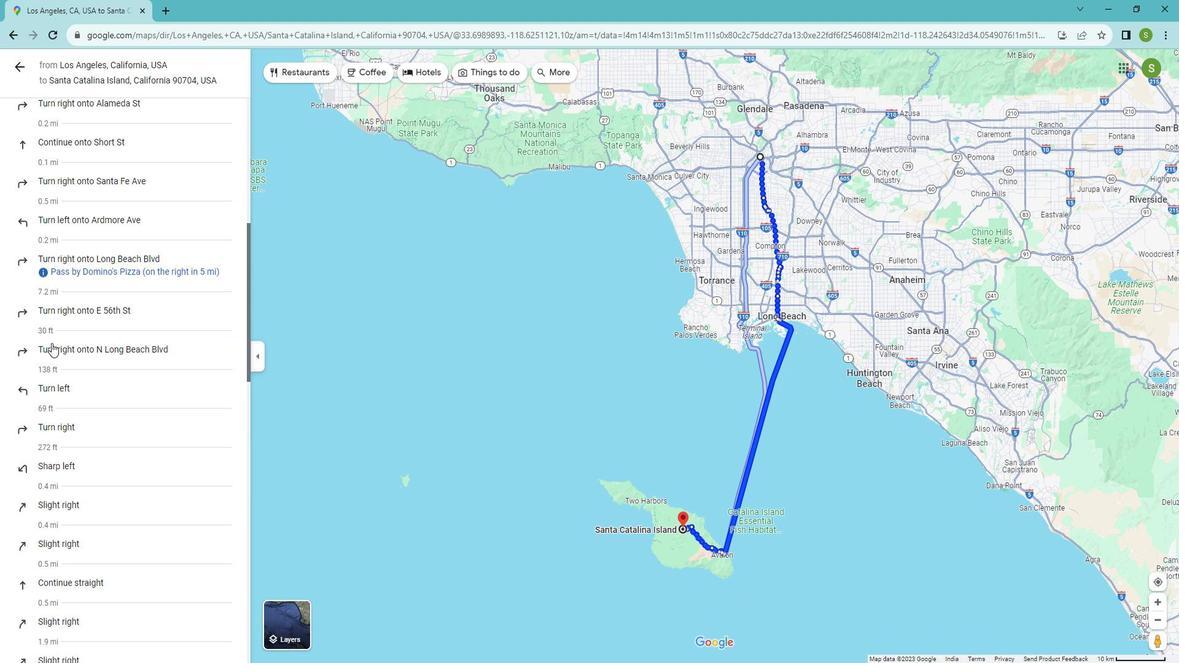 
Action: Mouse scrolled (65, 343) with delta (0, 0)
Screenshot: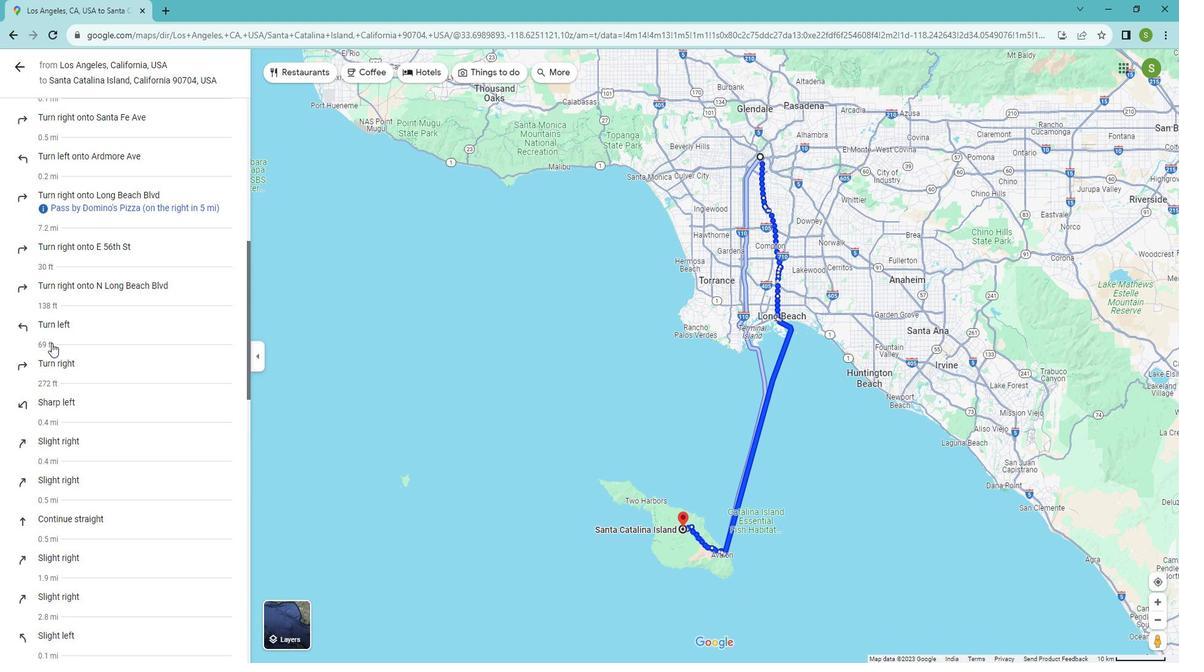 
Action: Mouse scrolled (65, 343) with delta (0, 0)
Screenshot: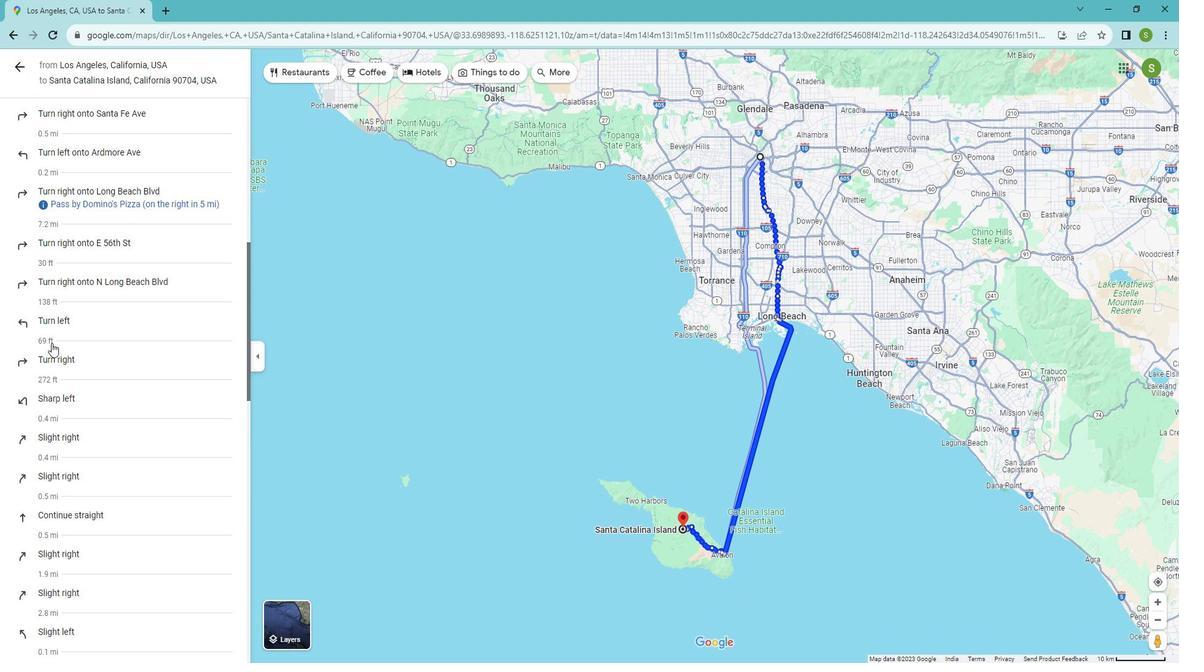 
Action: Mouse scrolled (65, 343) with delta (0, 0)
Screenshot: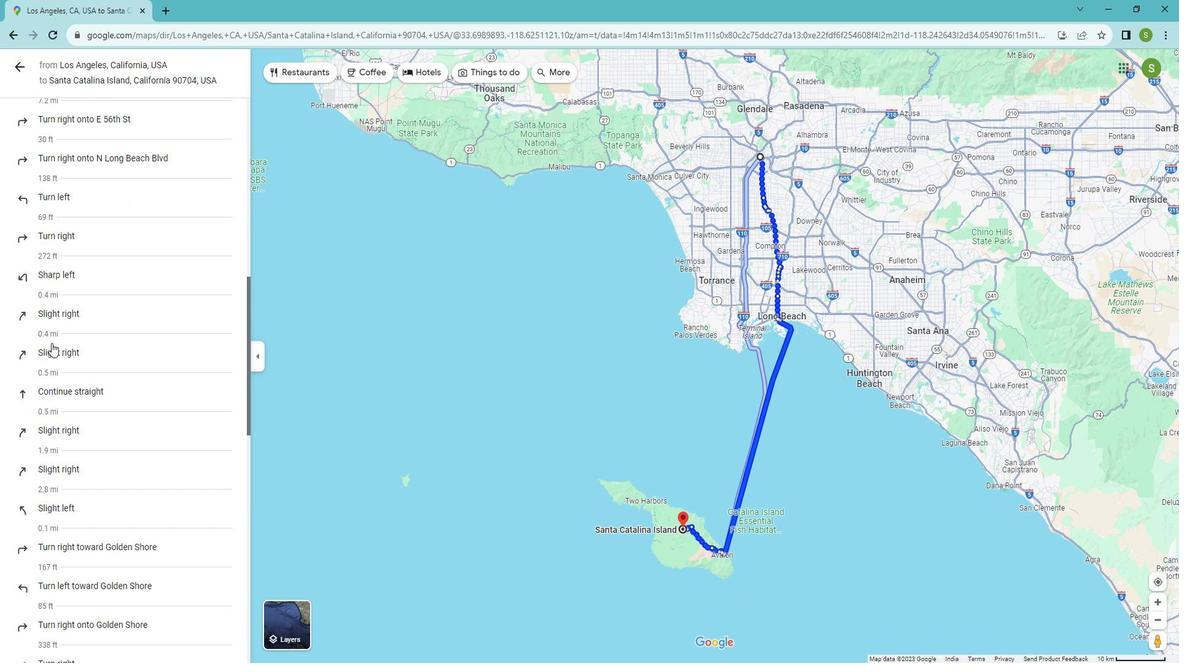 
Action: Mouse scrolled (65, 343) with delta (0, 0)
Screenshot: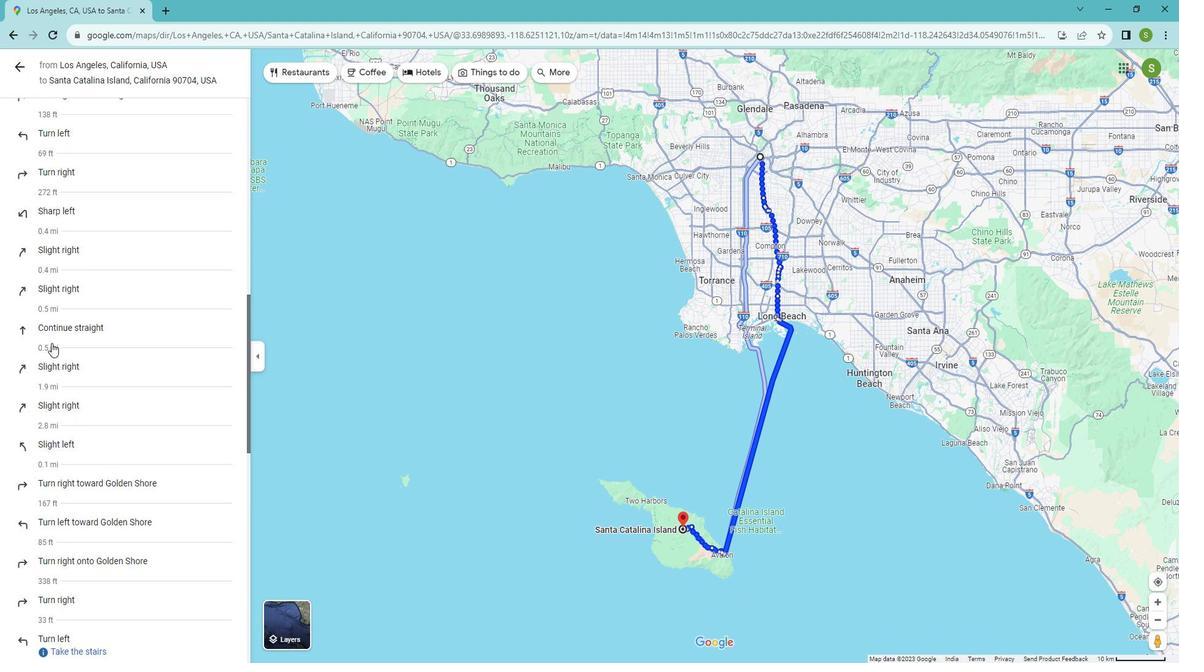 
Action: Mouse scrolled (65, 343) with delta (0, 0)
Screenshot: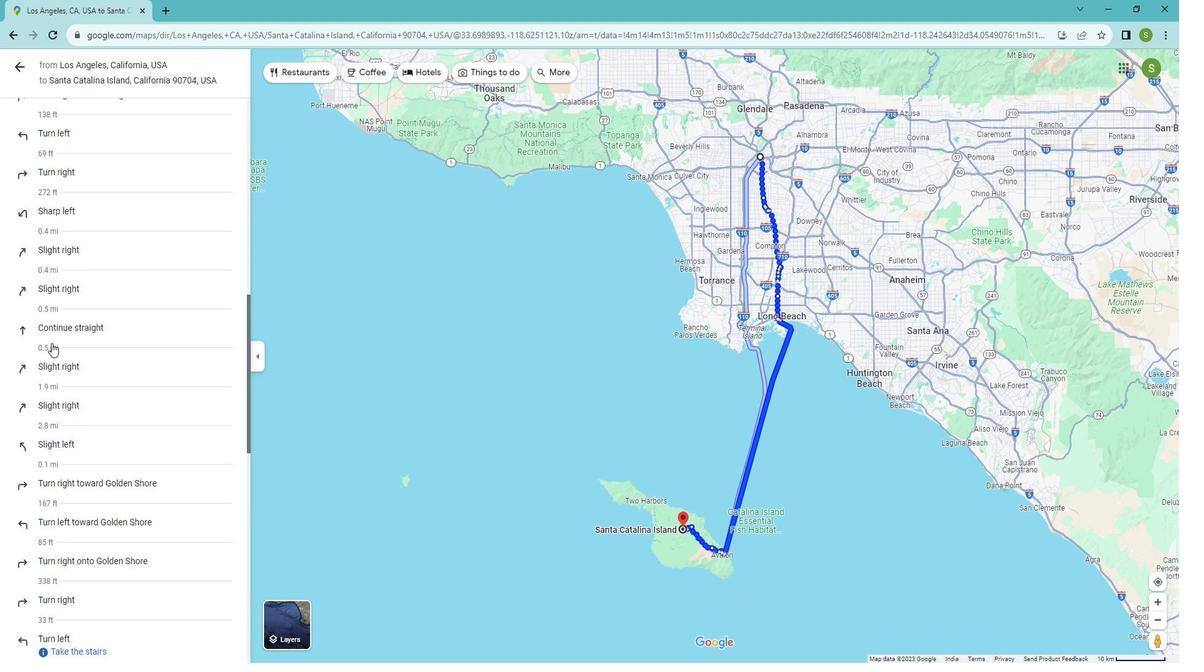 
Action: Mouse moved to (65, 343)
Screenshot: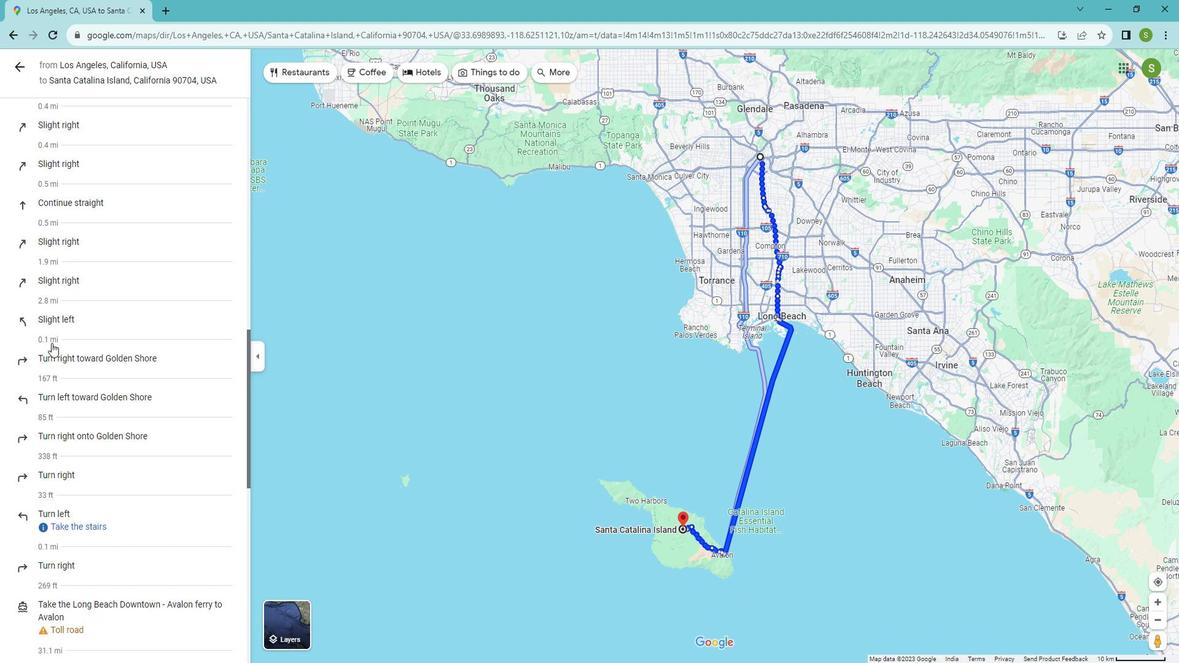 
Action: Mouse scrolled (65, 342) with delta (0, 0)
Screenshot: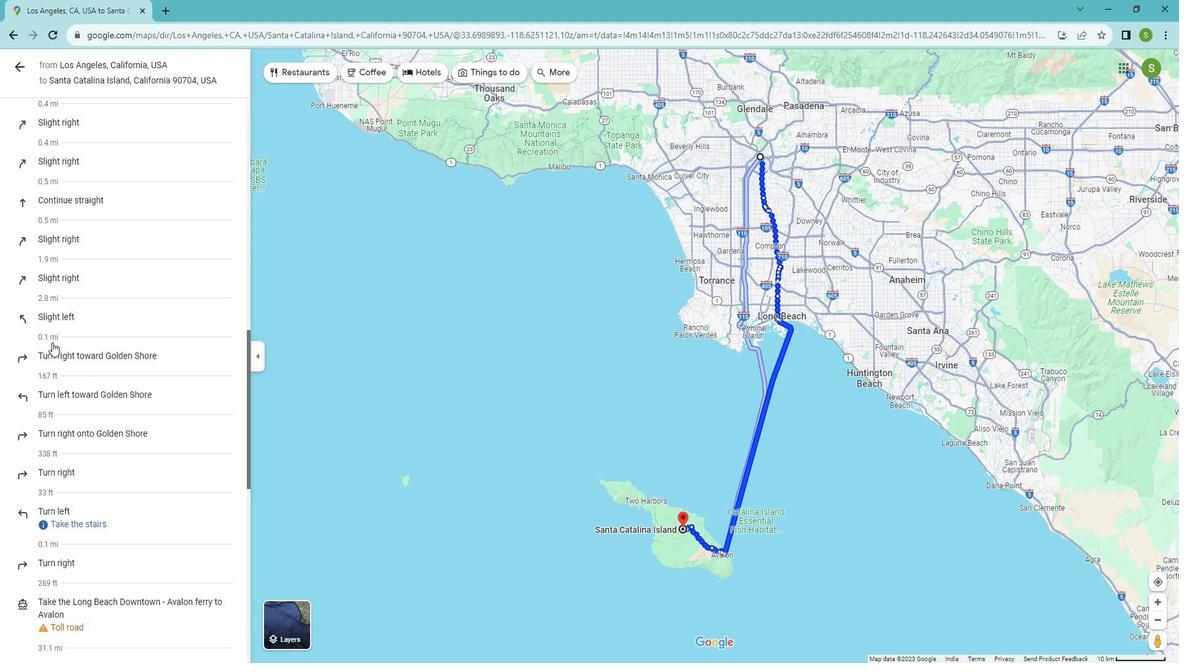 
Action: Mouse scrolled (65, 342) with delta (0, 0)
Screenshot: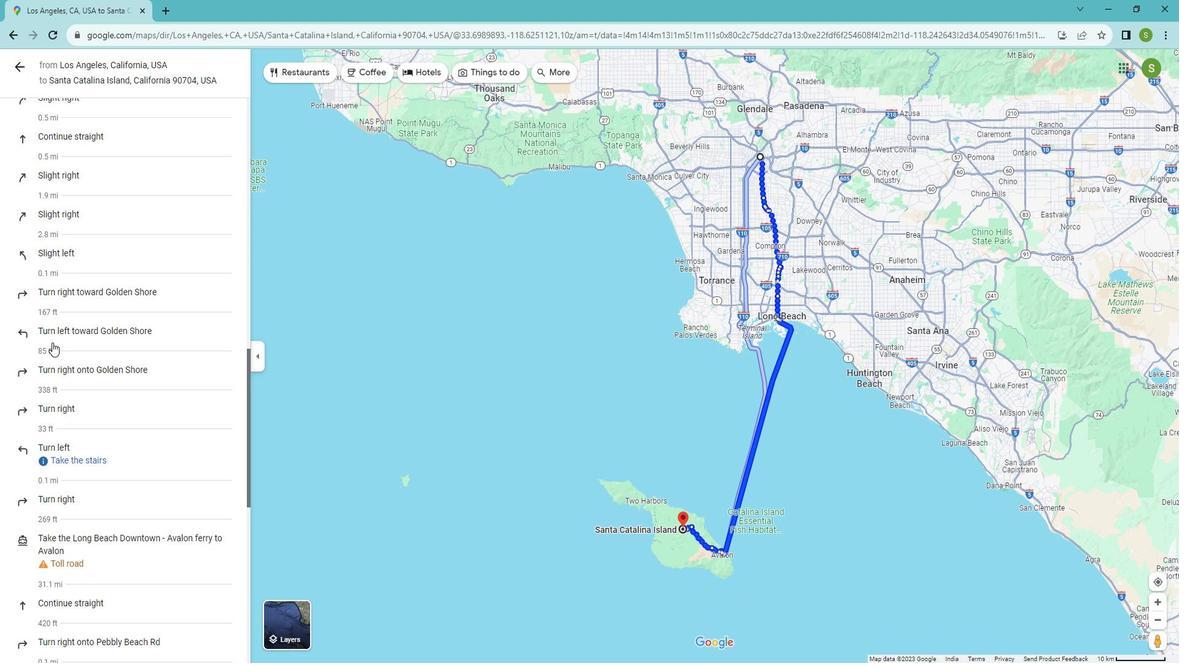 
Action: Mouse scrolled (65, 342) with delta (0, 0)
Screenshot: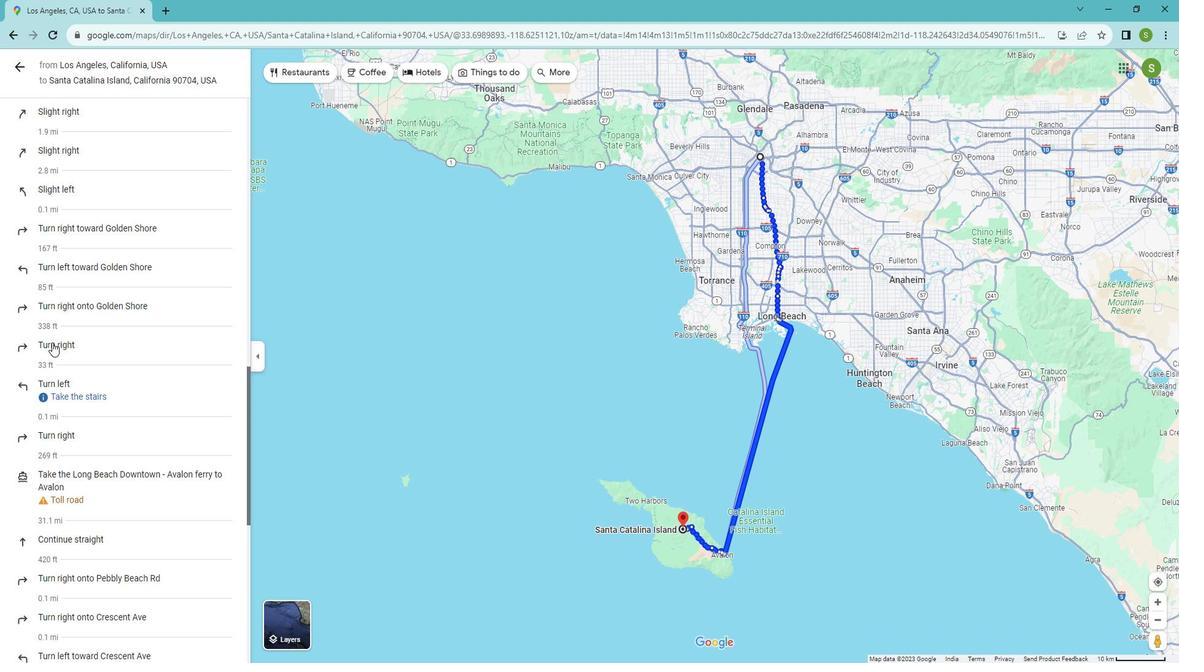 
Action: Mouse scrolled (65, 342) with delta (0, 0)
Screenshot: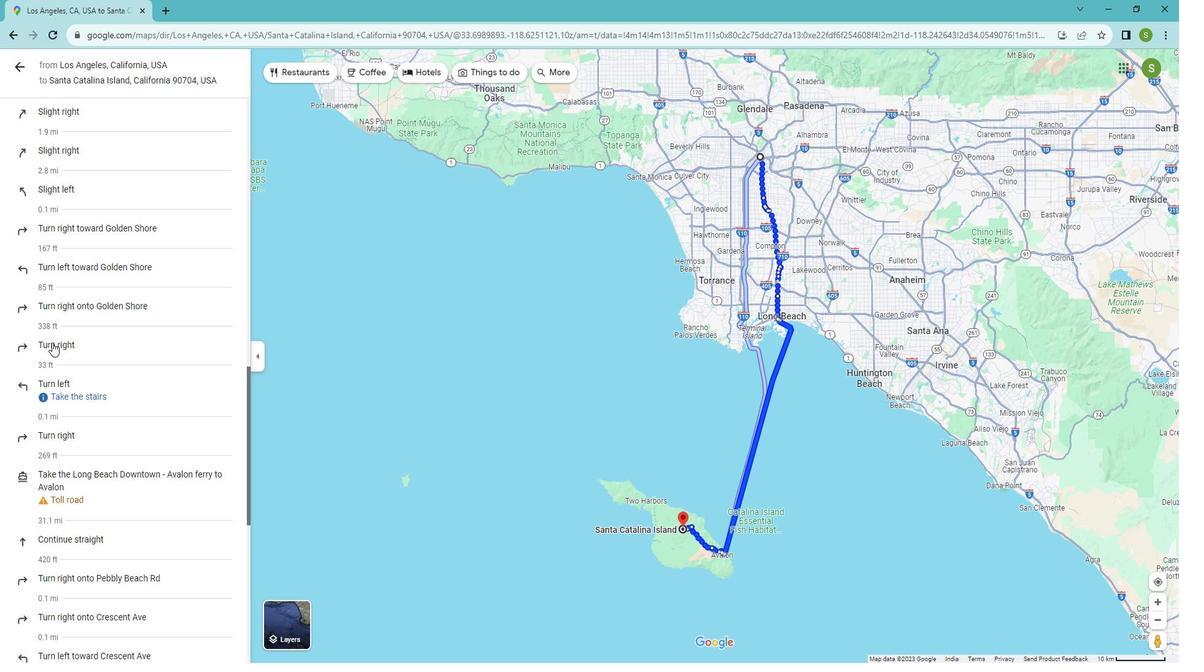 
Action: Mouse moved to (68, 345)
Screenshot: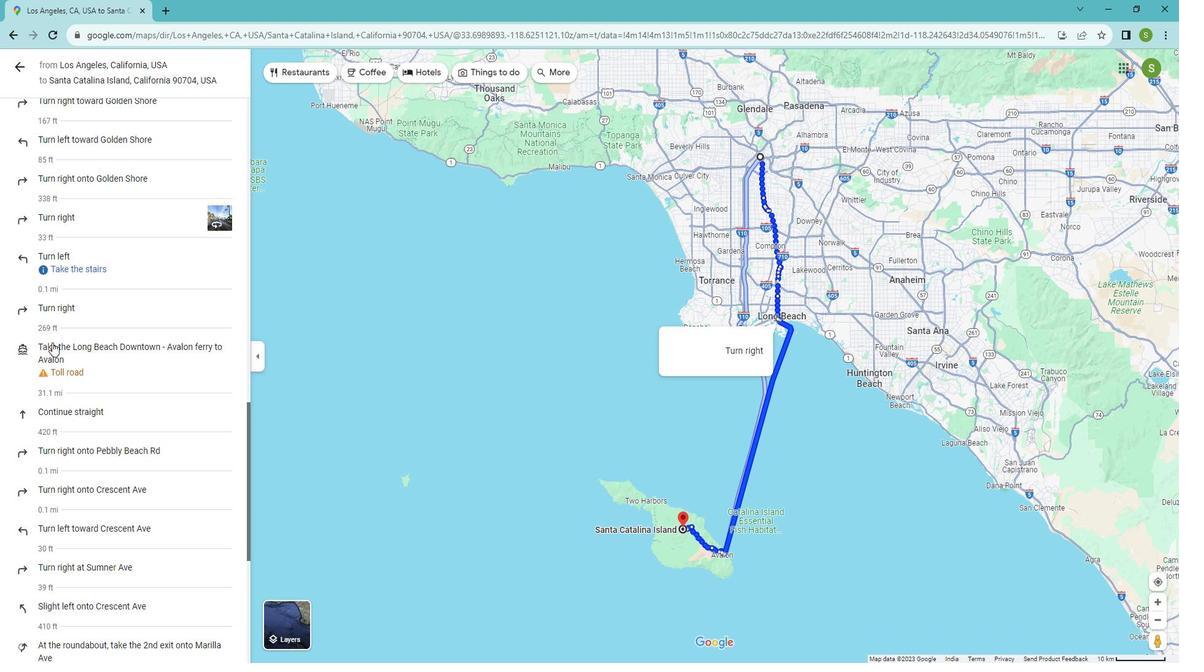 
Action: Mouse scrolled (68, 344) with delta (0, 0)
Screenshot: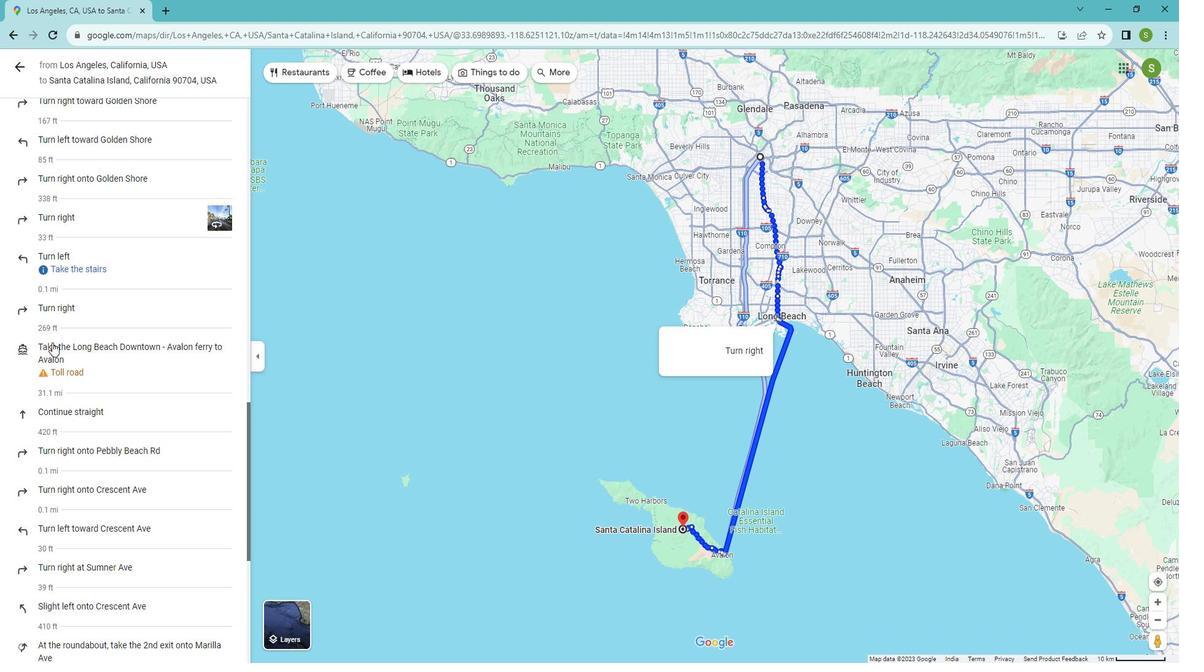 
Action: Mouse moved to (68, 347)
Screenshot: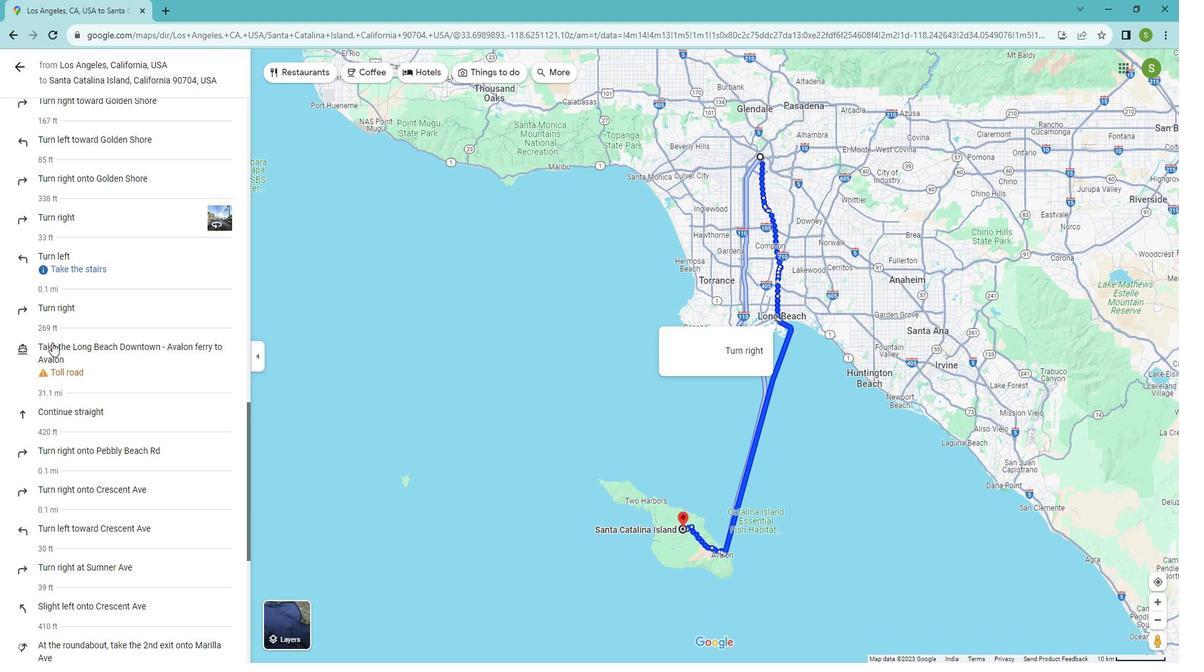 
Action: Mouse scrolled (68, 347) with delta (0, 0)
Screenshot: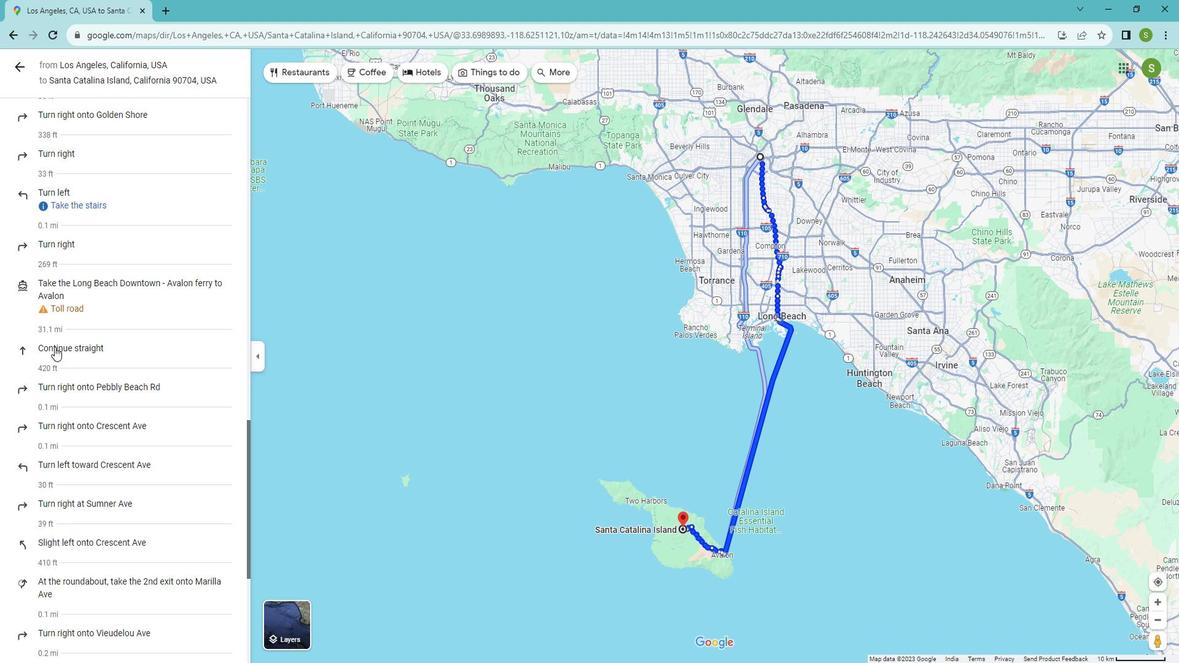 
Action: Mouse moved to (67, 348)
Screenshot: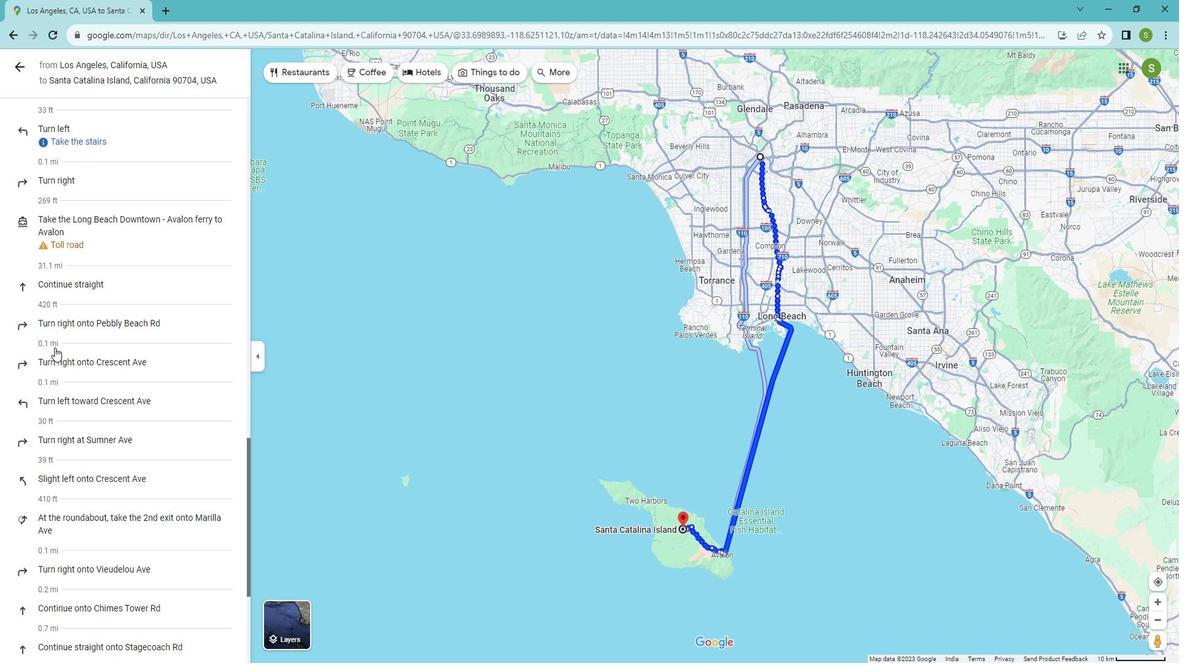 
Action: Mouse scrolled (67, 348) with delta (0, 0)
Screenshot: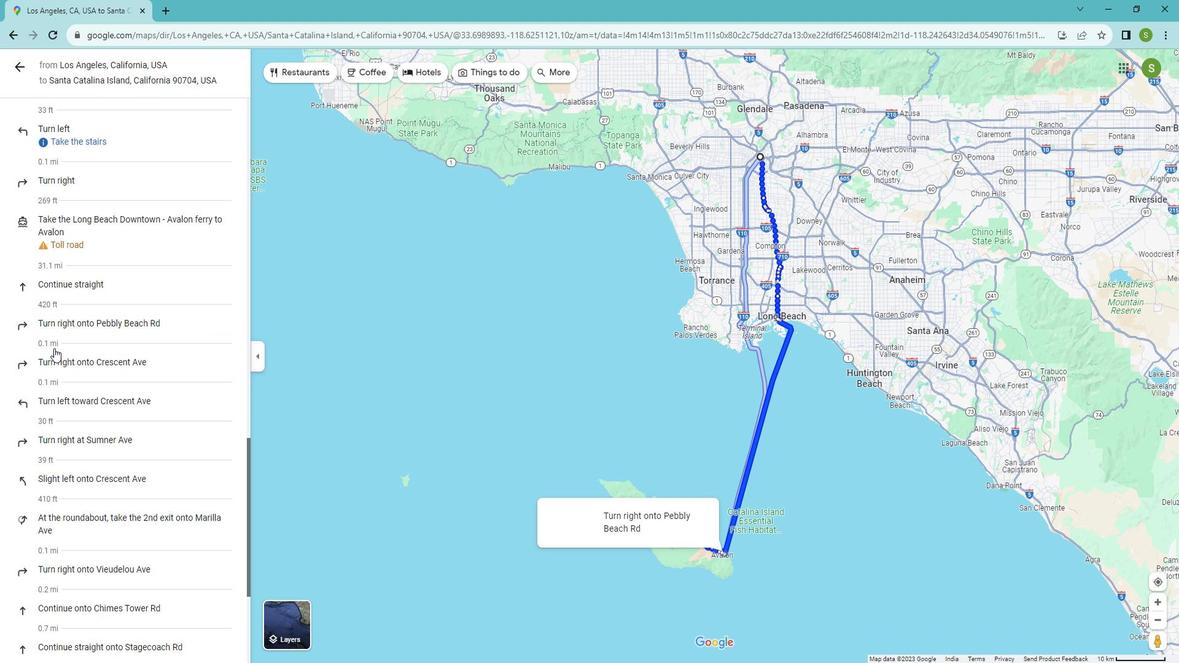 
Action: Mouse scrolled (67, 348) with delta (0, 0)
Screenshot: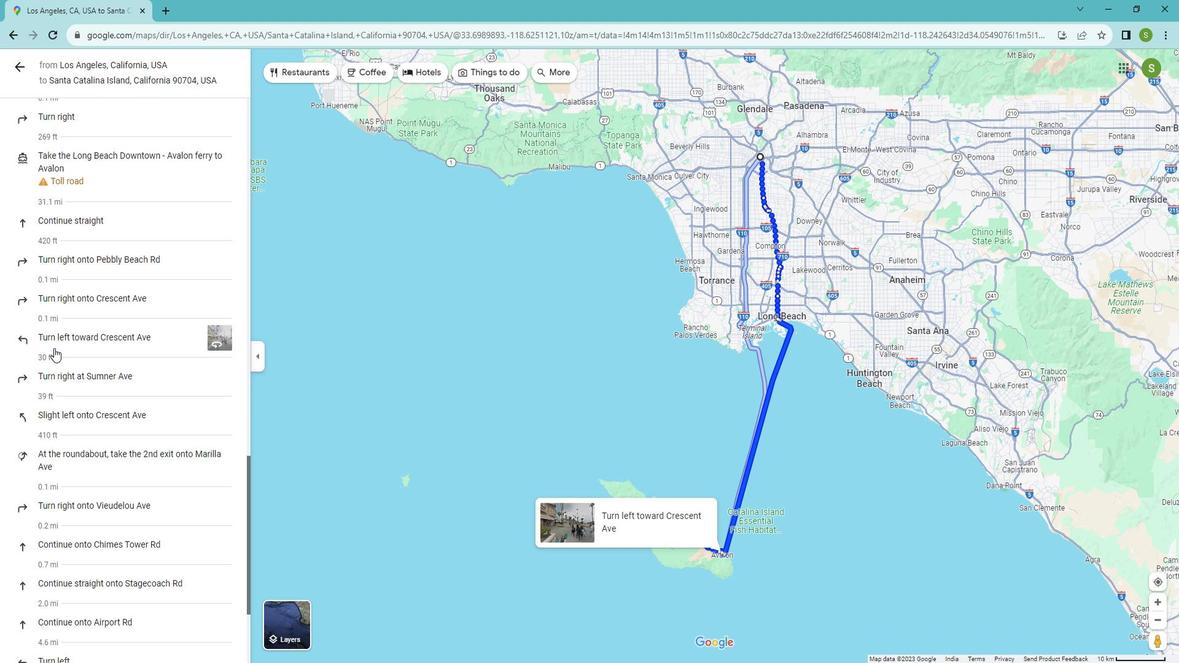 
Action: Mouse scrolled (67, 348) with delta (0, 0)
Screenshot: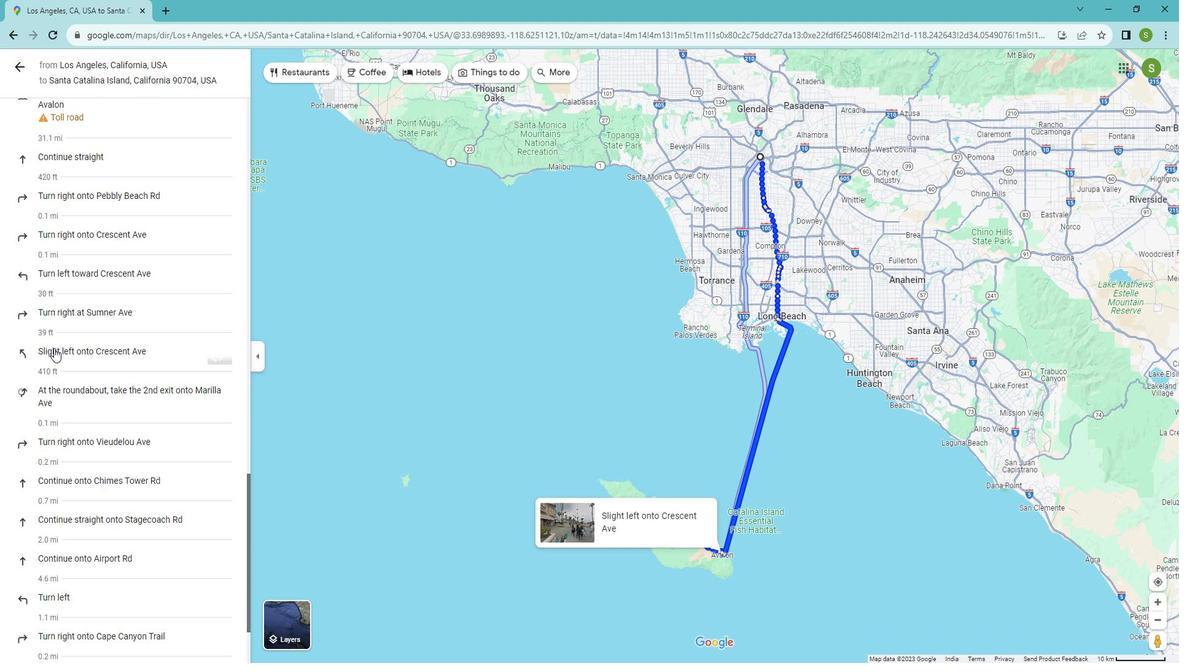 
Action: Mouse scrolled (67, 348) with delta (0, 0)
Screenshot: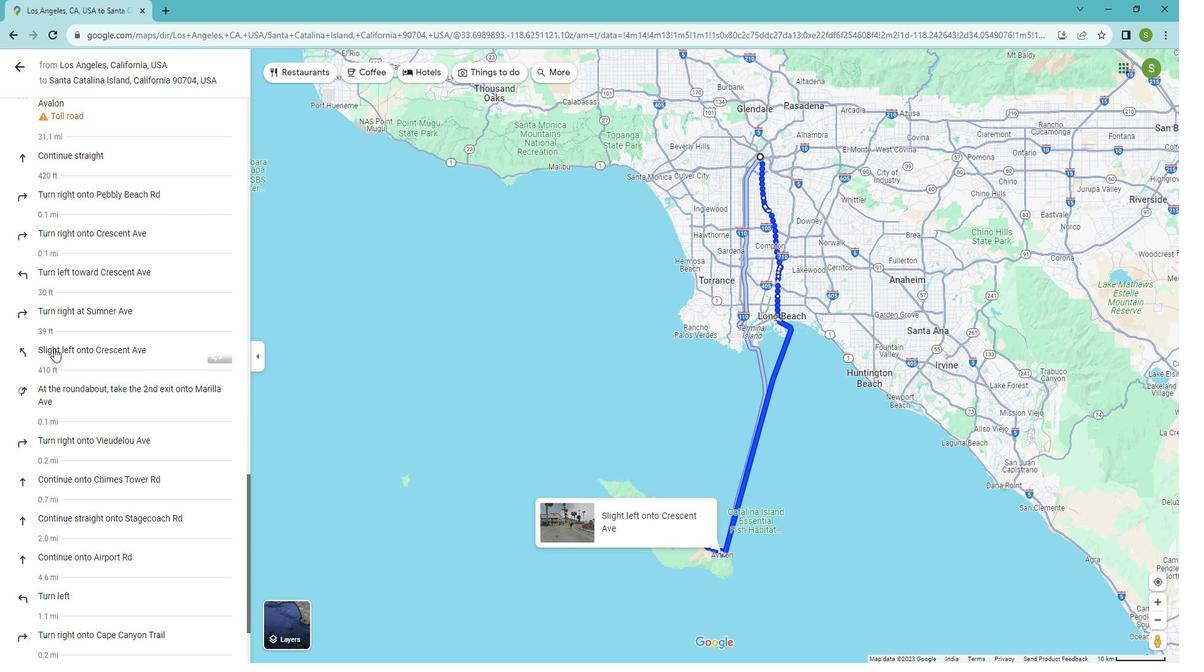 
Action: Mouse scrolled (67, 348) with delta (0, 0)
Screenshot: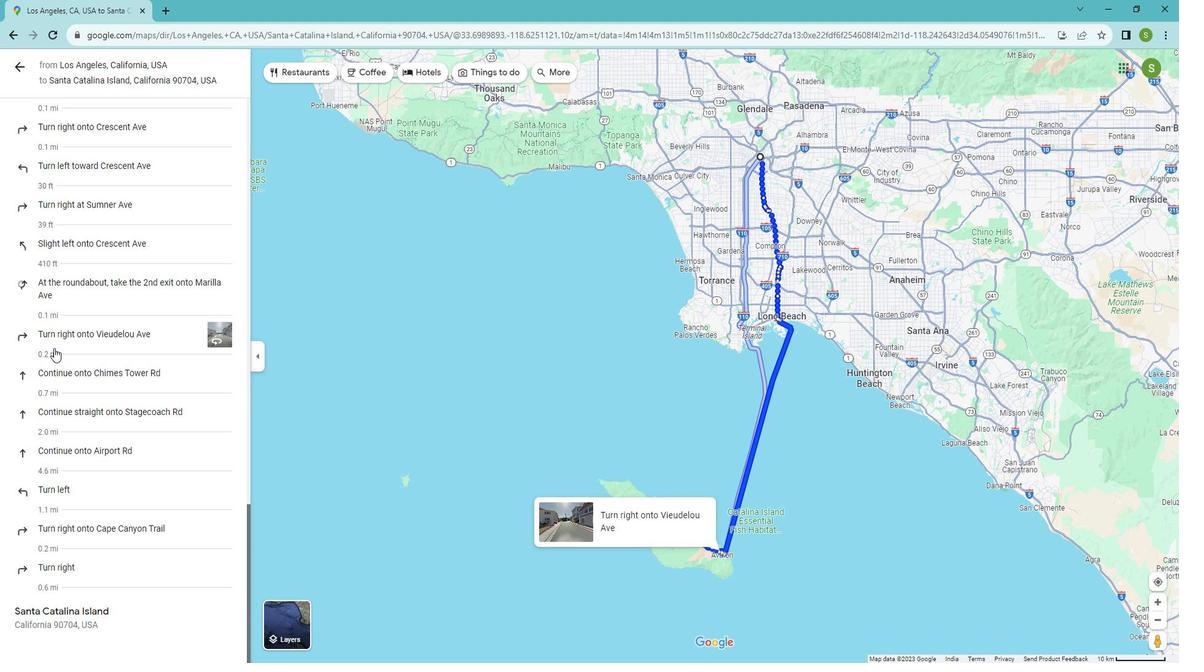 
Action: Mouse scrolled (67, 348) with delta (0, 0)
Screenshot: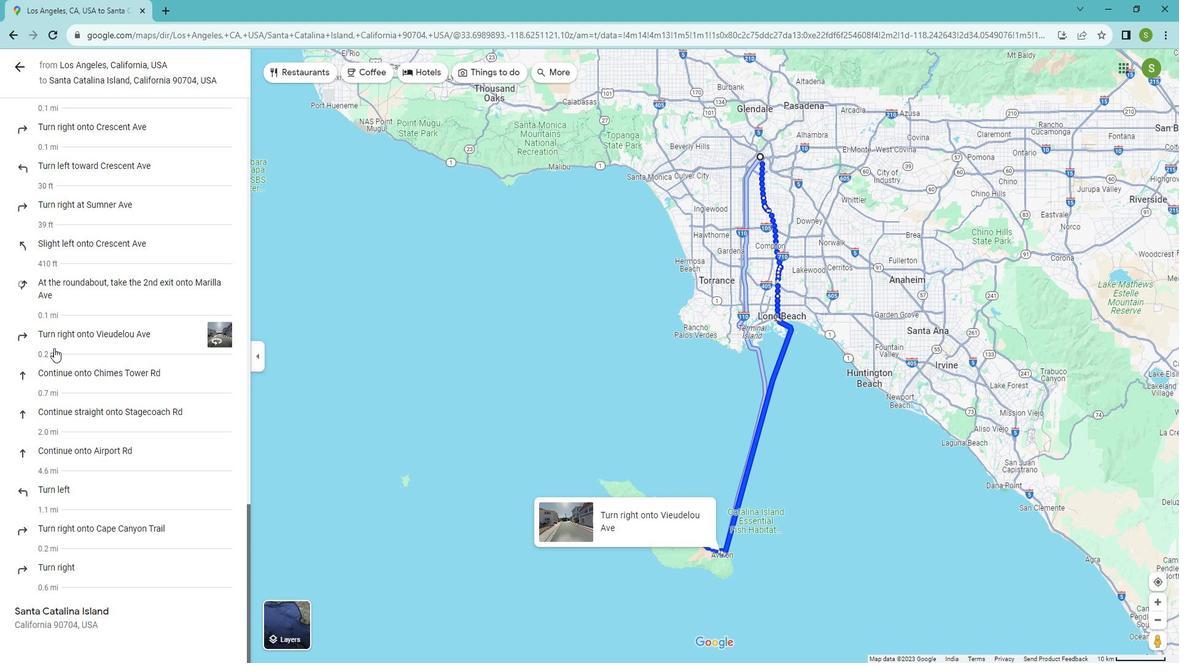 
Action: Mouse scrolled (67, 348) with delta (0, 0)
Screenshot: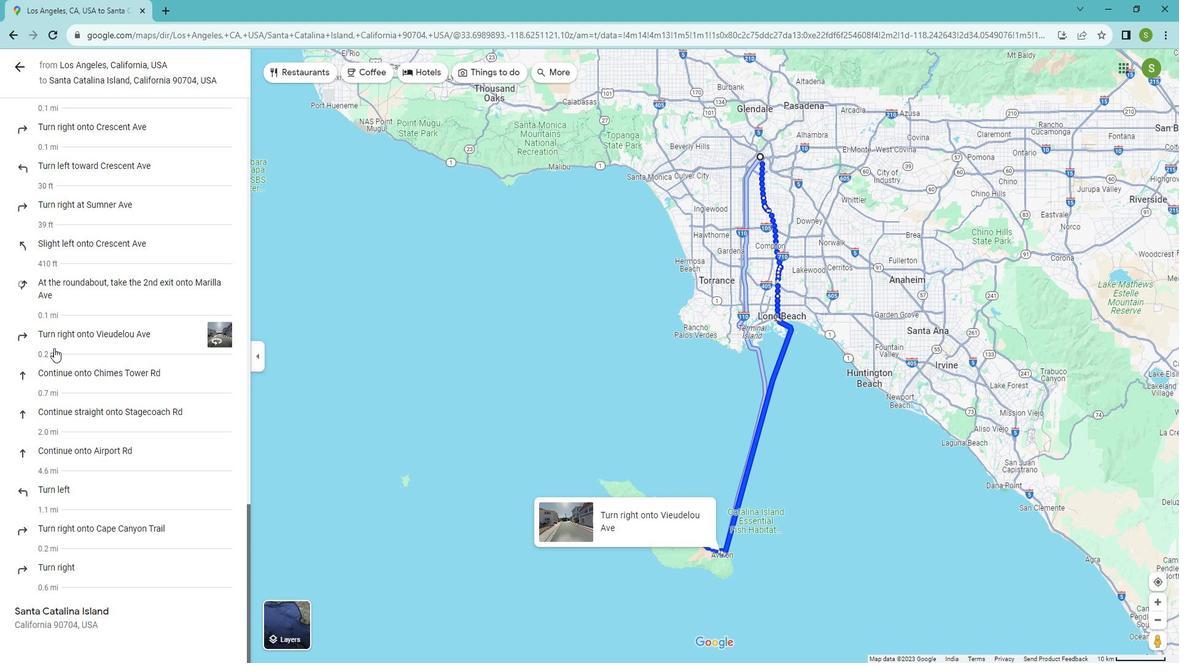 
Action: Mouse scrolled (67, 348) with delta (0, 0)
Screenshot: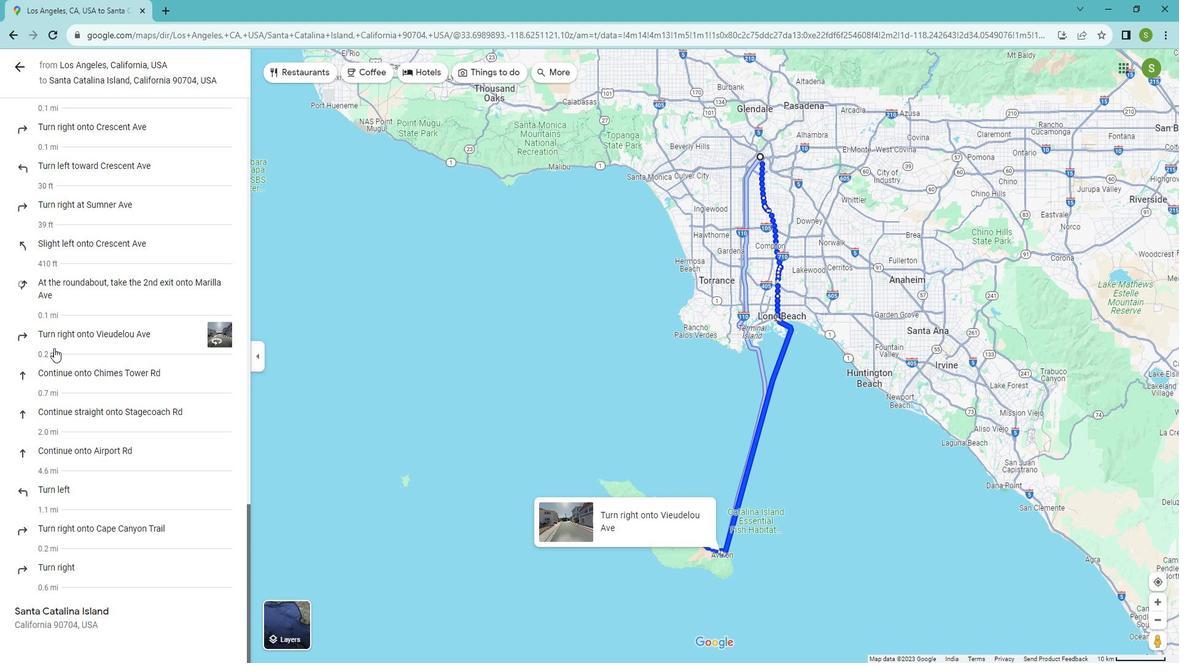 
Action: Mouse moved to (35, 74)
Screenshot: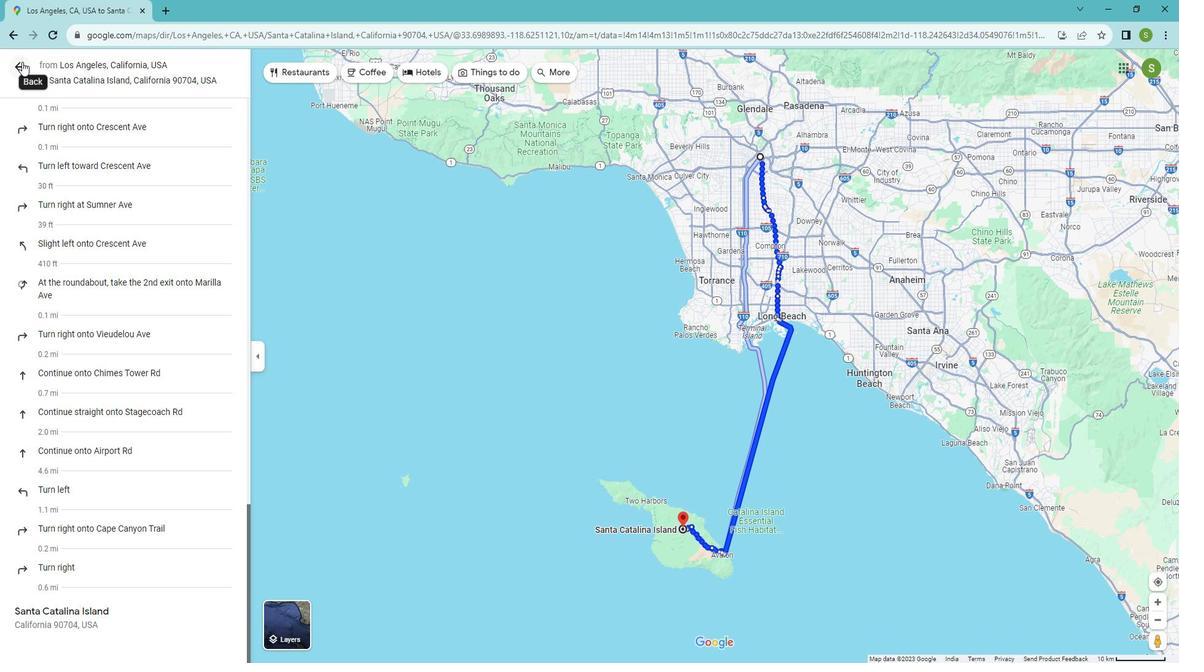 
Action: Mouse pressed left at (35, 74)
Screenshot: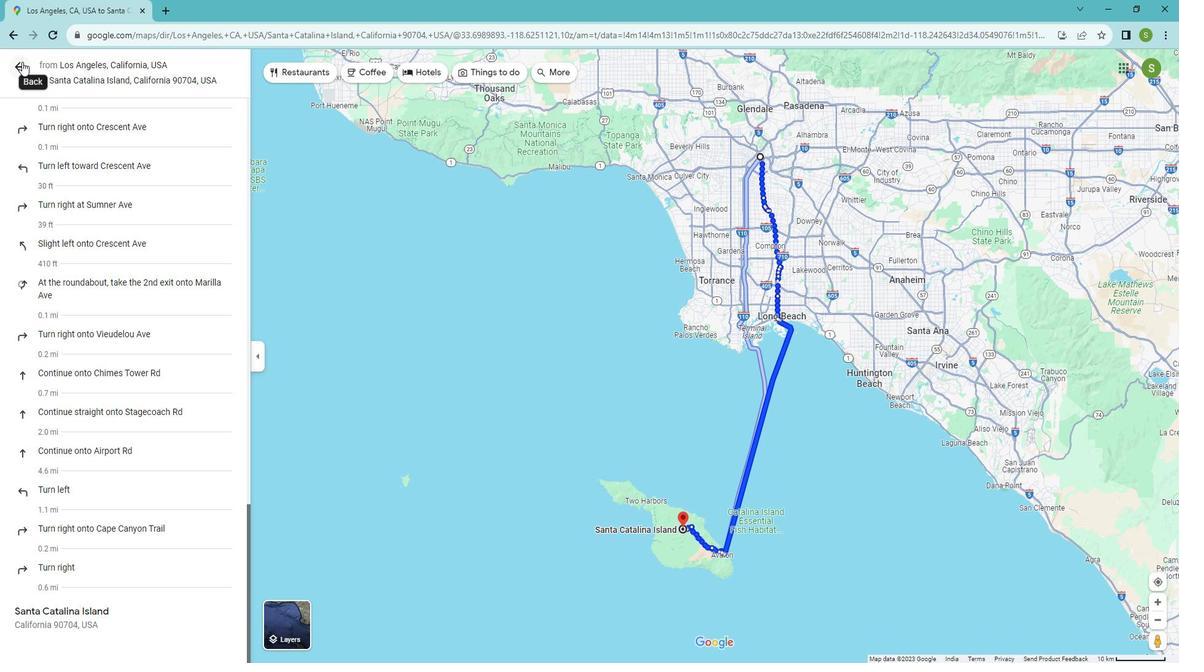 
Action: Mouse moved to (205, 79)
Screenshot: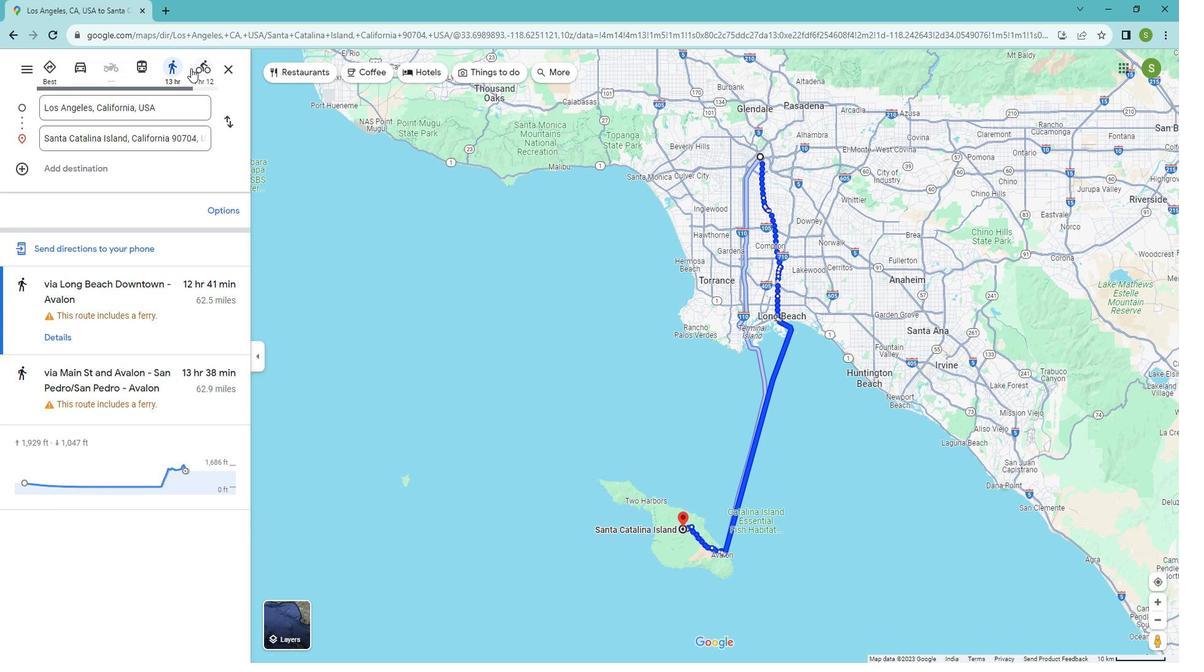 
Action: Mouse pressed left at (205, 79)
Screenshot: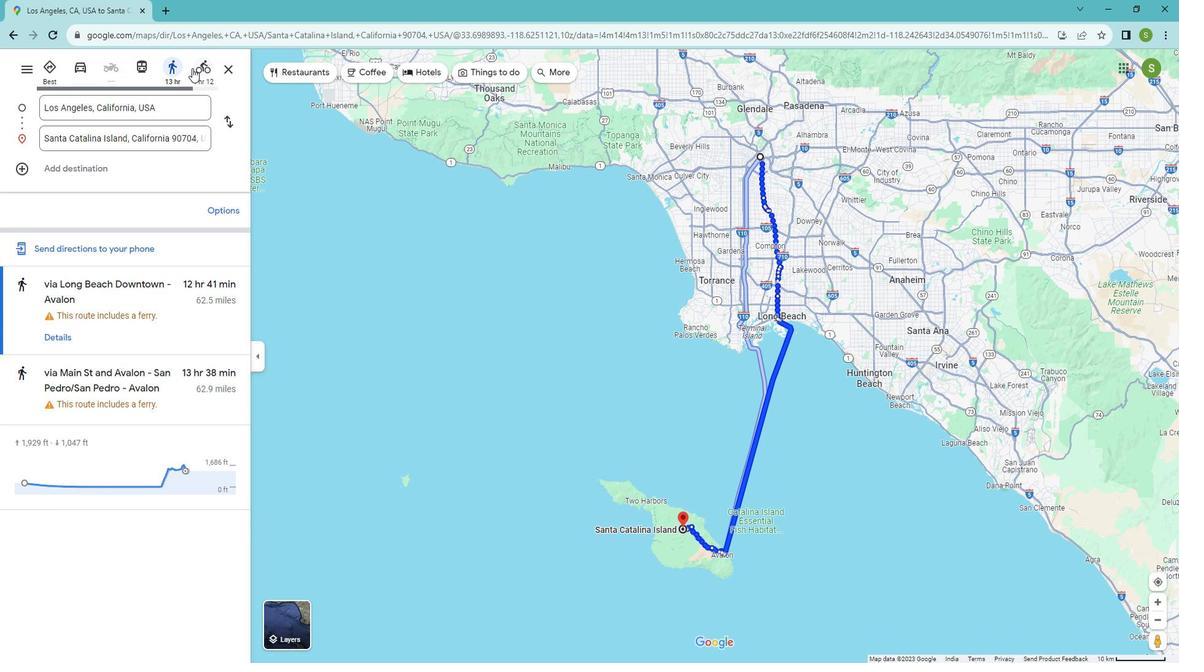
Action: Mouse moved to (70, 334)
Screenshot: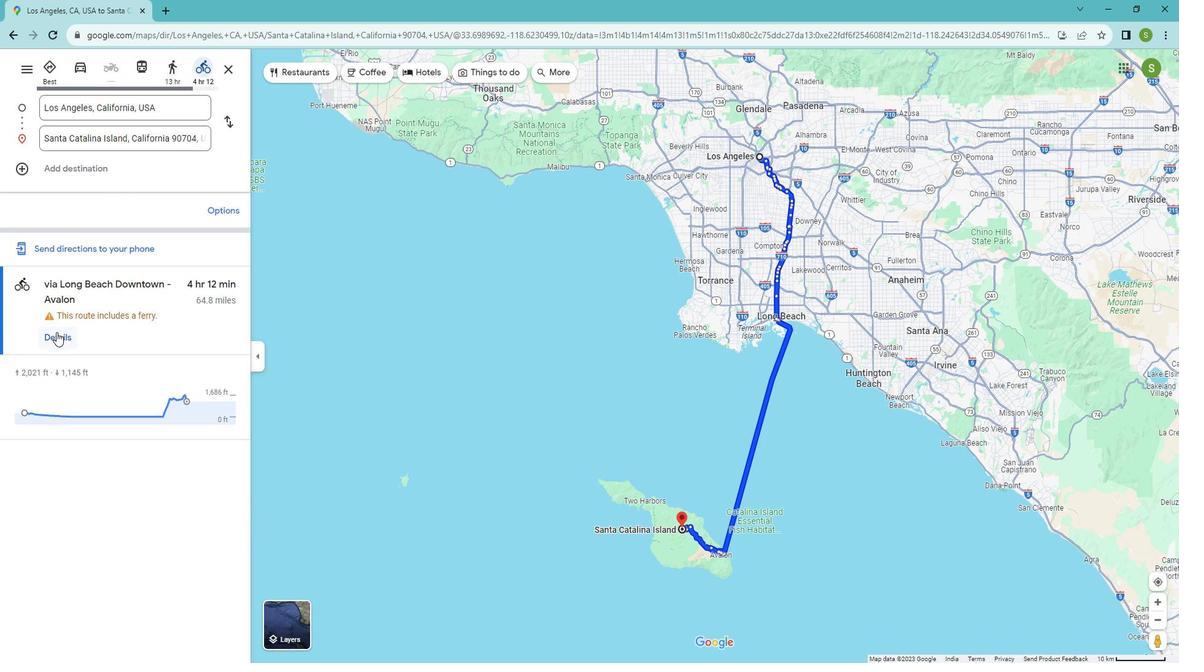 
Action: Mouse pressed left at (70, 334)
Screenshot: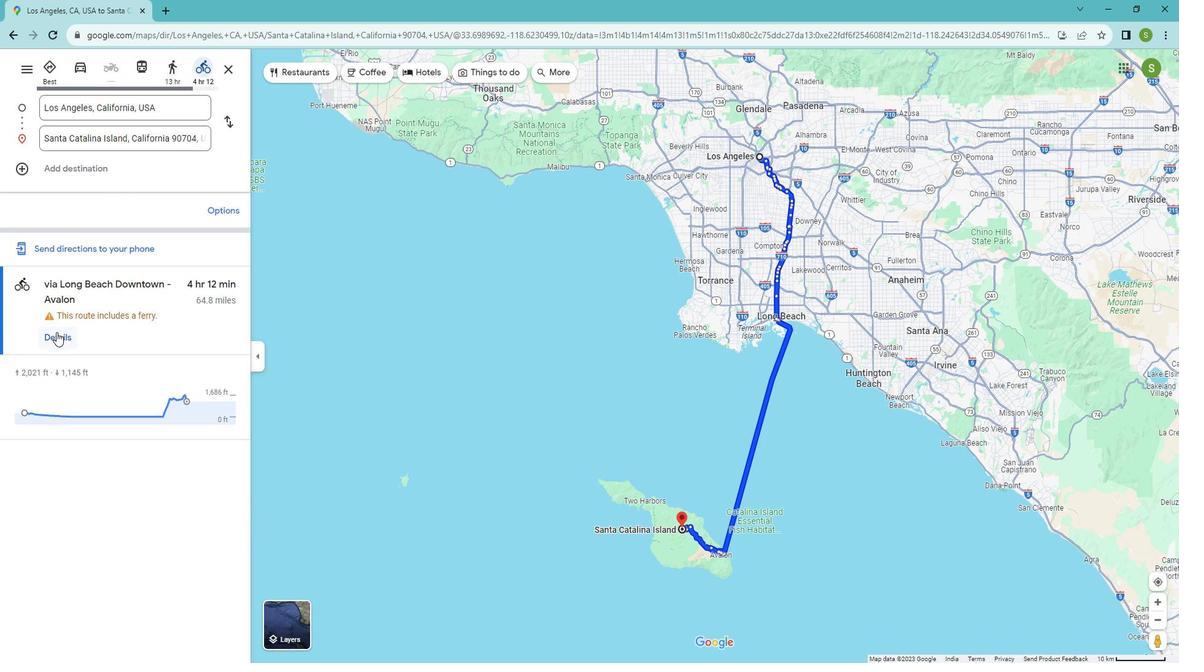 
Action: Mouse moved to (92, 324)
Screenshot: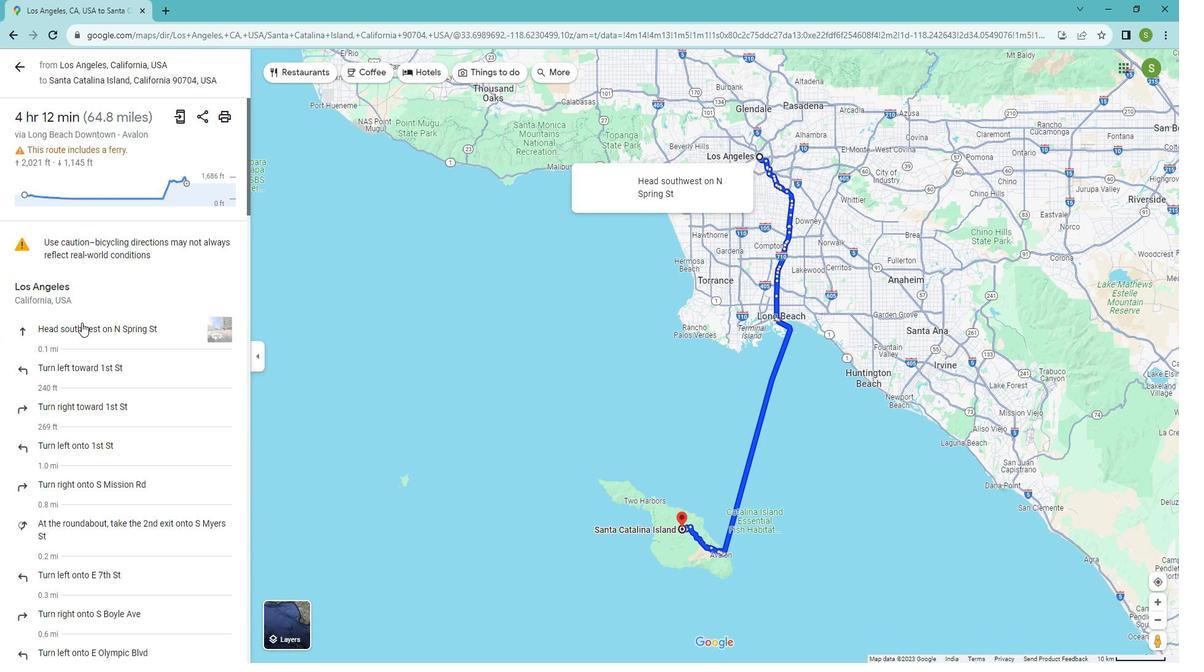
Action: Mouse scrolled (92, 324) with delta (0, 0)
Screenshot: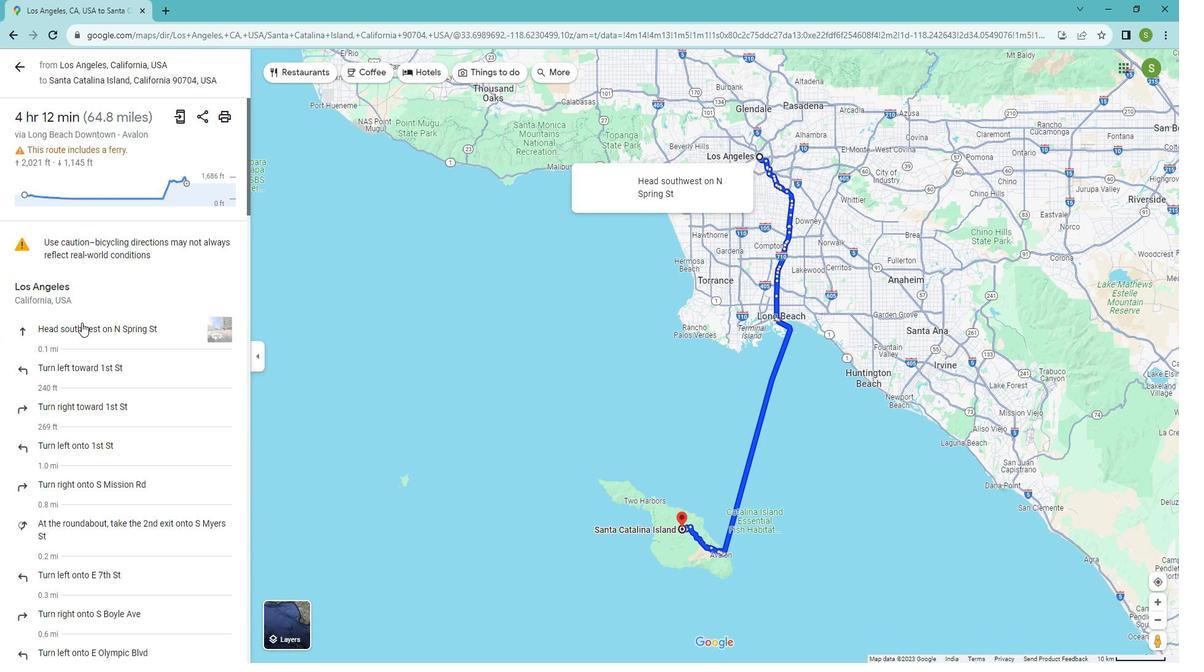 
Action: Mouse moved to (88, 326)
Screenshot: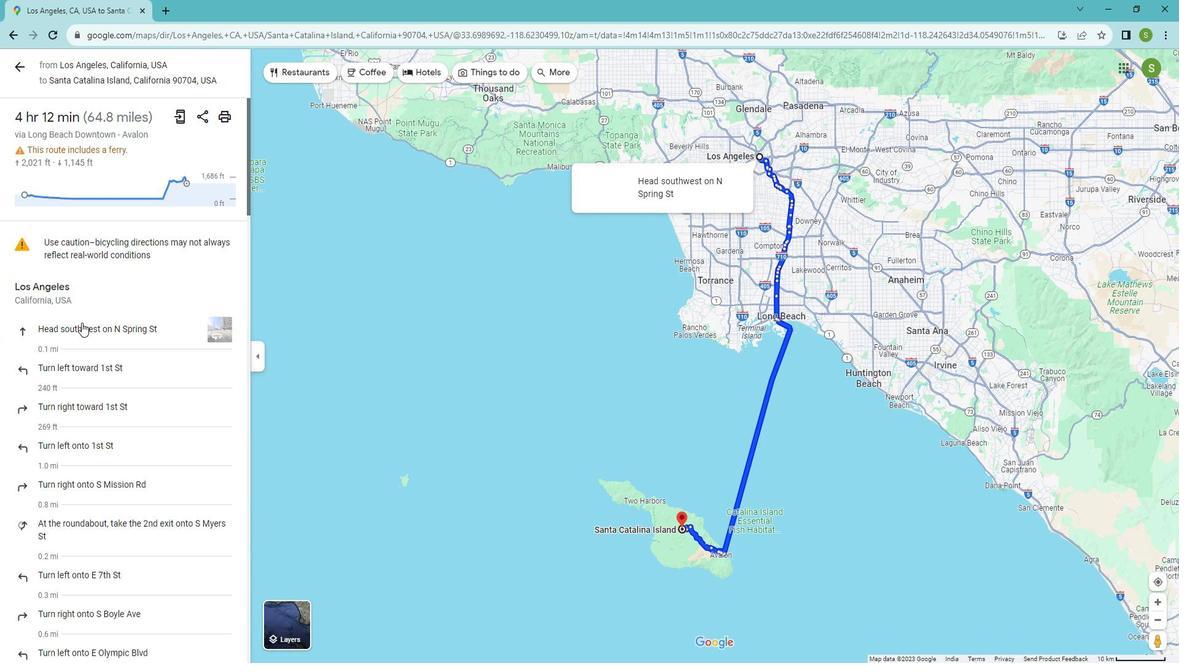 
Action: Mouse scrolled (88, 325) with delta (0, 0)
Screenshot: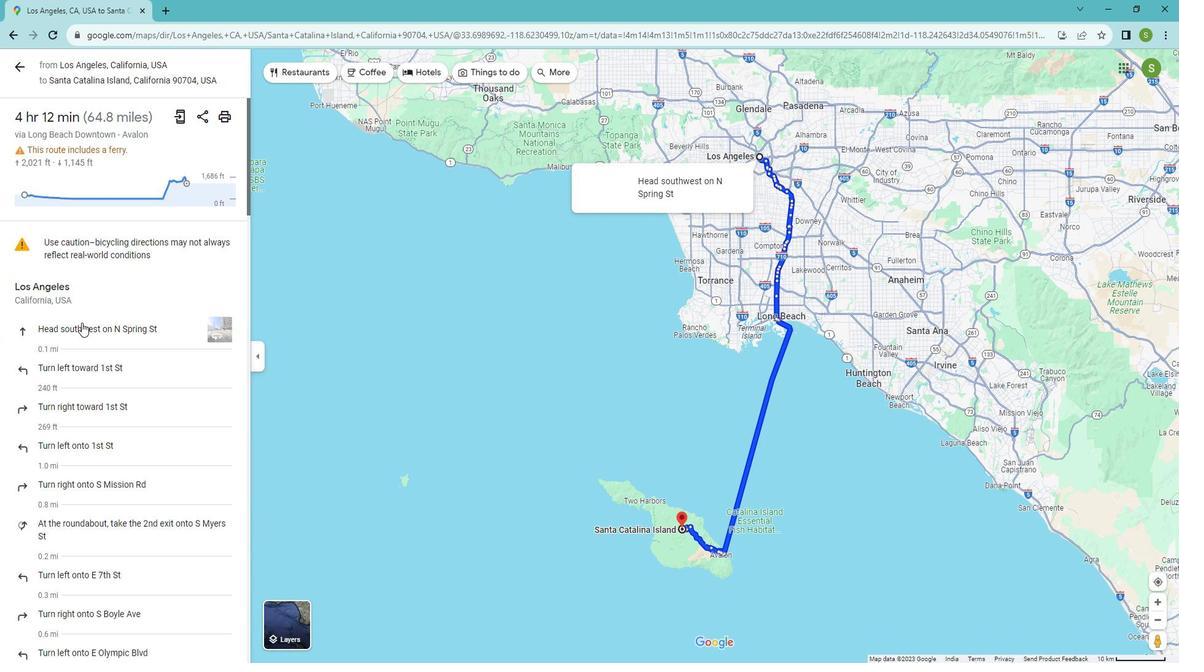 
Action: Mouse scrolled (88, 325) with delta (0, 0)
Screenshot: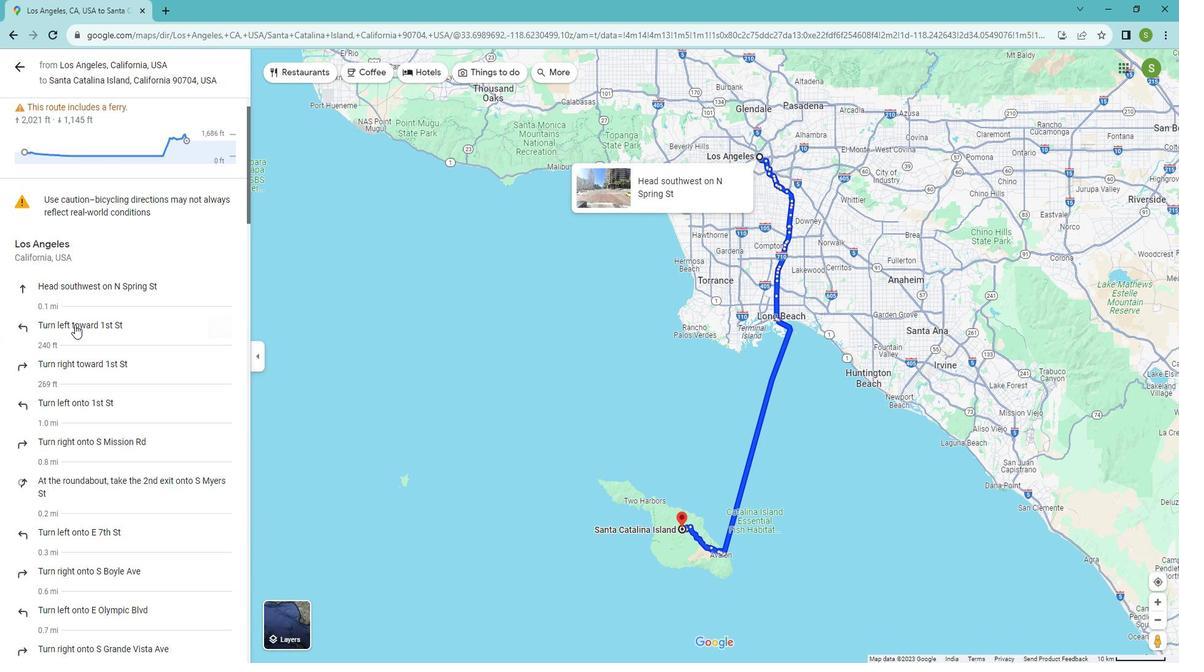
Action: Mouse scrolled (88, 325) with delta (0, 0)
Screenshot: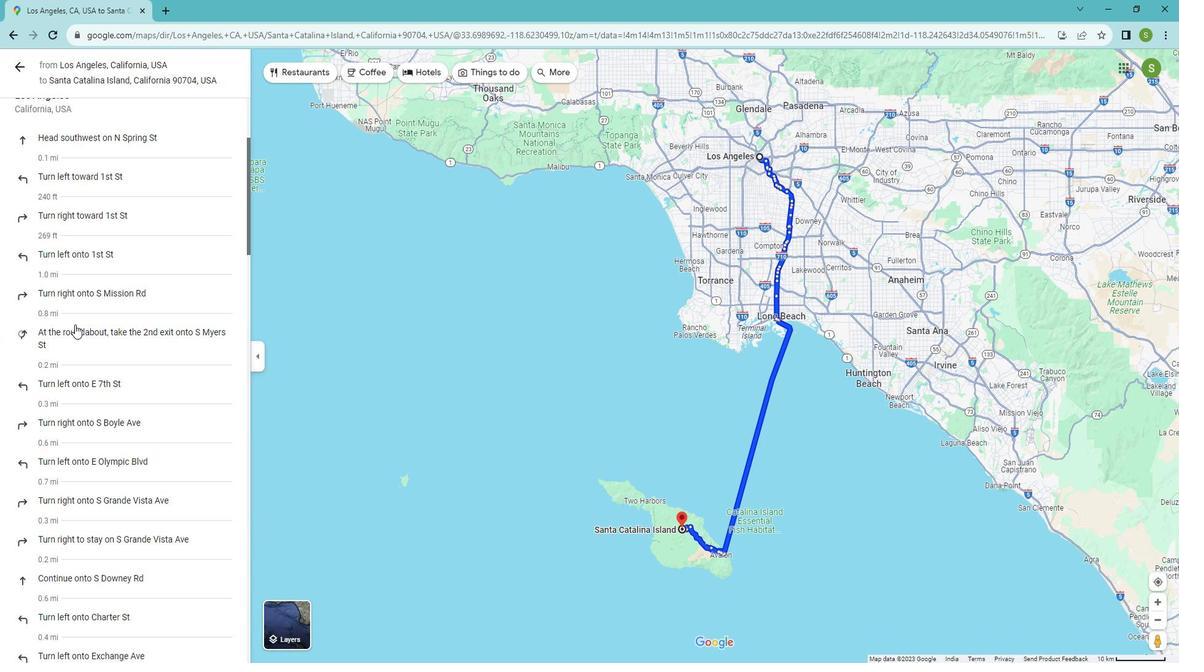
Action: Mouse scrolled (88, 325) with delta (0, 0)
Screenshot: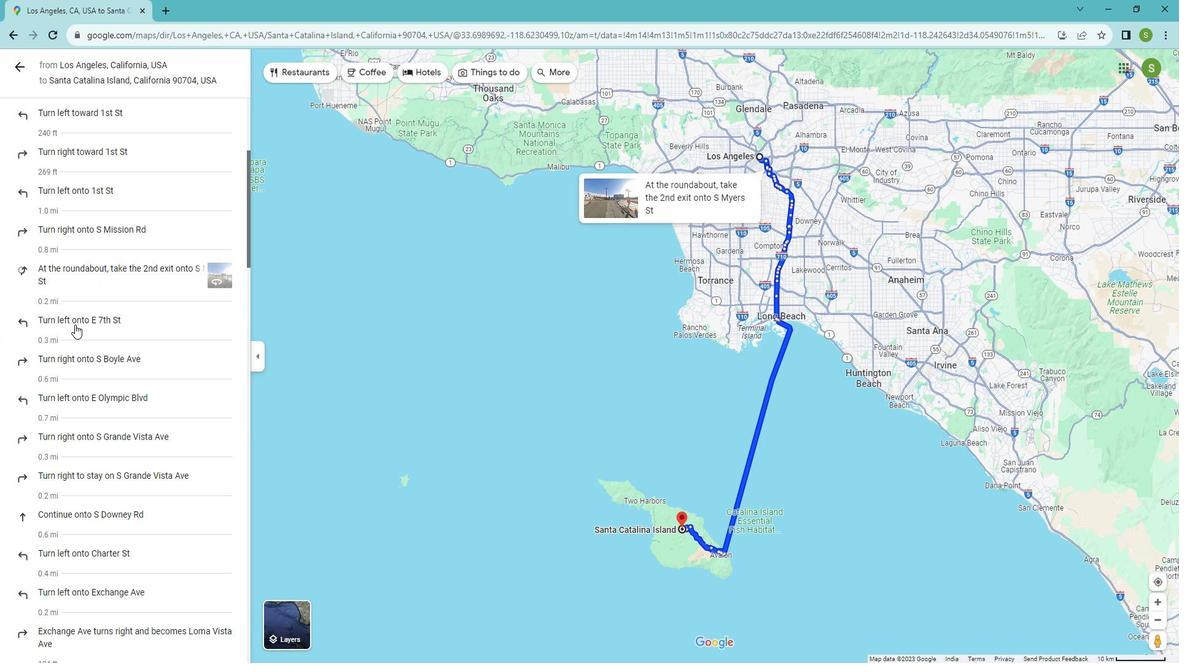 
Action: Mouse scrolled (88, 325) with delta (0, 0)
Screenshot: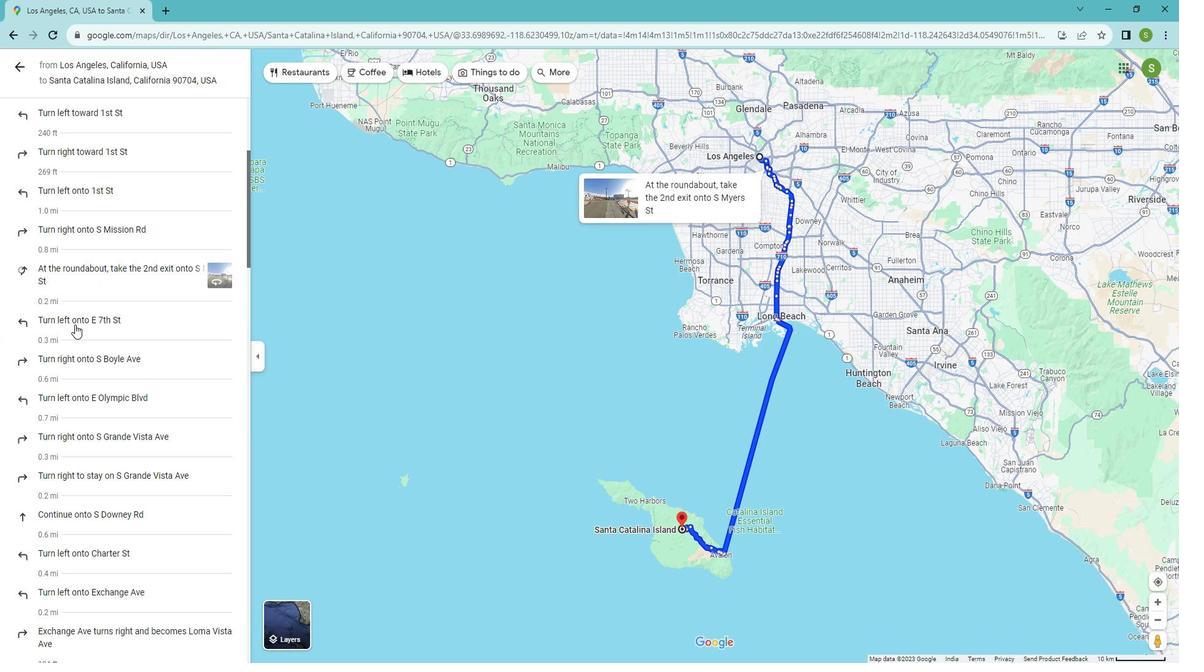 
Action: Mouse scrolled (88, 325) with delta (0, 0)
Screenshot: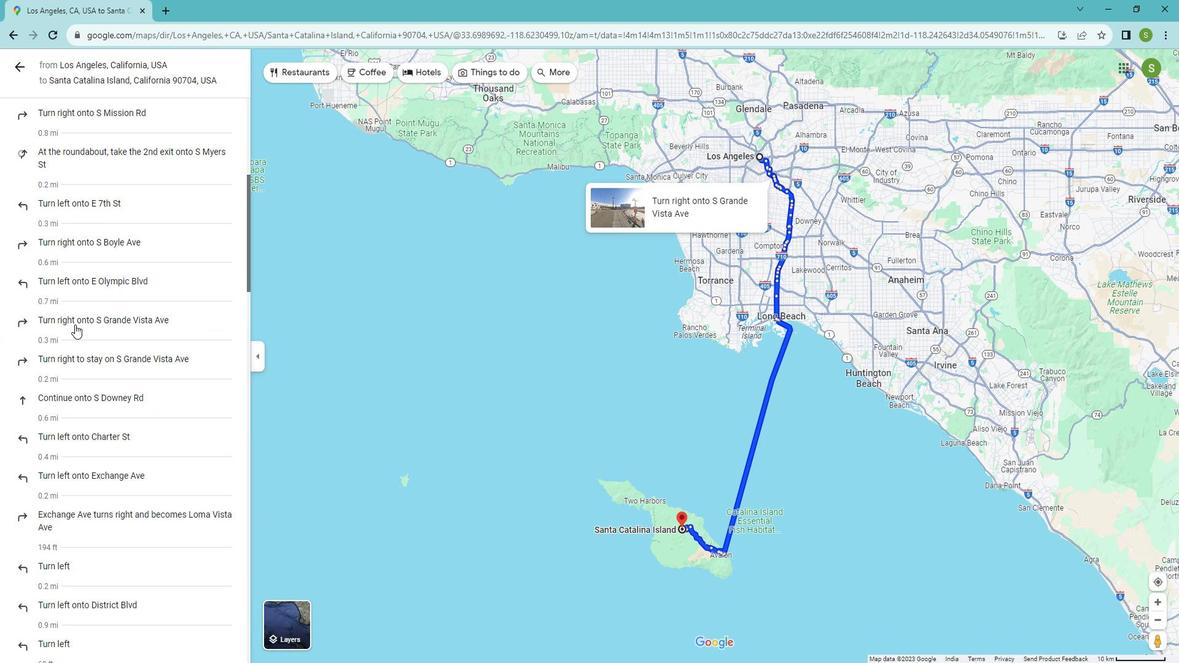 
Action: Mouse moved to (88, 326)
Screenshot: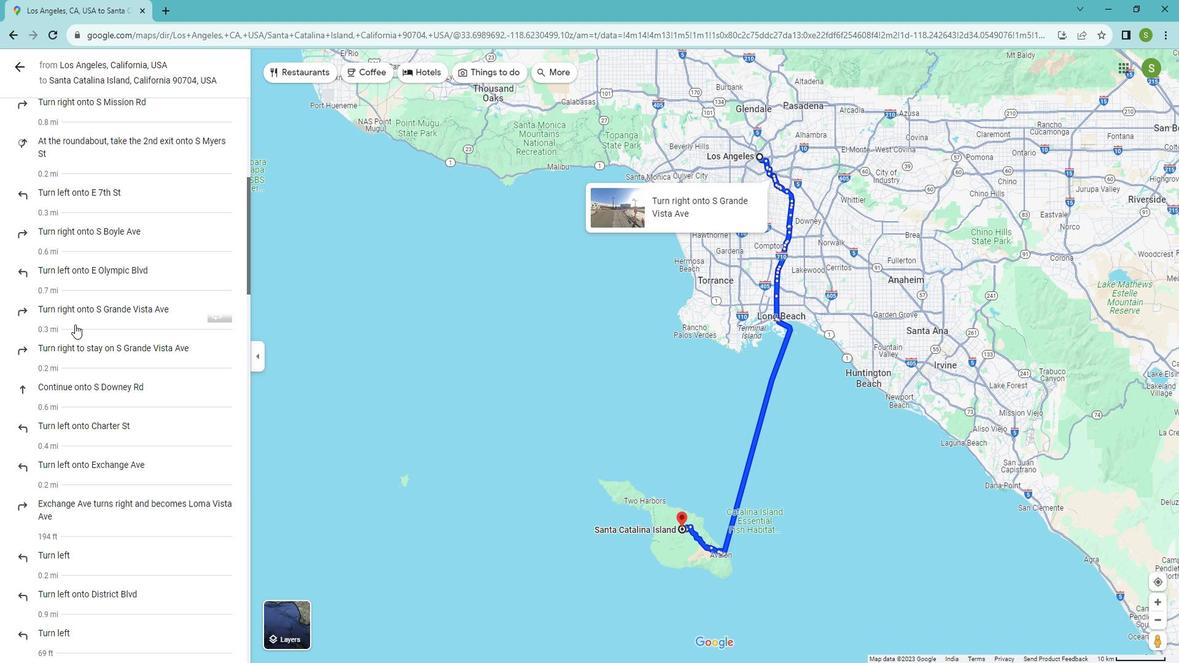 
Action: Mouse scrolled (88, 326) with delta (0, 0)
Screenshot: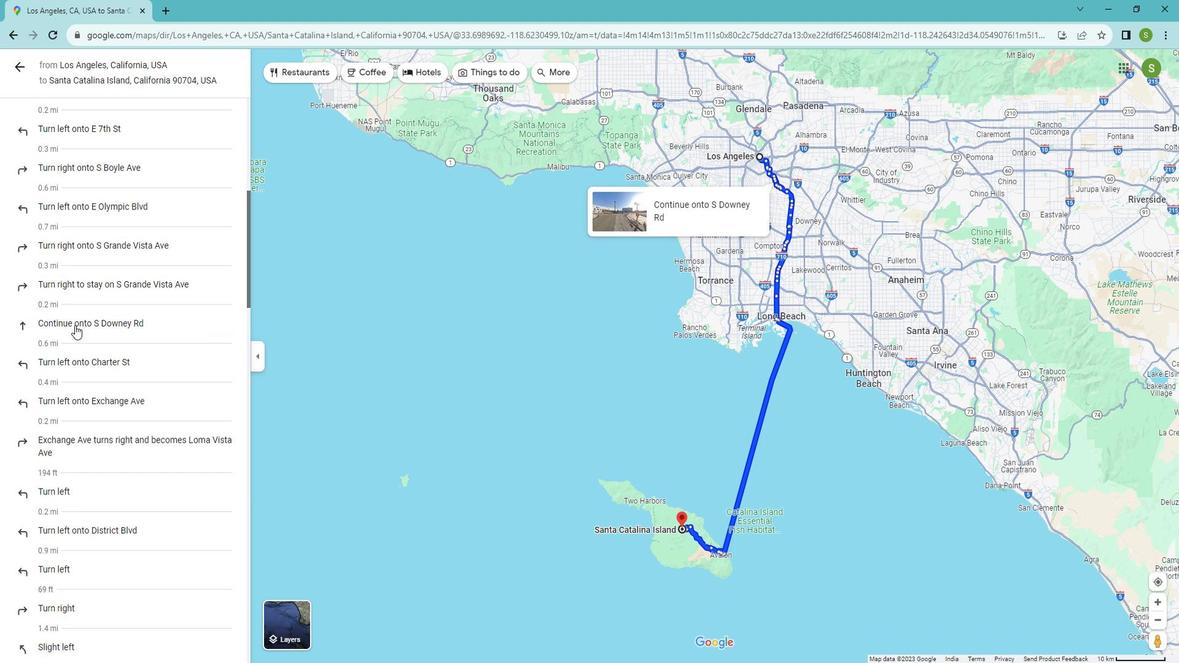 
Action: Mouse scrolled (88, 326) with delta (0, 0)
Screenshot: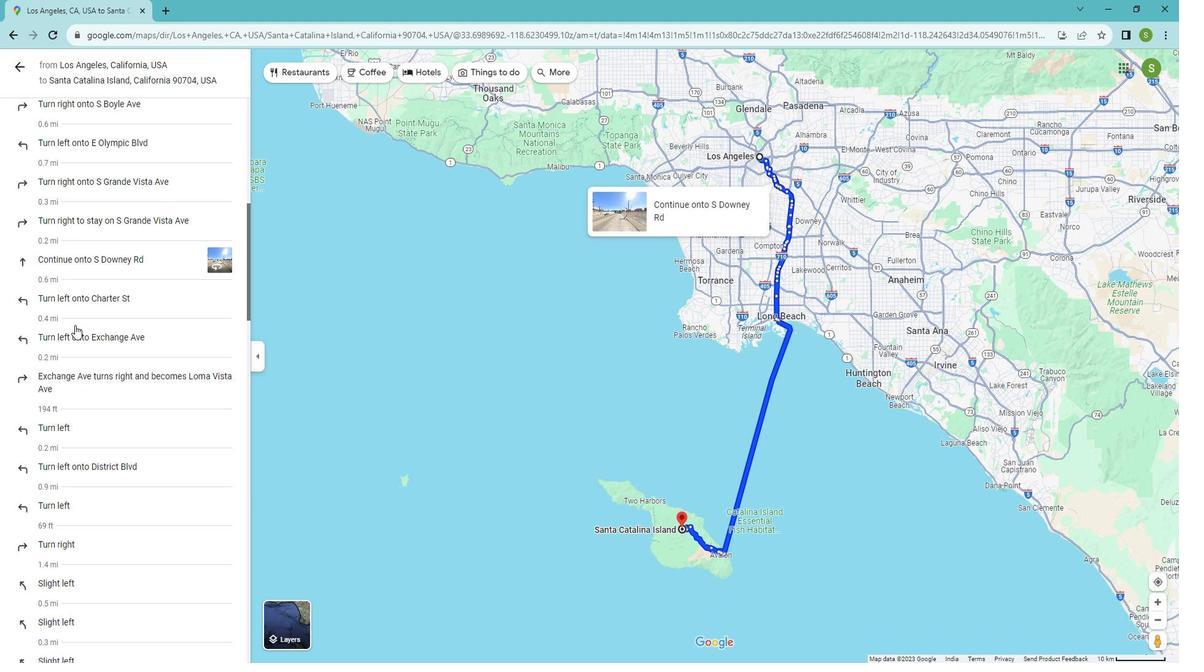 
Action: Mouse scrolled (88, 326) with delta (0, 0)
Screenshot: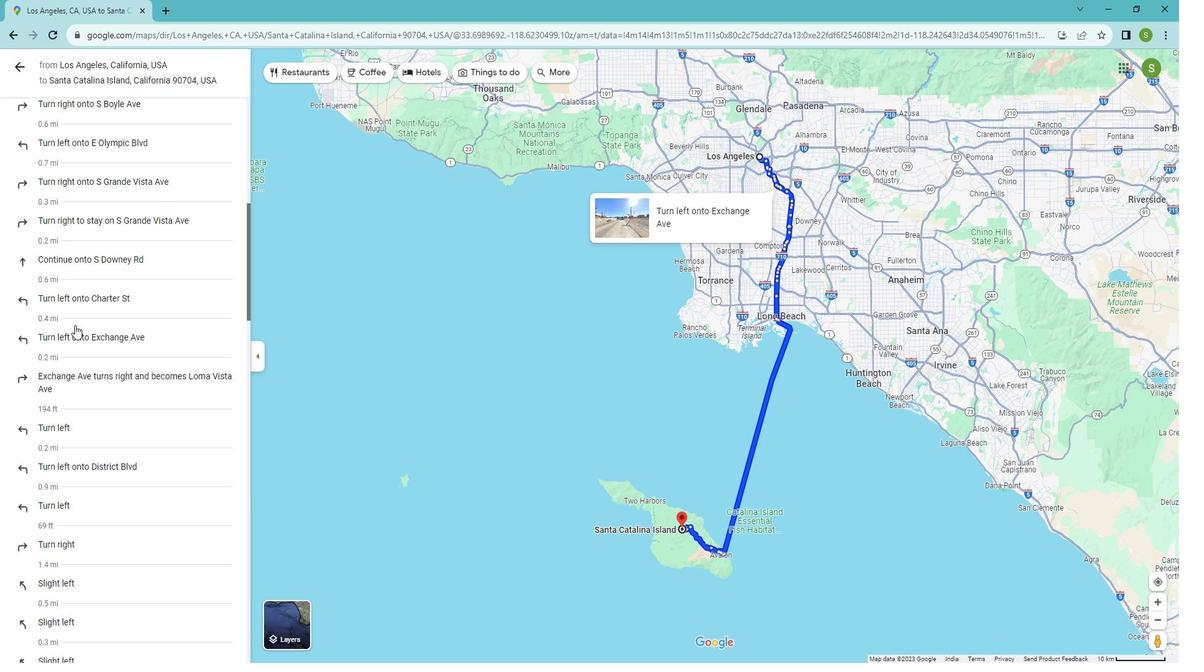 
Action: Mouse scrolled (88, 326) with delta (0, 0)
Screenshot: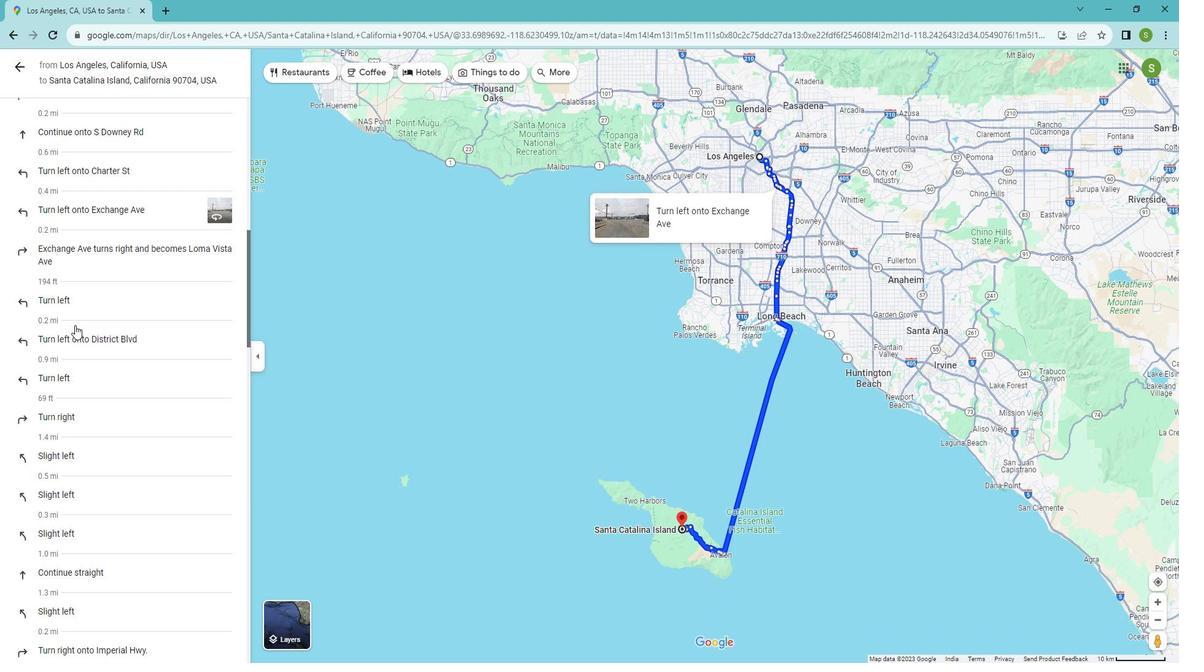 
Action: Mouse scrolled (88, 326) with delta (0, 0)
Screenshot: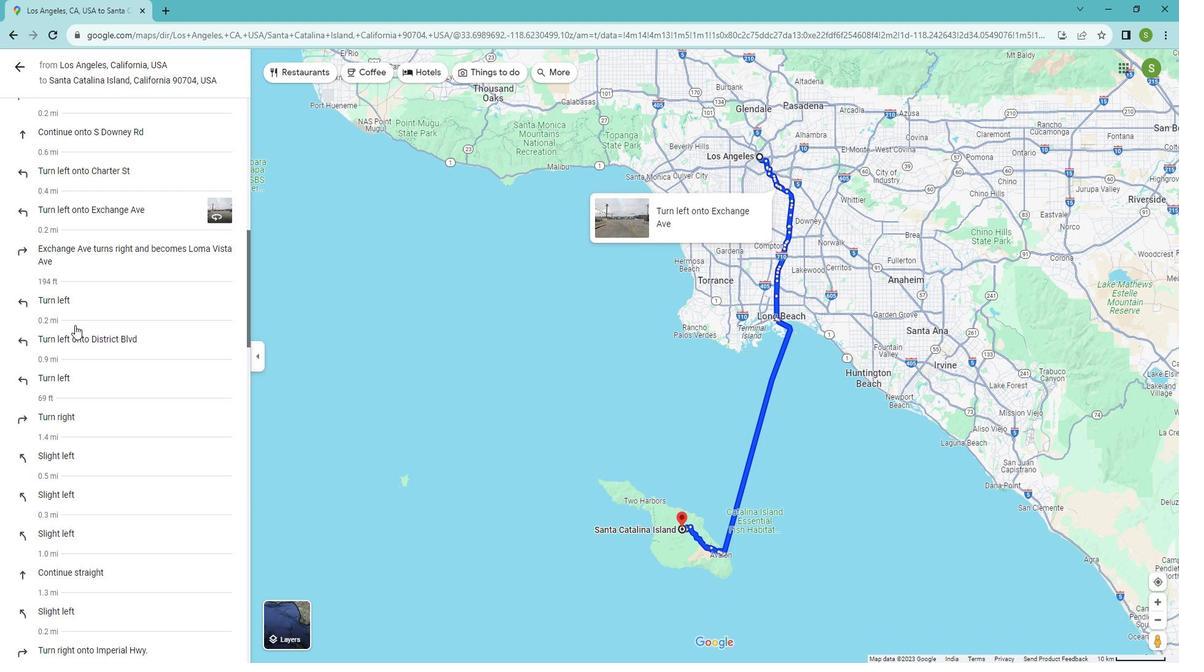 
Action: Mouse scrolled (88, 326) with delta (0, 0)
Screenshot: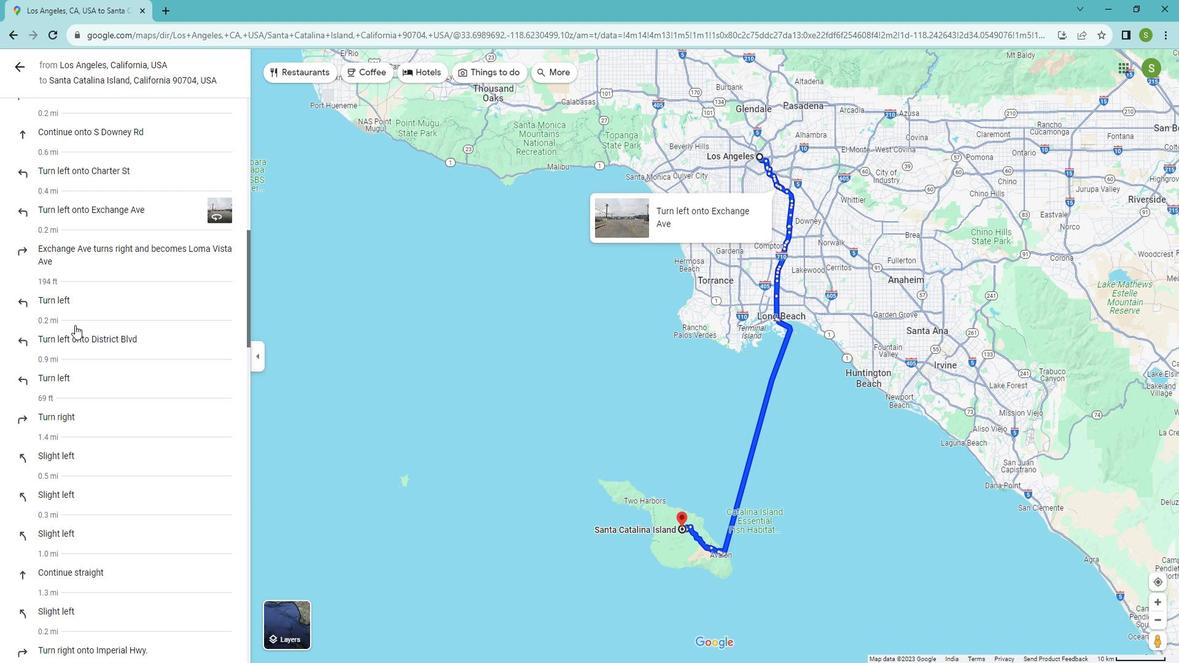 
Action: Mouse scrolled (88, 326) with delta (0, 0)
Screenshot: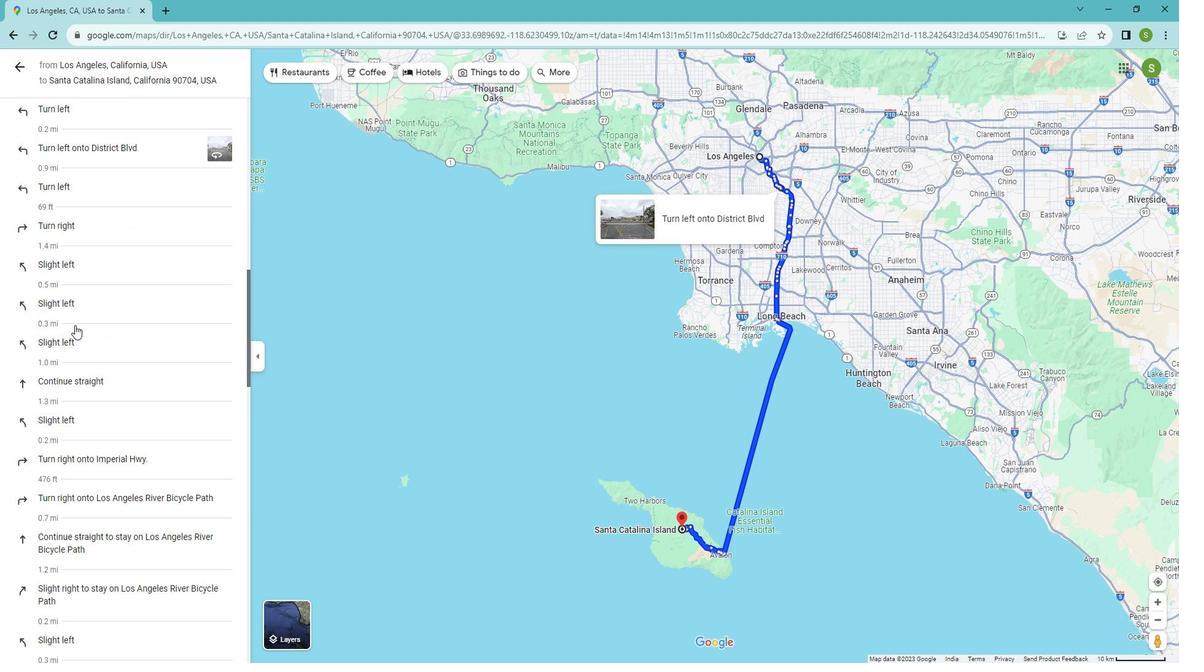 
Action: Mouse scrolled (88, 326) with delta (0, 0)
Screenshot: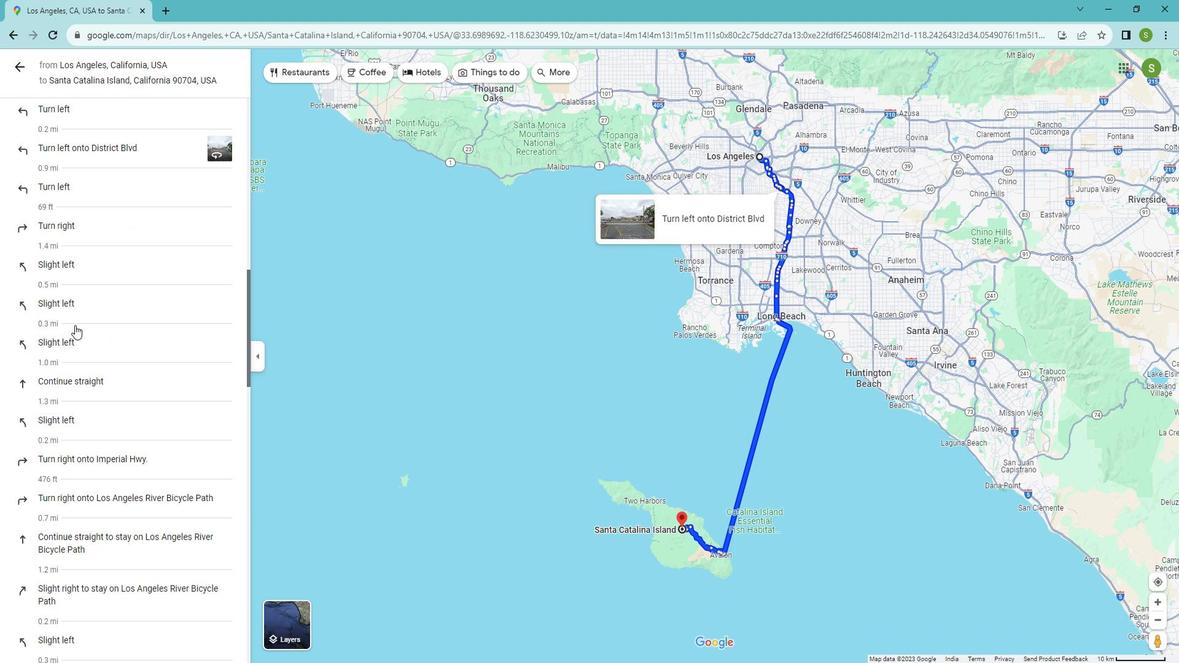 
Action: Mouse scrolled (88, 326) with delta (0, 0)
Screenshot: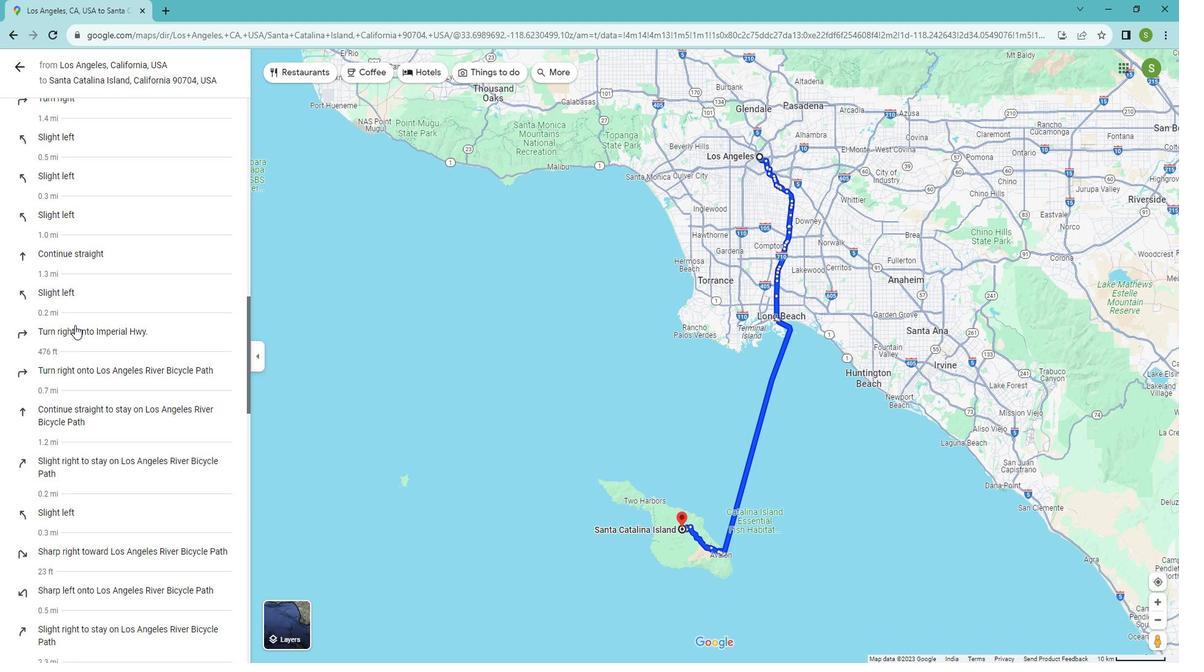 
Action: Mouse scrolled (88, 326) with delta (0, 0)
Screenshot: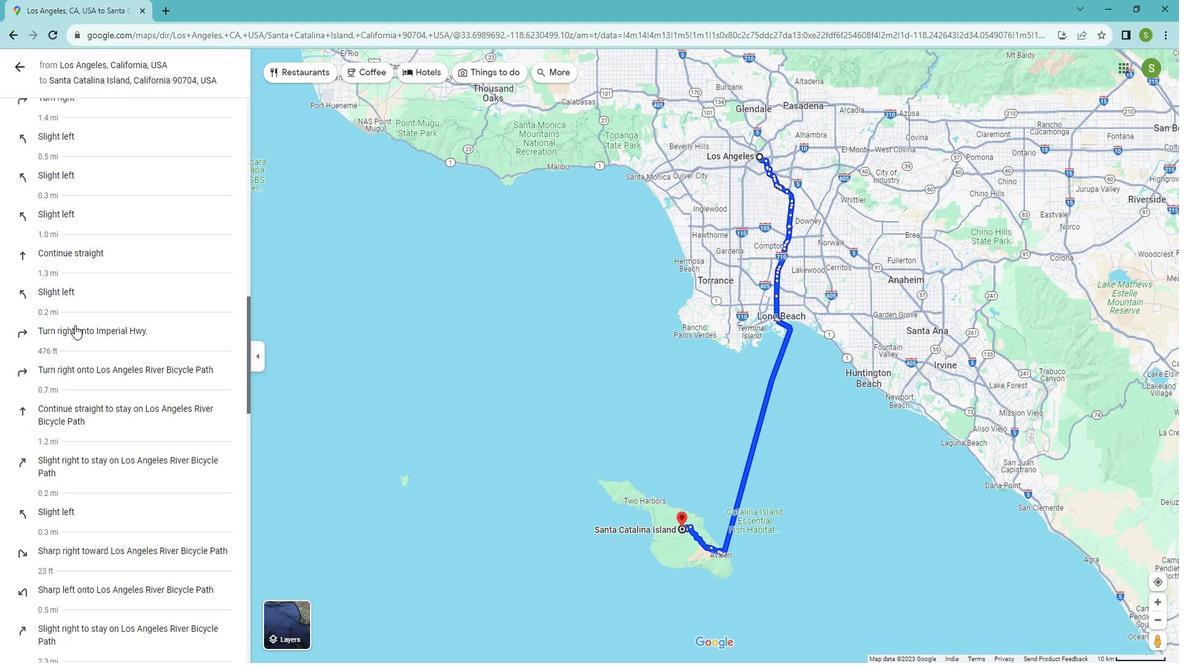 
Action: Mouse scrolled (88, 326) with delta (0, 0)
Screenshot: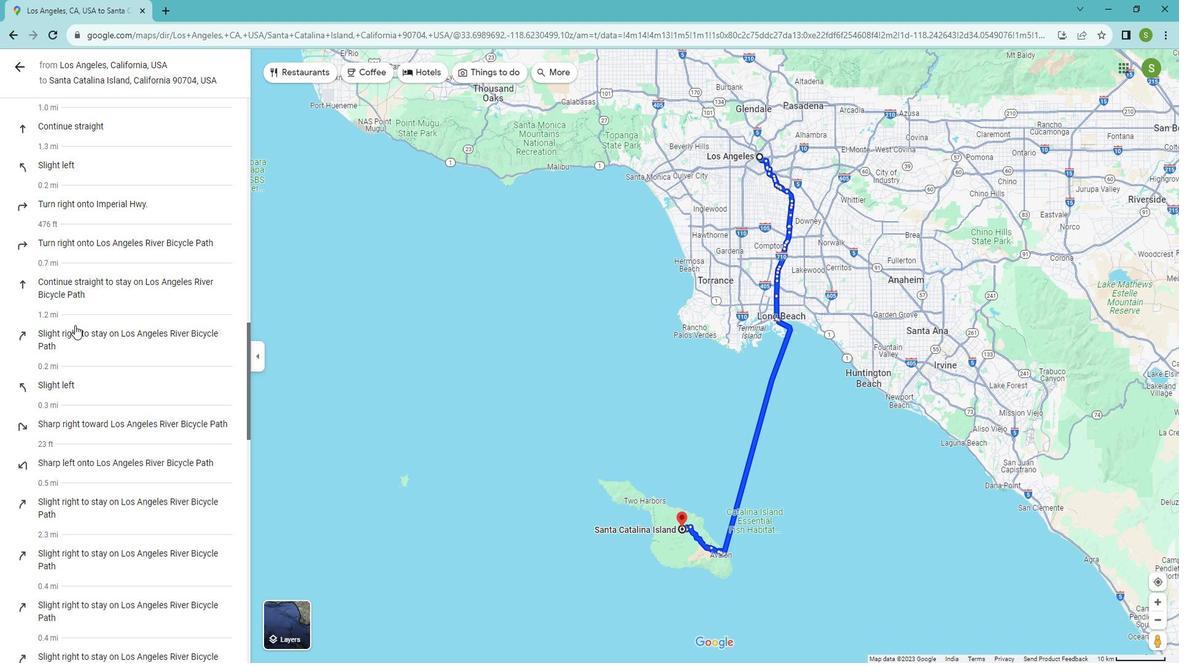 
Action: Mouse scrolled (88, 326) with delta (0, 0)
Screenshot: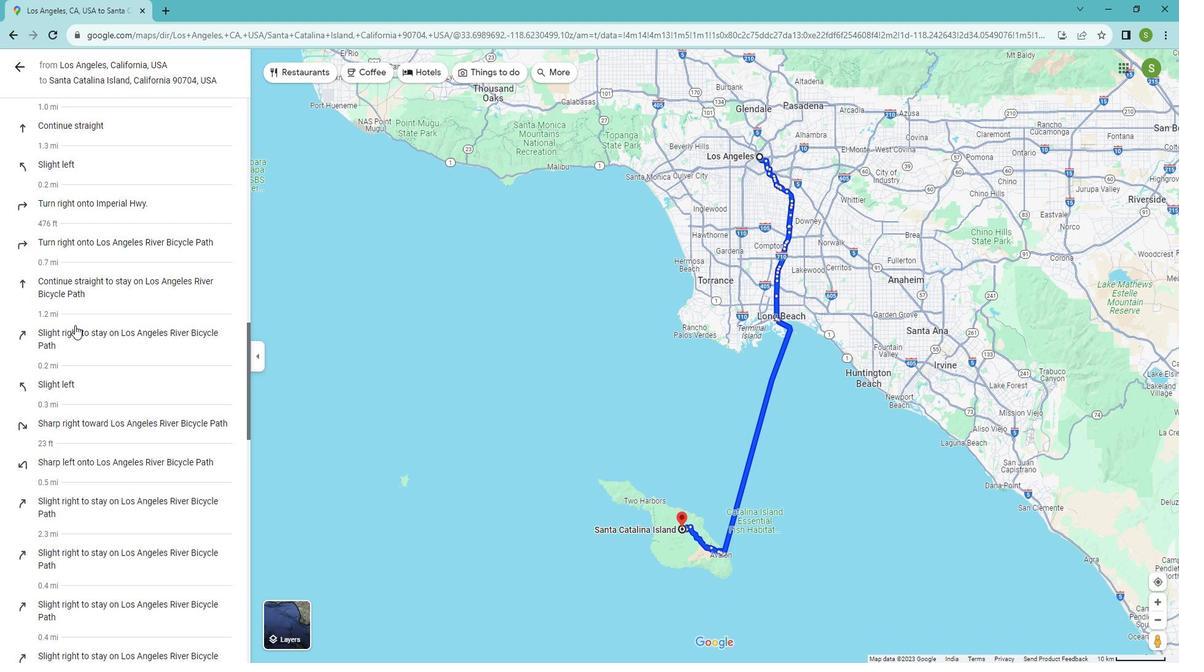 
Action: Mouse scrolled (88, 326) with delta (0, 0)
Screenshot: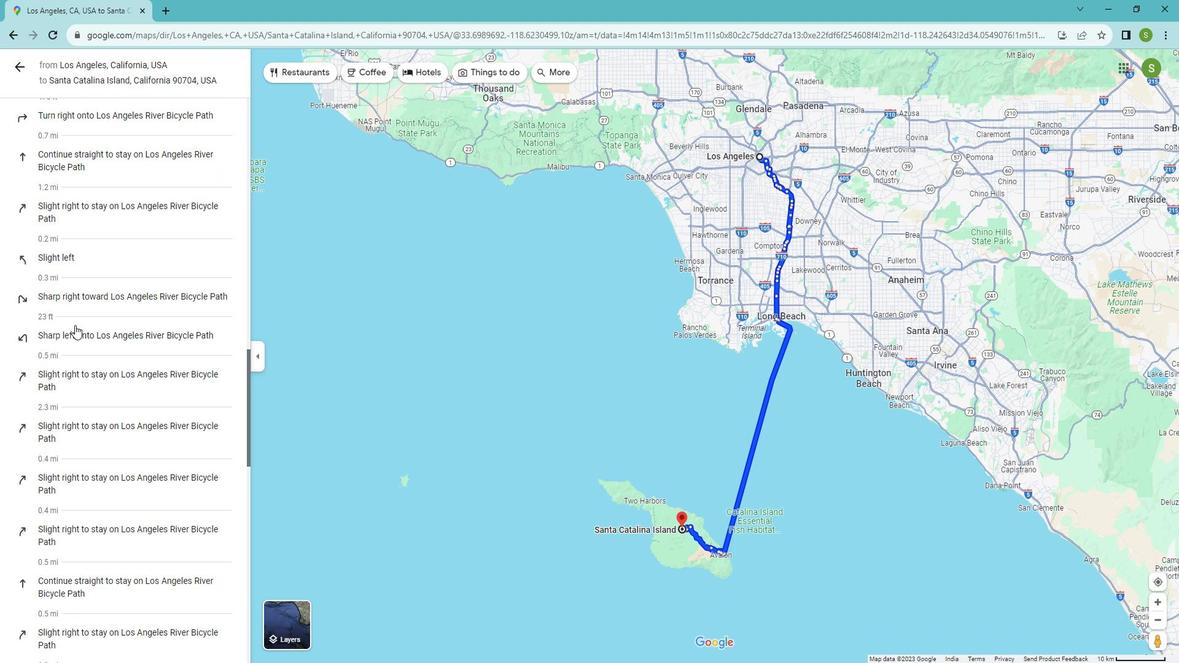 
Action: Mouse scrolled (88, 326) with delta (0, 0)
Screenshot: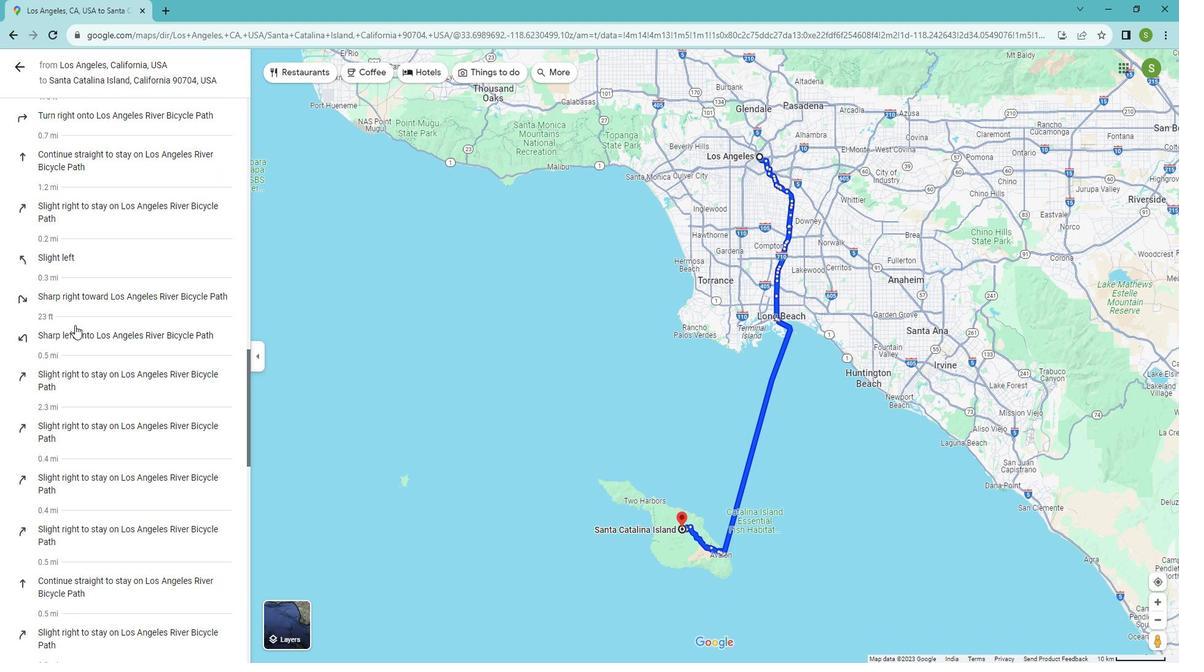 
Action: Mouse scrolled (88, 326) with delta (0, 0)
Screenshot: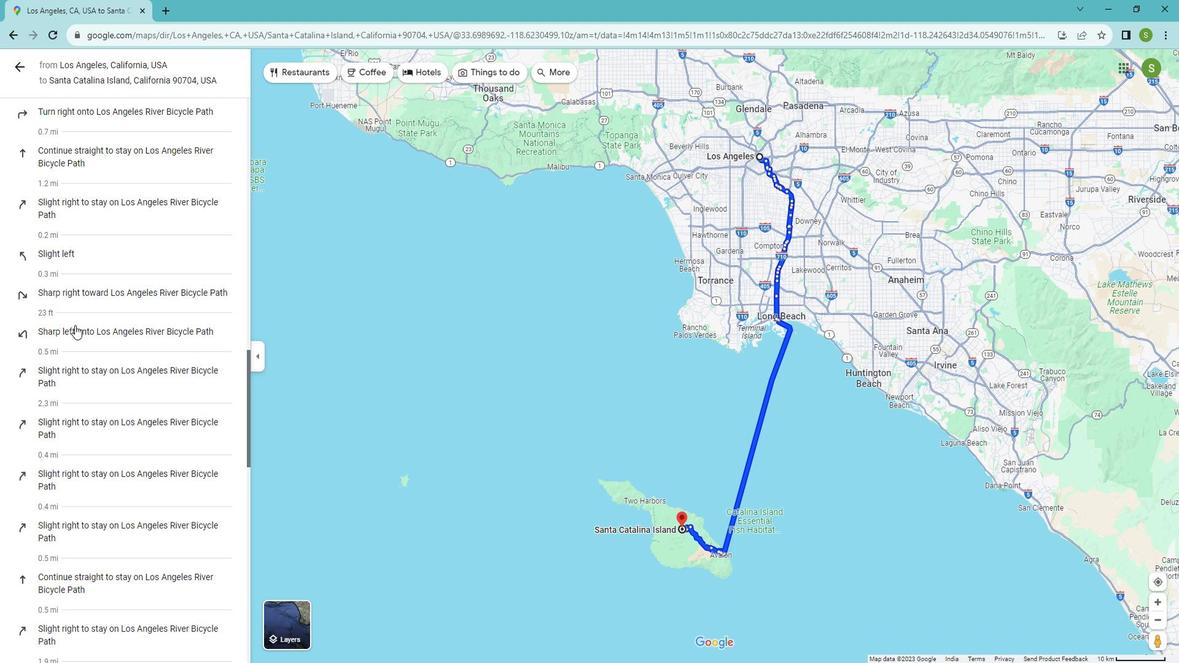 
Action: Mouse scrolled (88, 326) with delta (0, 0)
Screenshot: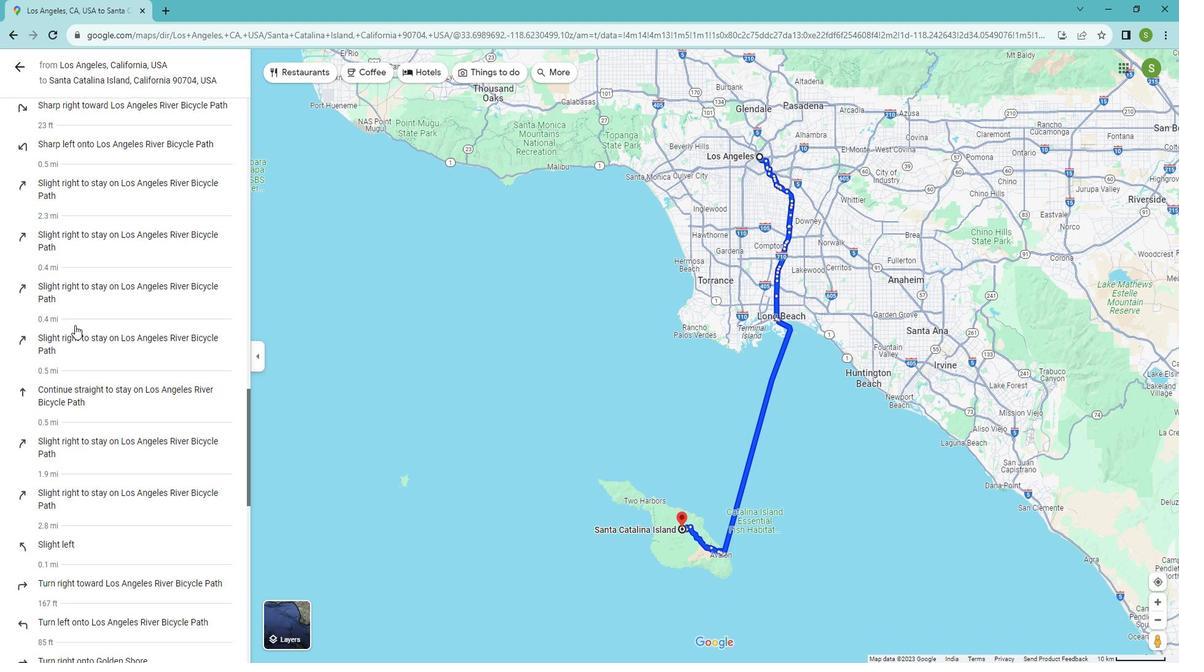 
Action: Mouse scrolled (88, 326) with delta (0, 0)
Screenshot: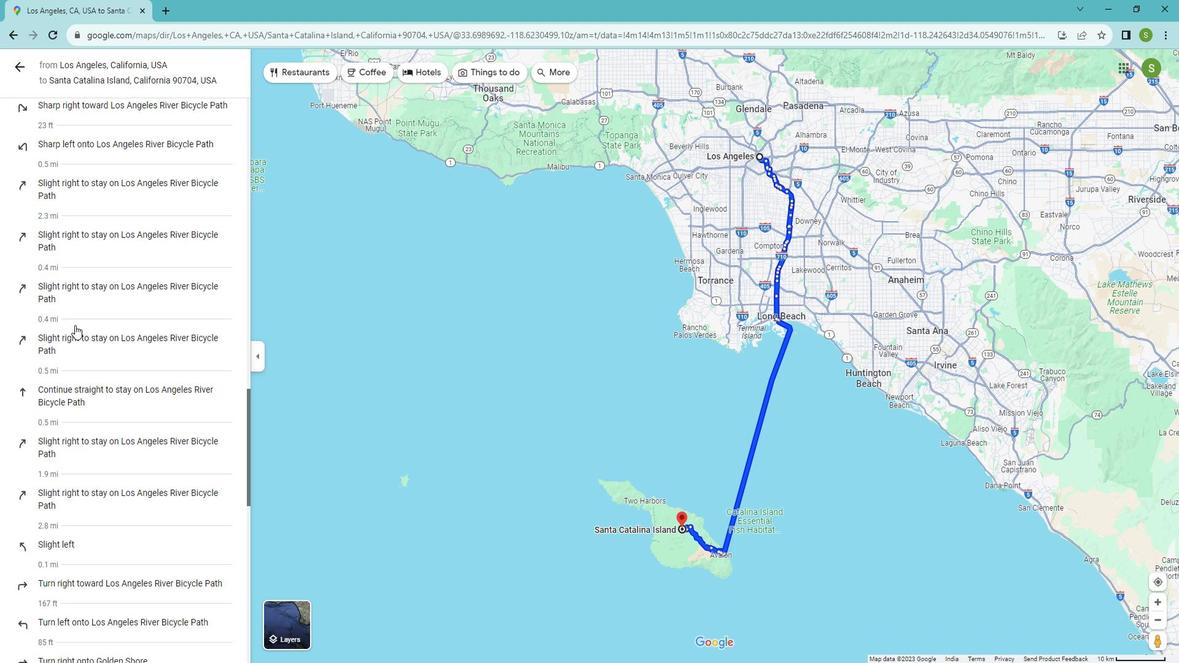 
Action: Mouse scrolled (88, 326) with delta (0, 0)
Screenshot: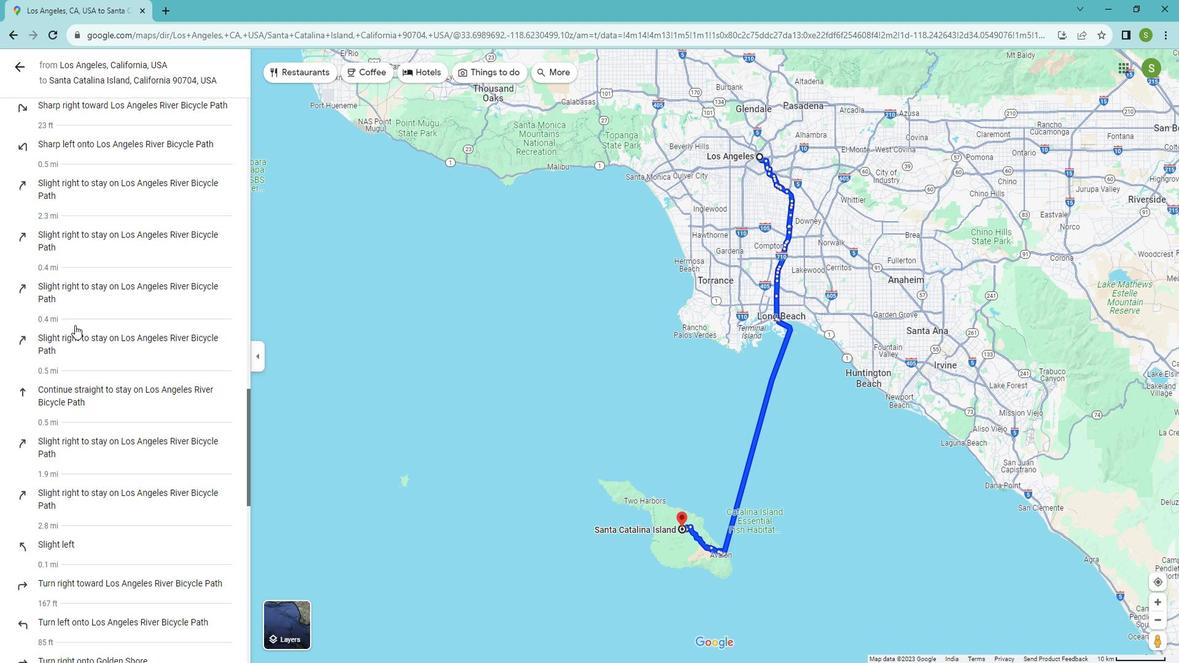 
Action: Mouse moved to (88, 327)
Screenshot: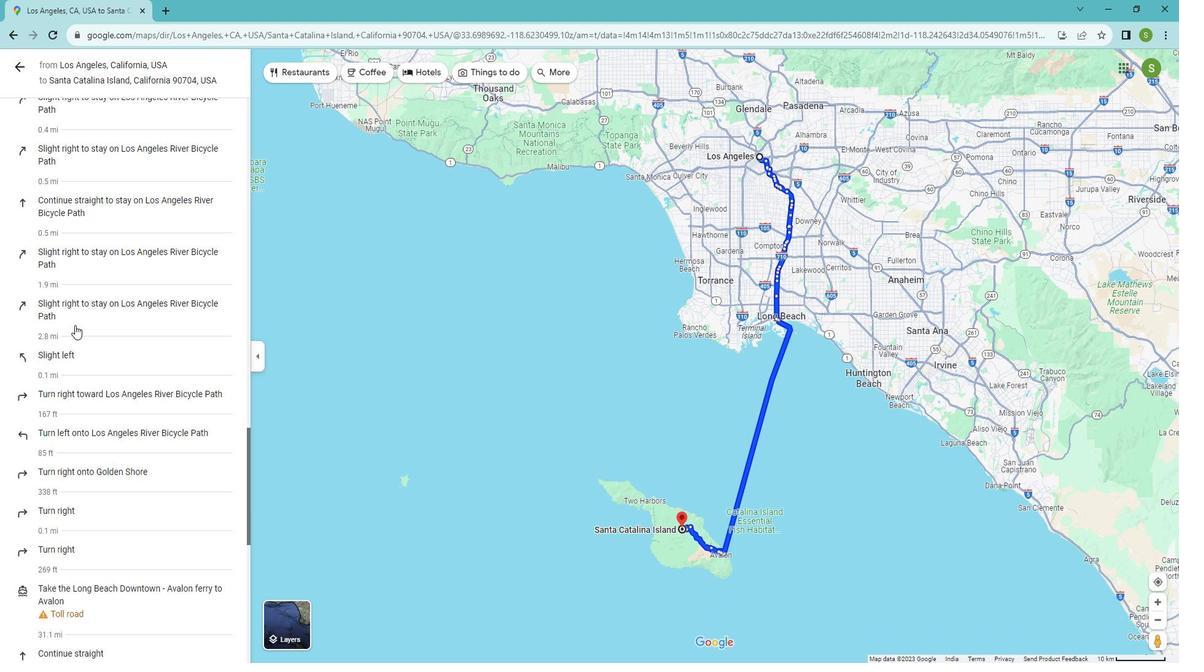 
Action: Mouse scrolled (88, 326) with delta (0, 0)
Screenshot: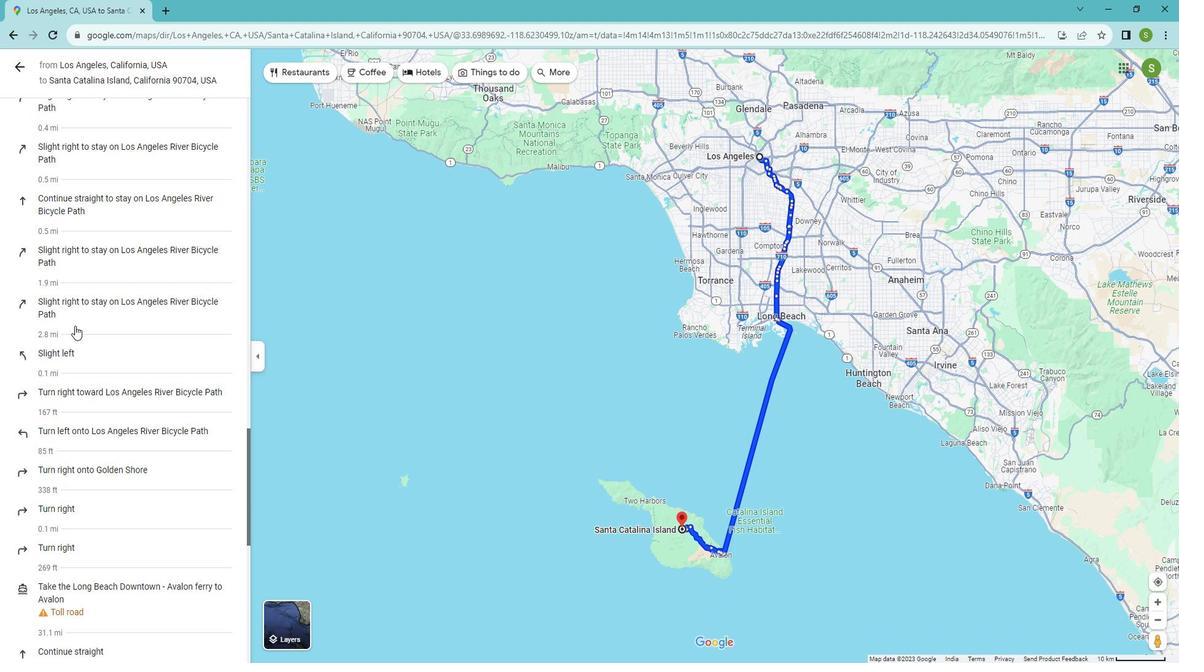 
Action: Mouse scrolled (88, 326) with delta (0, 0)
Screenshot: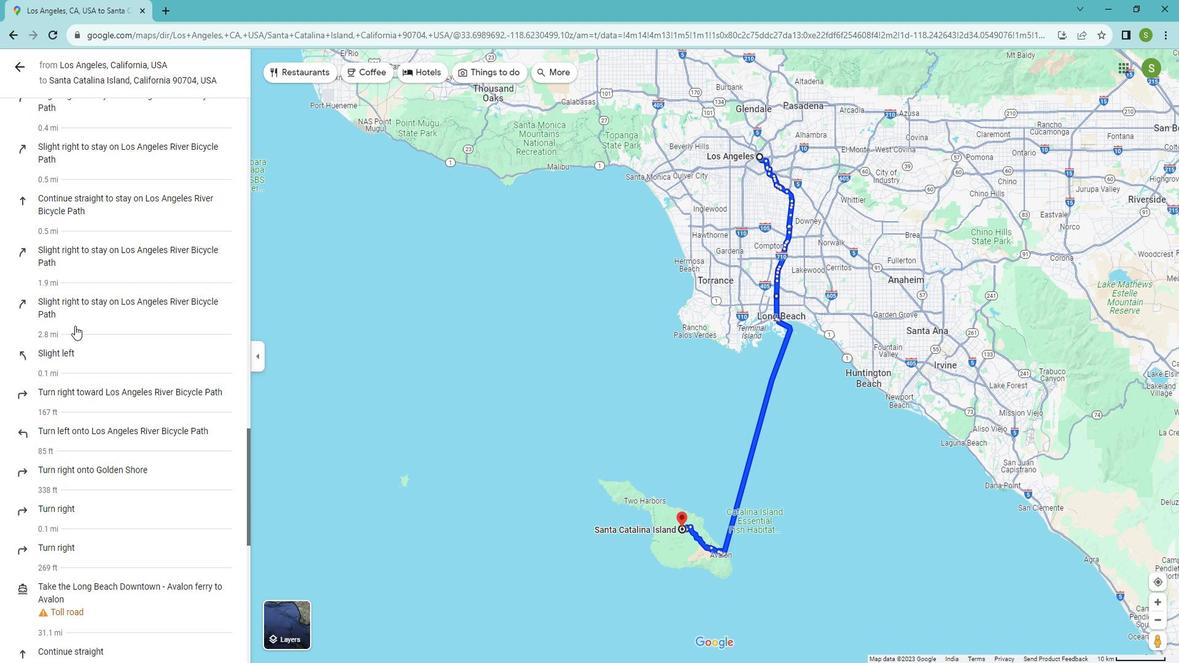 
Action: Mouse scrolled (88, 326) with delta (0, 0)
Screenshot: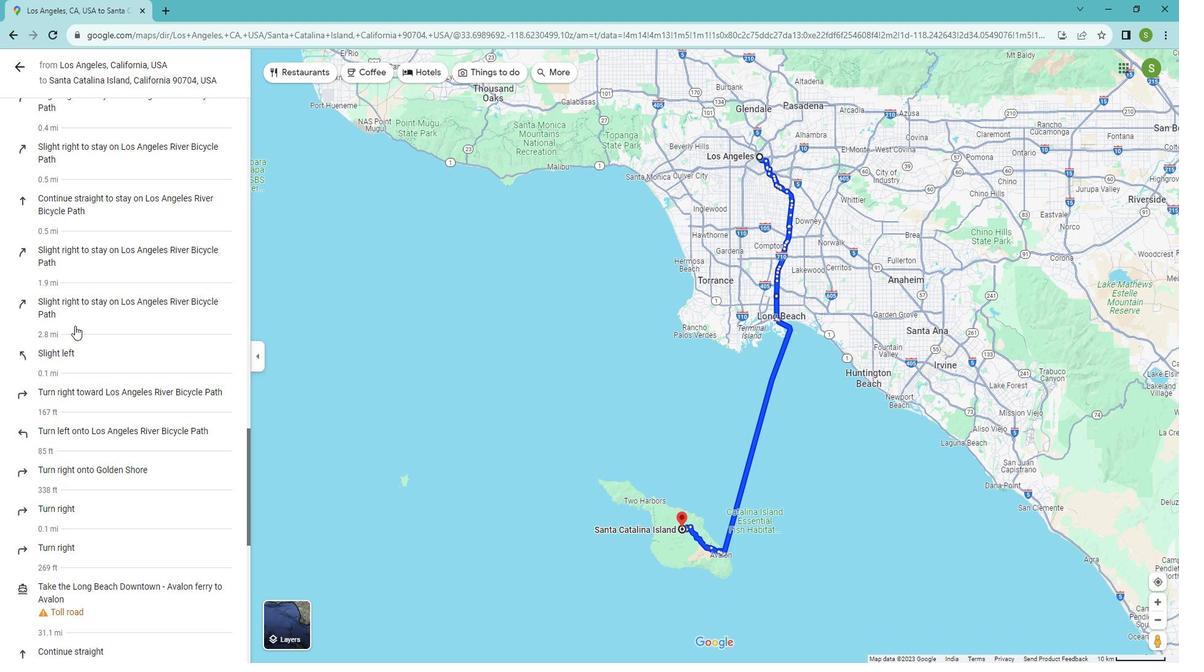 
Action: Mouse scrolled (88, 326) with delta (0, 0)
Screenshot: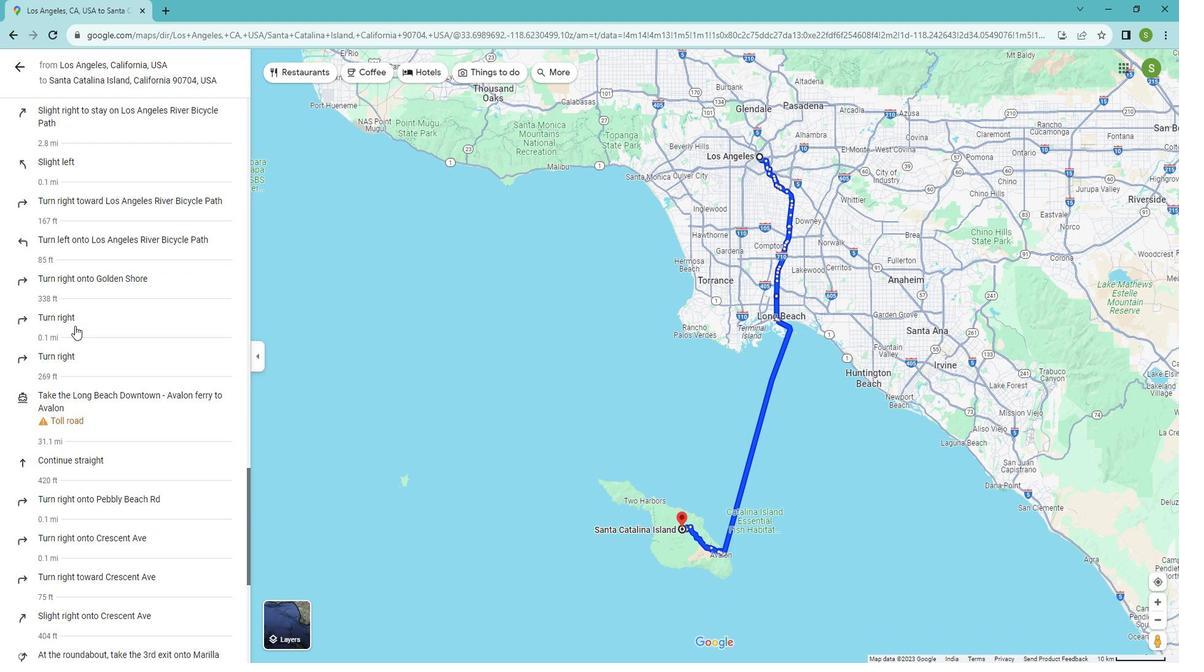 
Action: Mouse scrolled (88, 326) with delta (0, 0)
Screenshot: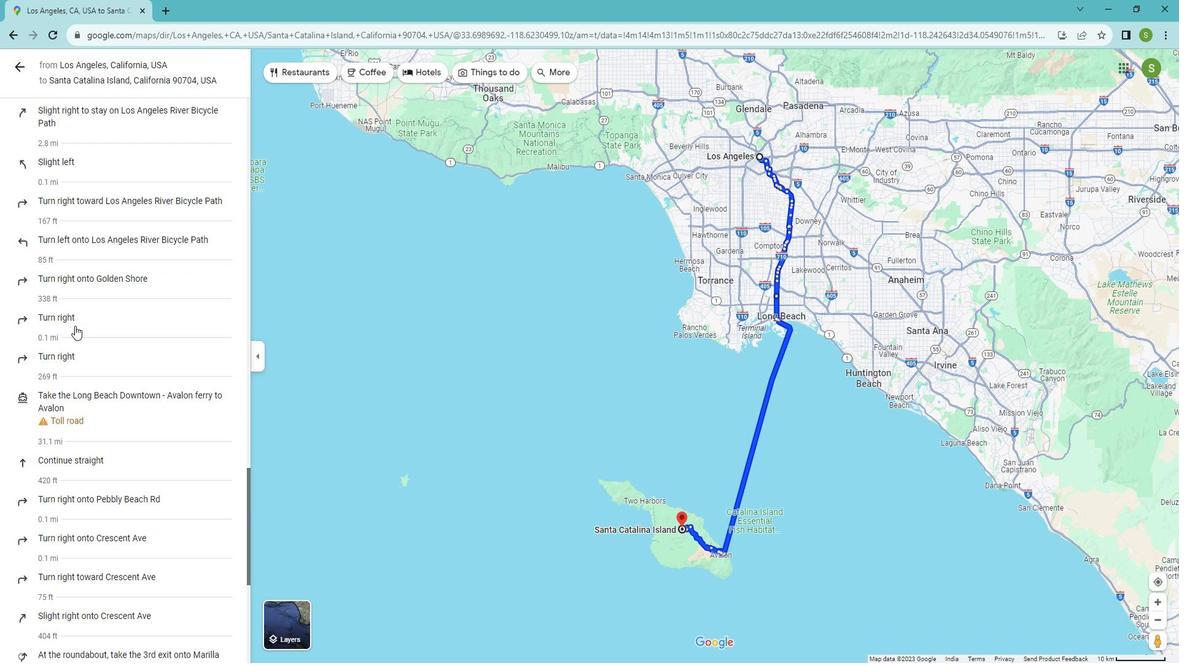 
Action: Mouse scrolled (88, 326) with delta (0, 0)
Screenshot: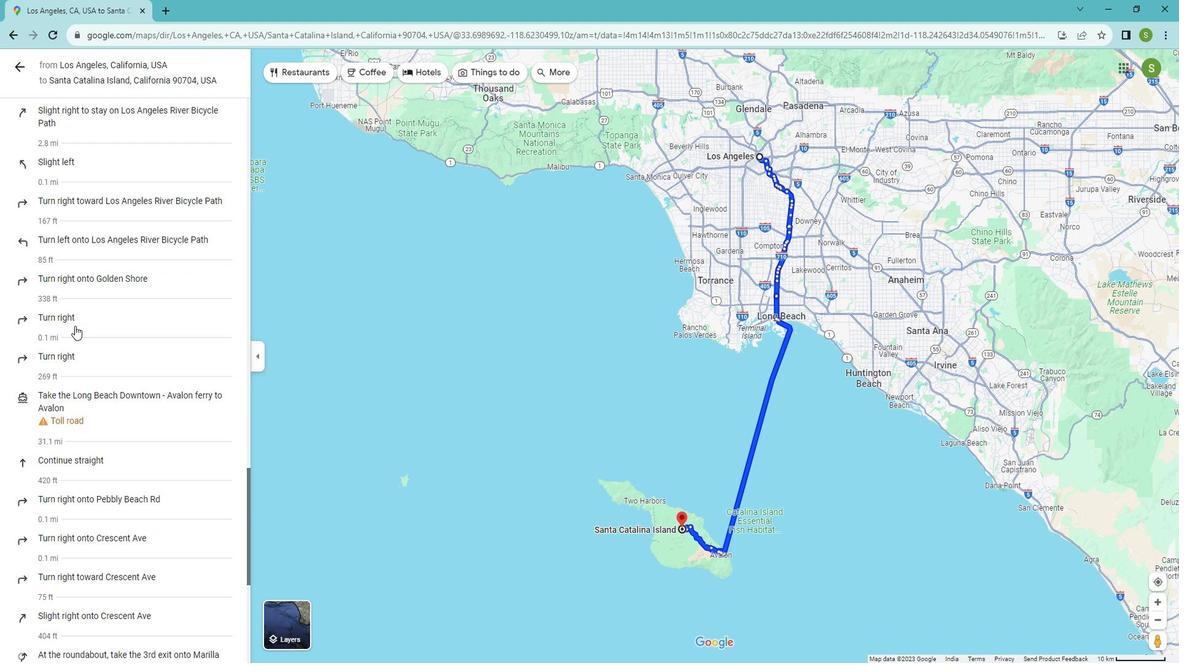
Action: Mouse scrolled (88, 326) with delta (0, 0)
Screenshot: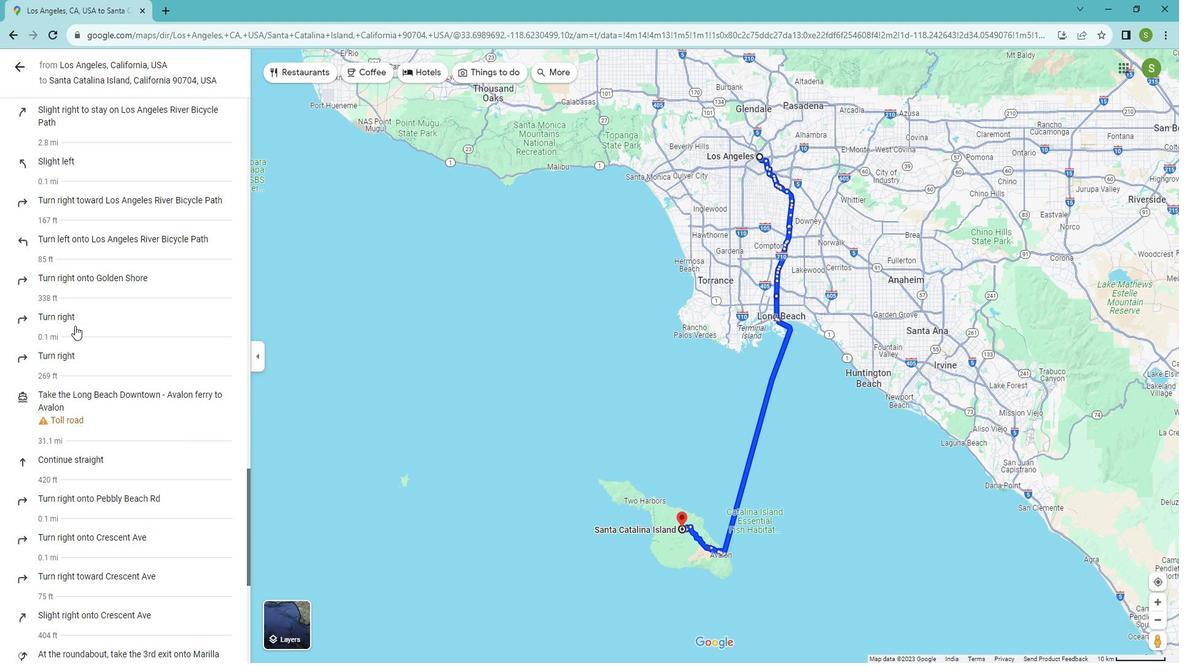 
Action: Mouse scrolled (88, 326) with delta (0, 0)
Screenshot: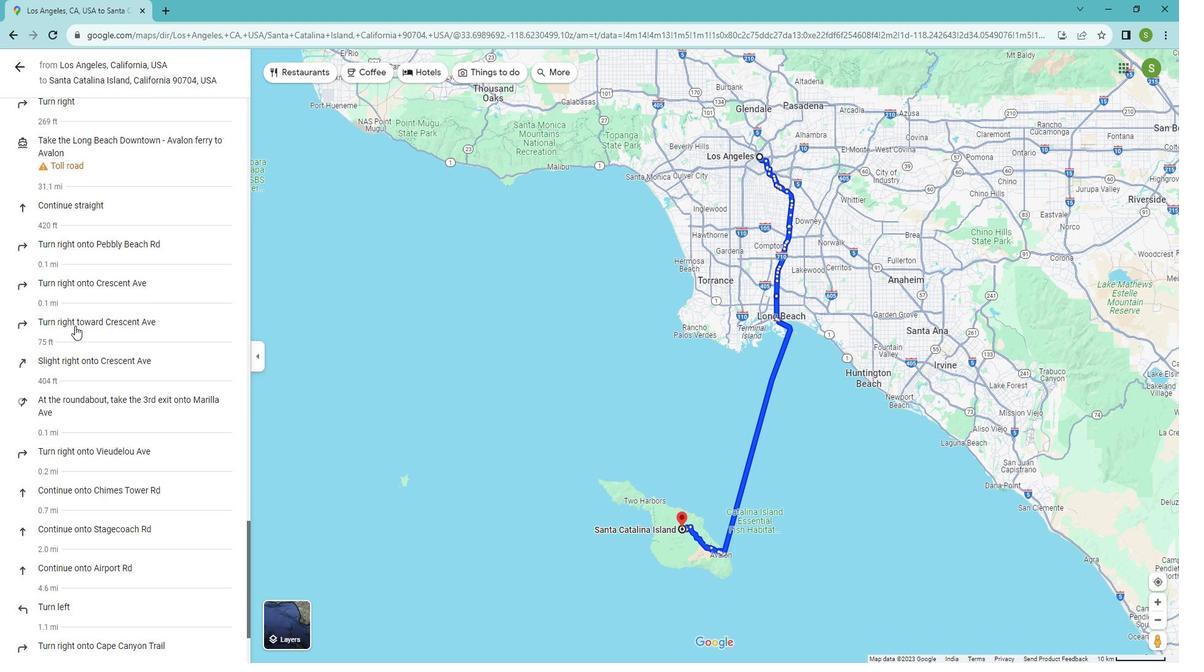 
Action: Mouse scrolled (88, 326) with delta (0, 0)
Screenshot: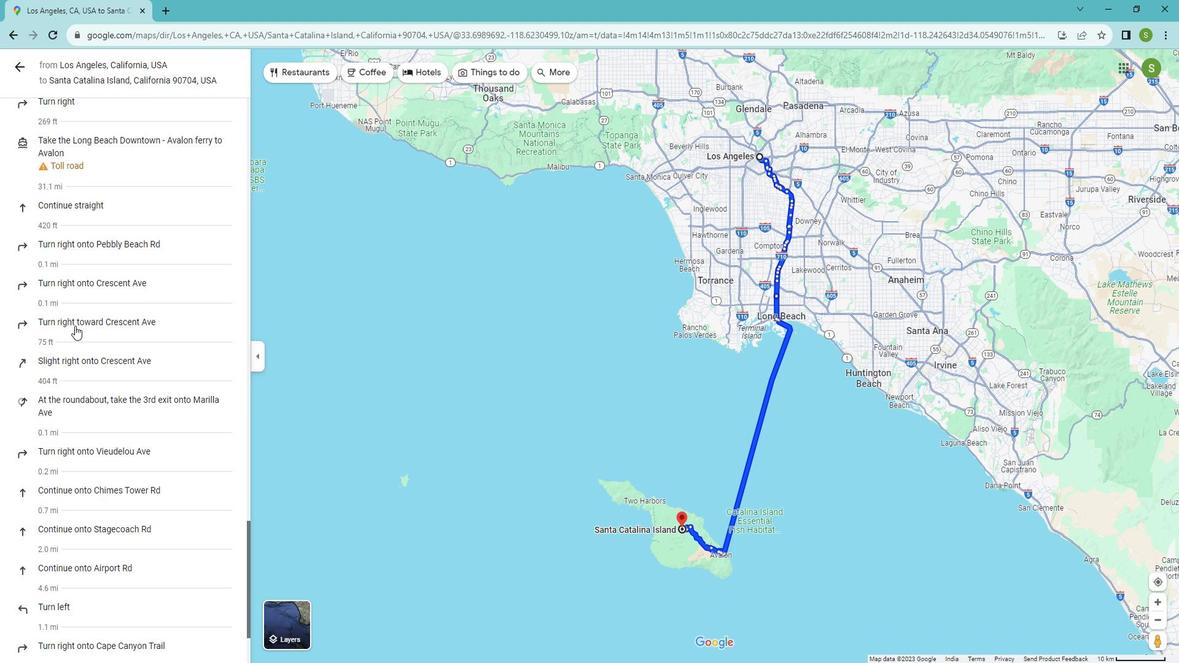 
Action: Mouse scrolled (88, 326) with delta (0, 0)
Screenshot: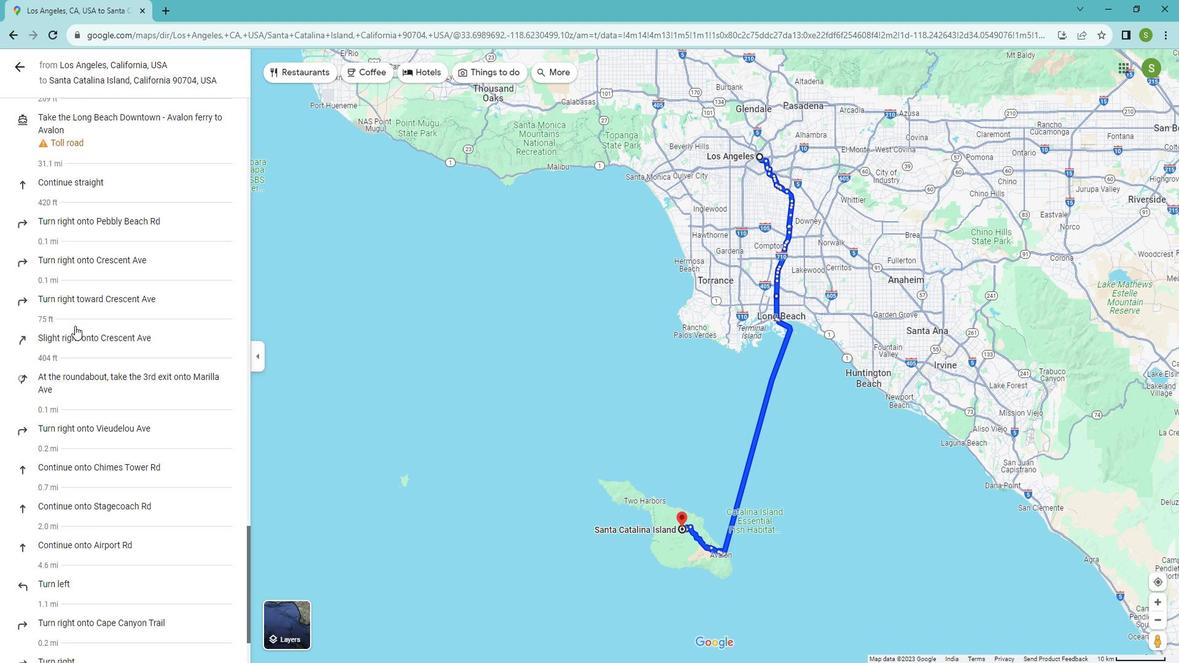 
Action: Mouse scrolled (88, 326) with delta (0, 0)
Screenshot: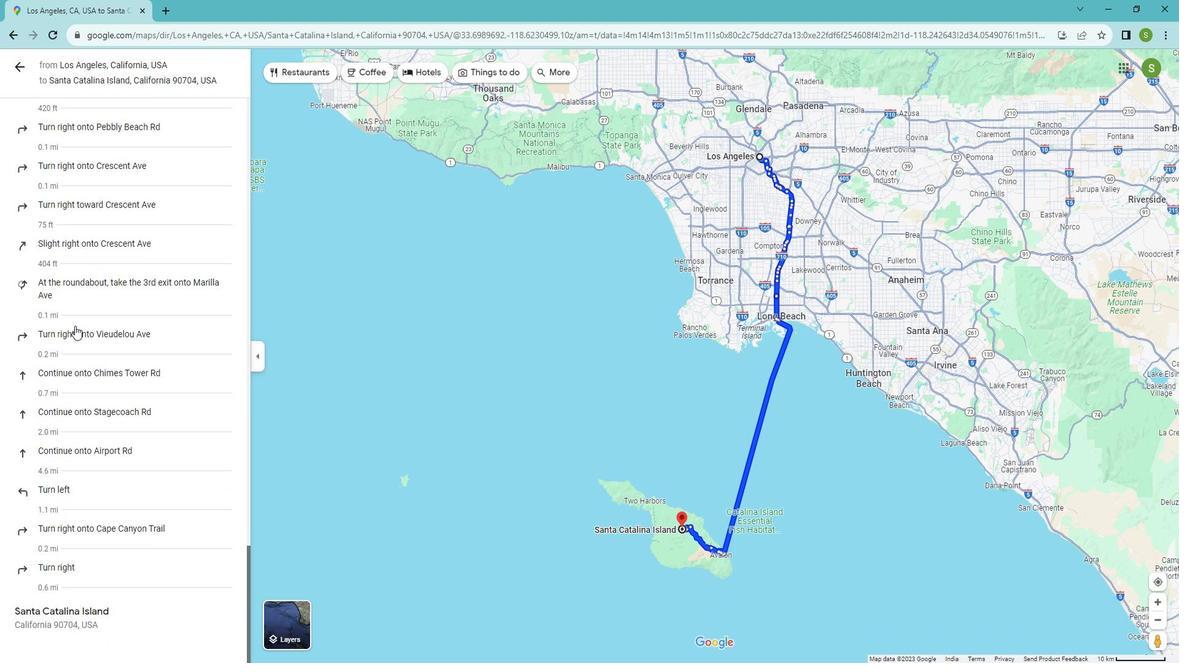 
Action: Mouse scrolled (88, 326) with delta (0, 0)
Screenshot: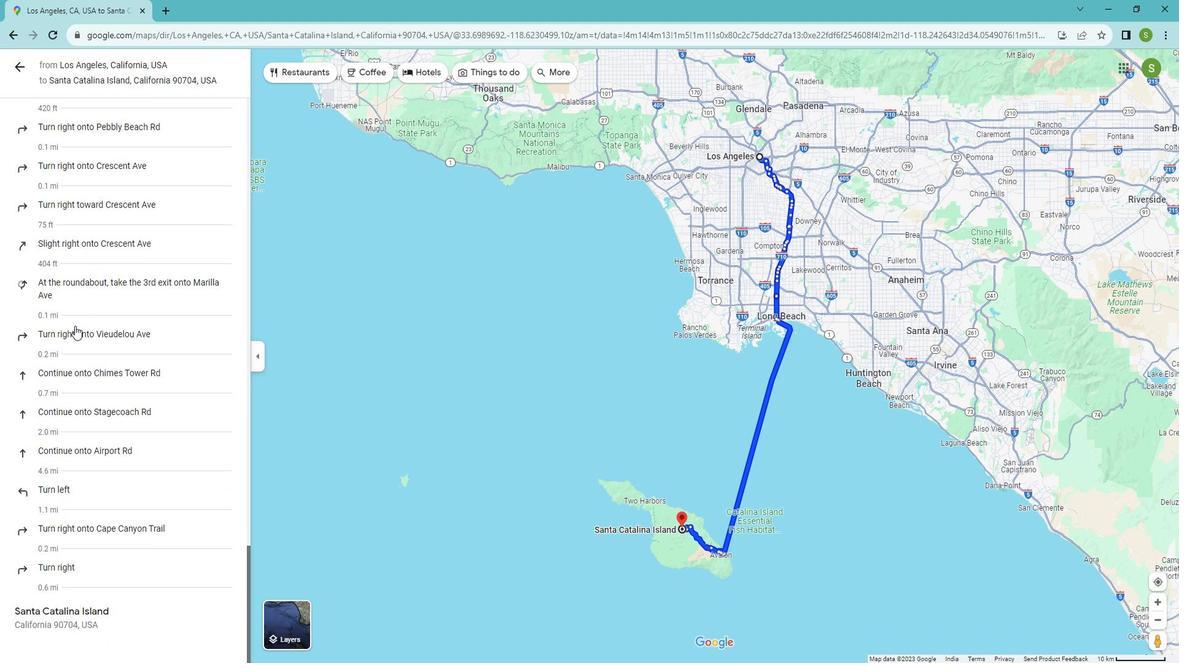 
Action: Mouse scrolled (88, 326) with delta (0, 0)
Screenshot: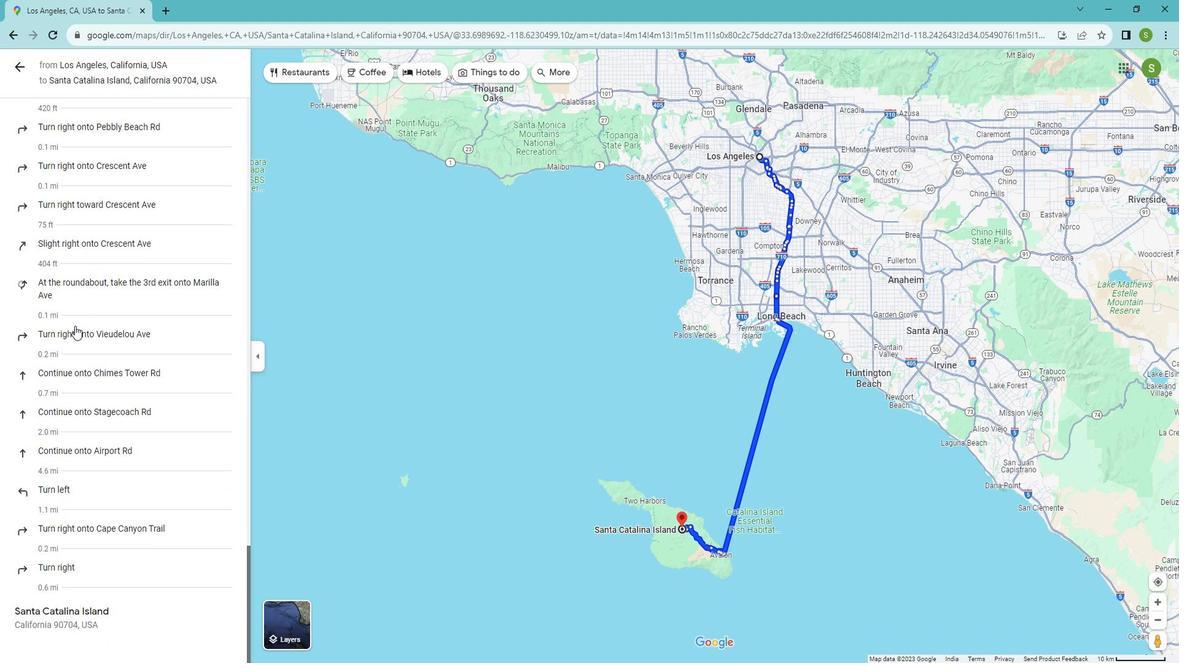 
Action: Mouse moved to (29, 76)
Screenshot: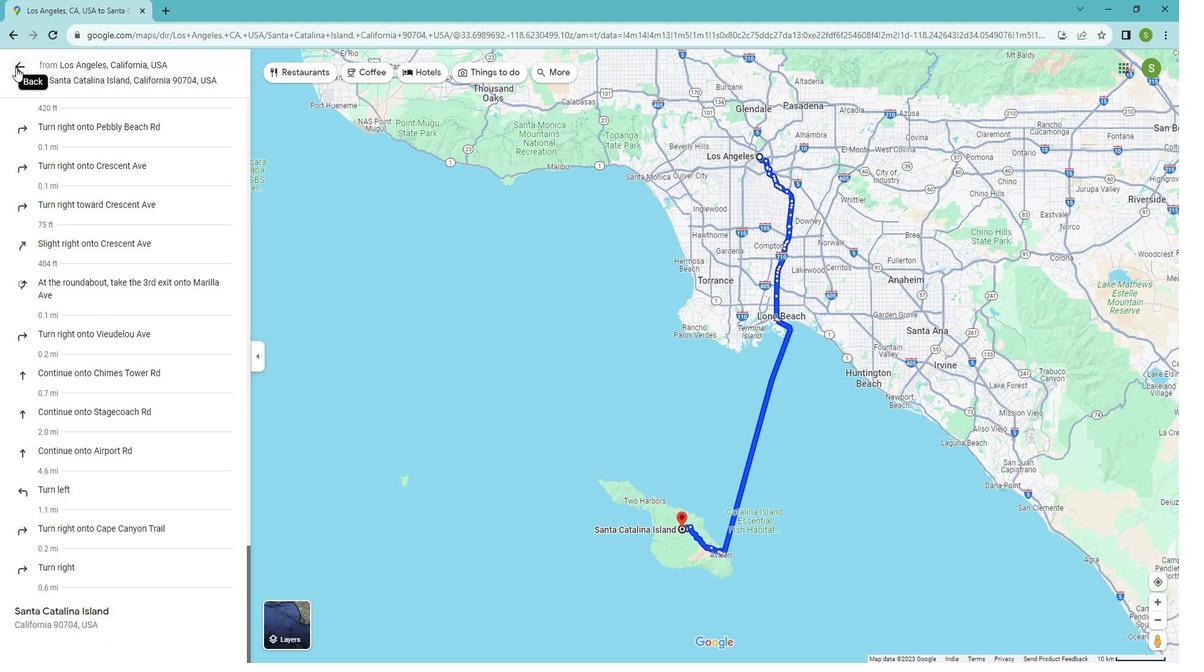 
Action: Mouse pressed left at (29, 76)
Screenshot: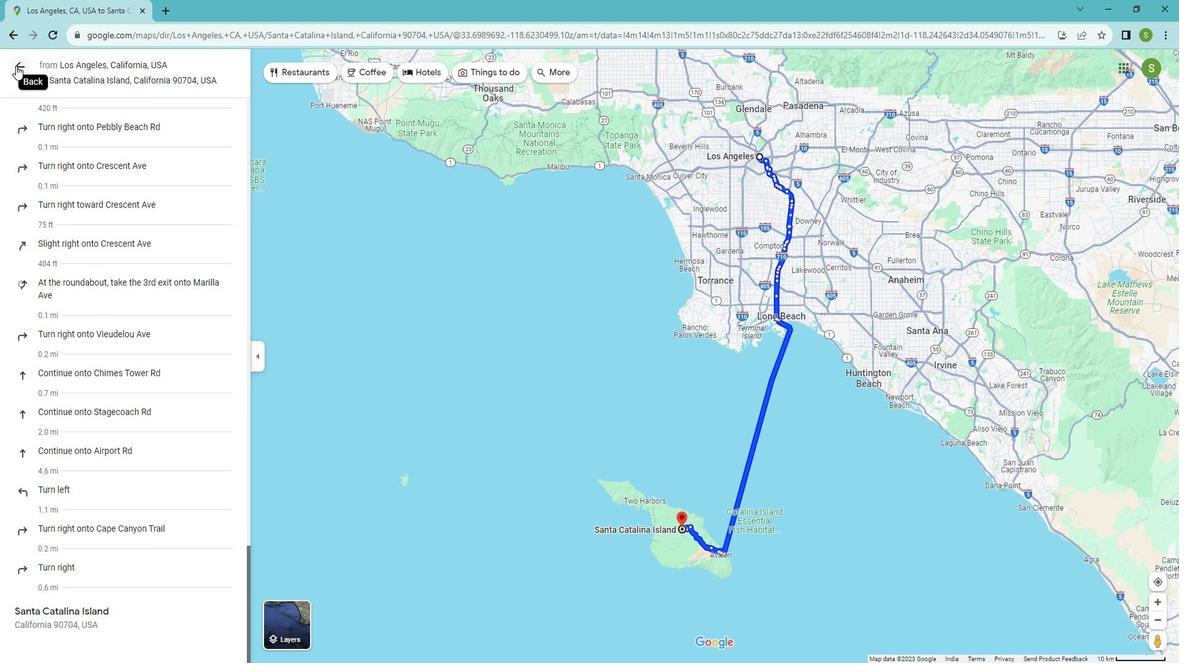 
Action: Mouse moved to (106, 149)
Screenshot: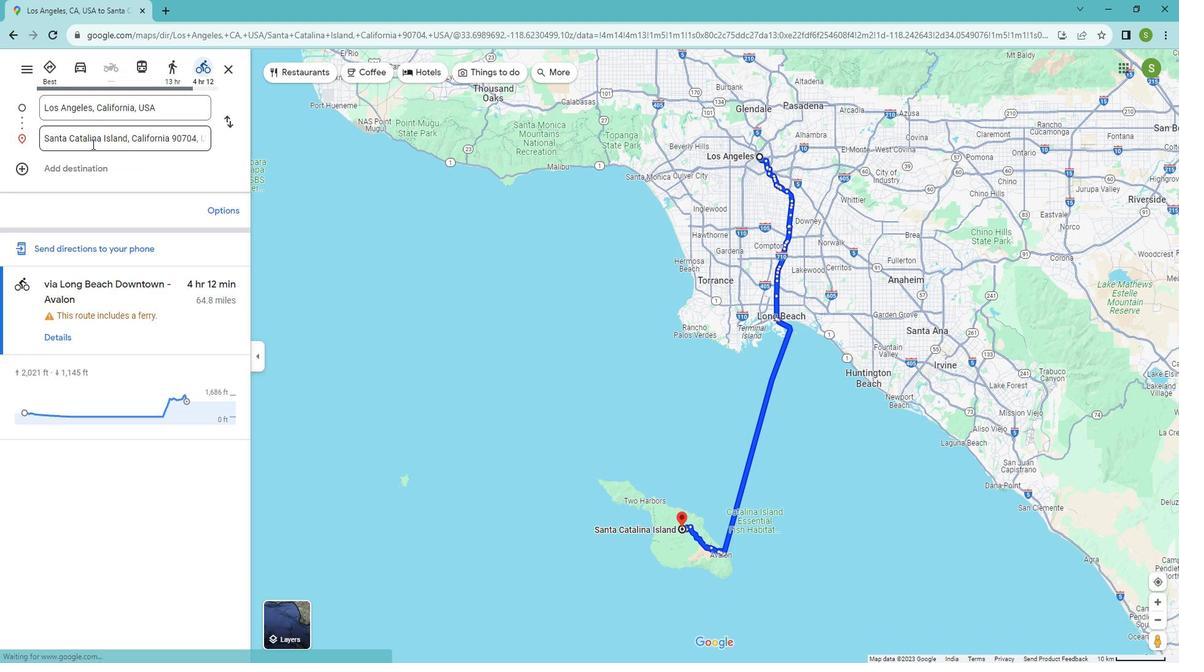 
Action: Mouse scrolled (106, 149) with delta (0, 0)
Screenshot: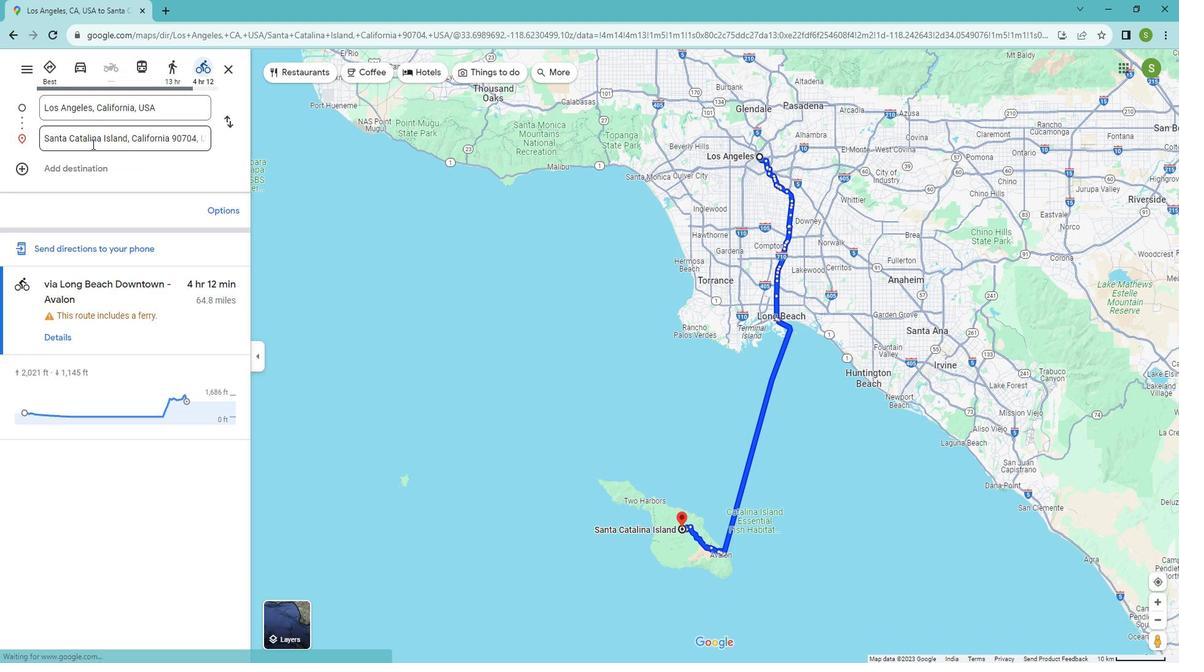 
Action: Mouse moved to (106, 149)
Screenshot: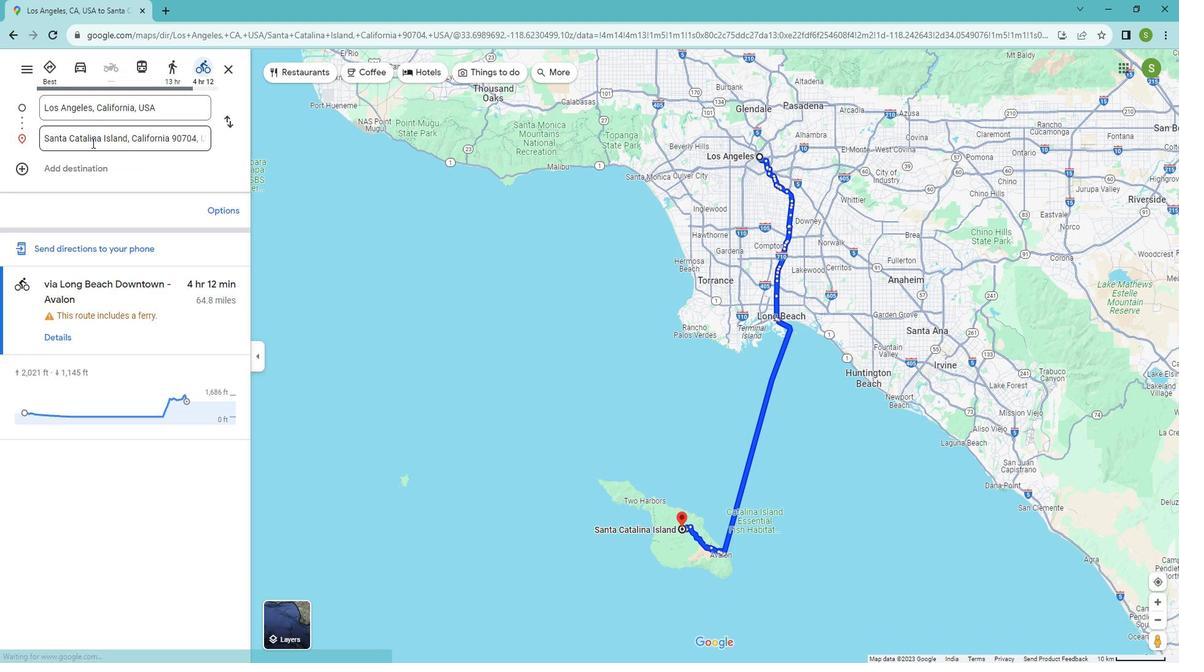 
Action: Mouse scrolled (106, 149) with delta (0, 0)
Screenshot: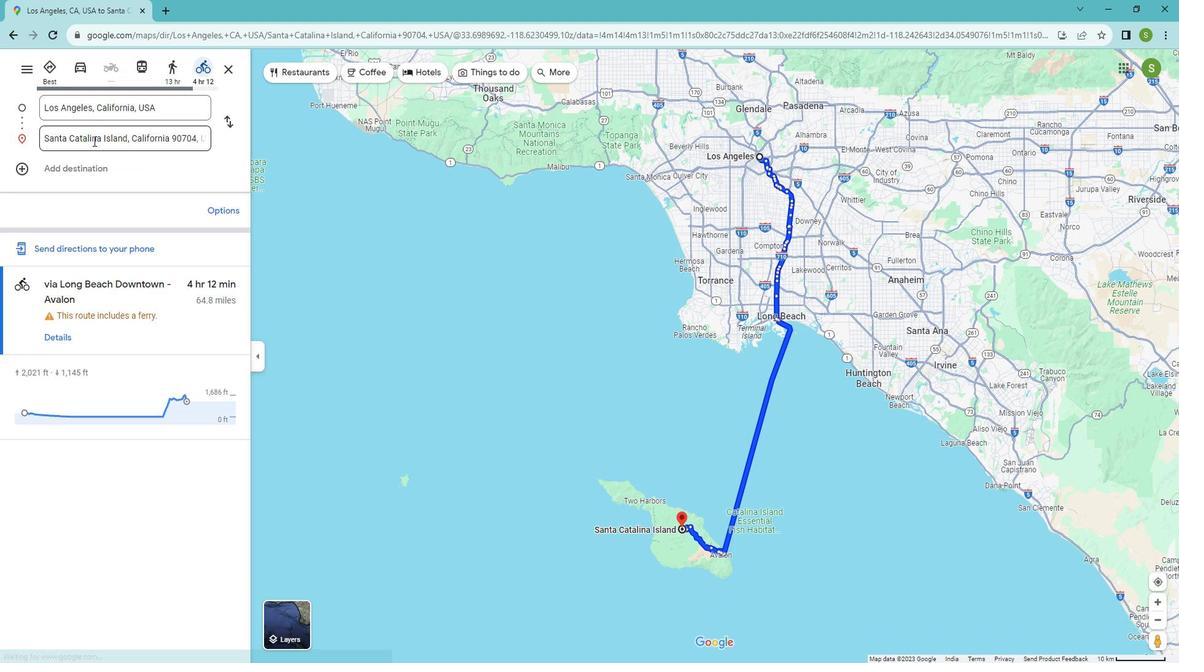 
Action: Mouse scrolled (106, 149) with delta (0, 0)
Screenshot: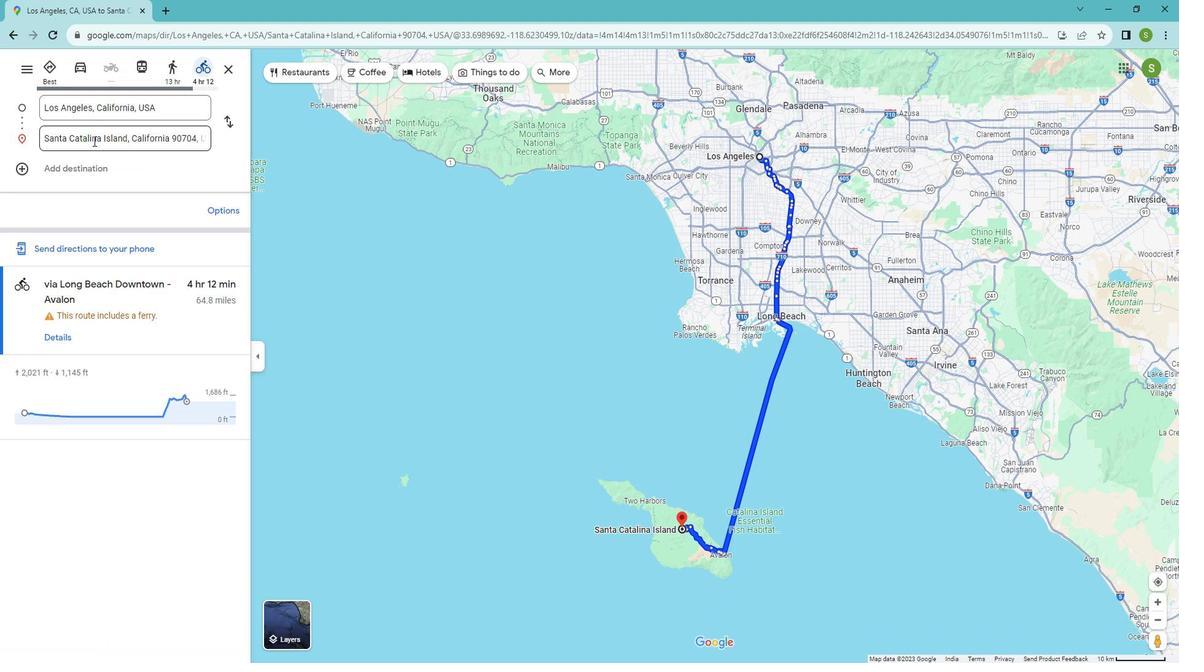 
Action: Mouse moved to (780, 364)
Screenshot: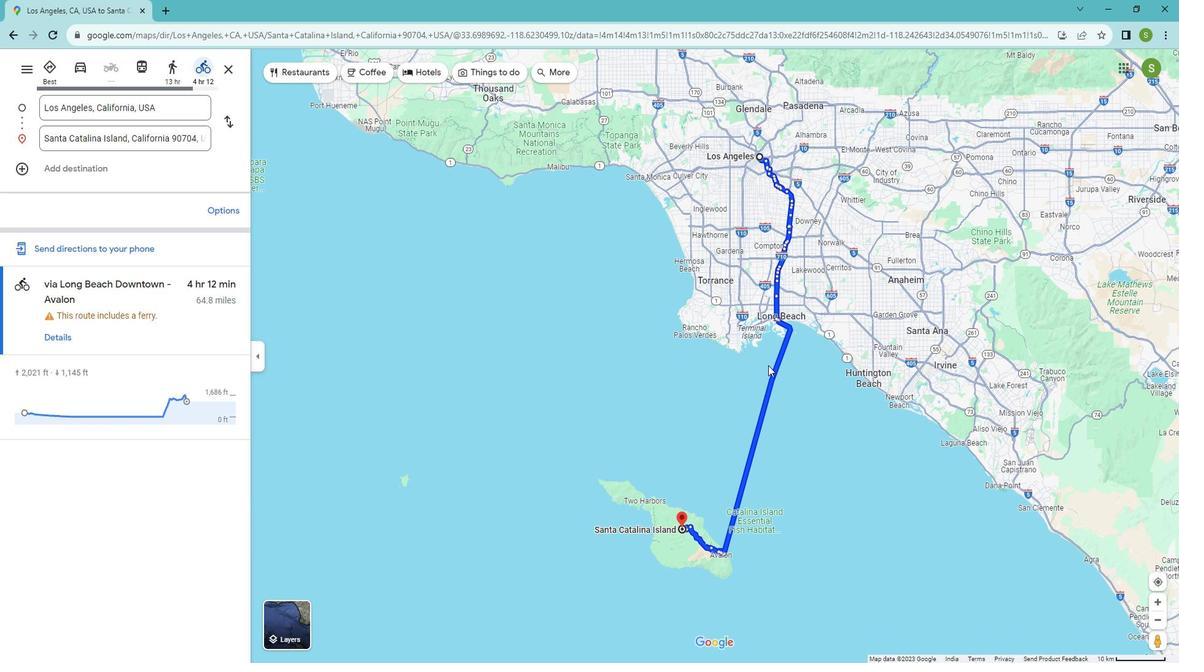 
